 Task: Display the results of the 2022 Victory Lane Racing NASCAR Cup Series for the race "Federated Auto Parts 400" on the track "Richmond".
Action: Mouse moved to (186, 370)
Screenshot: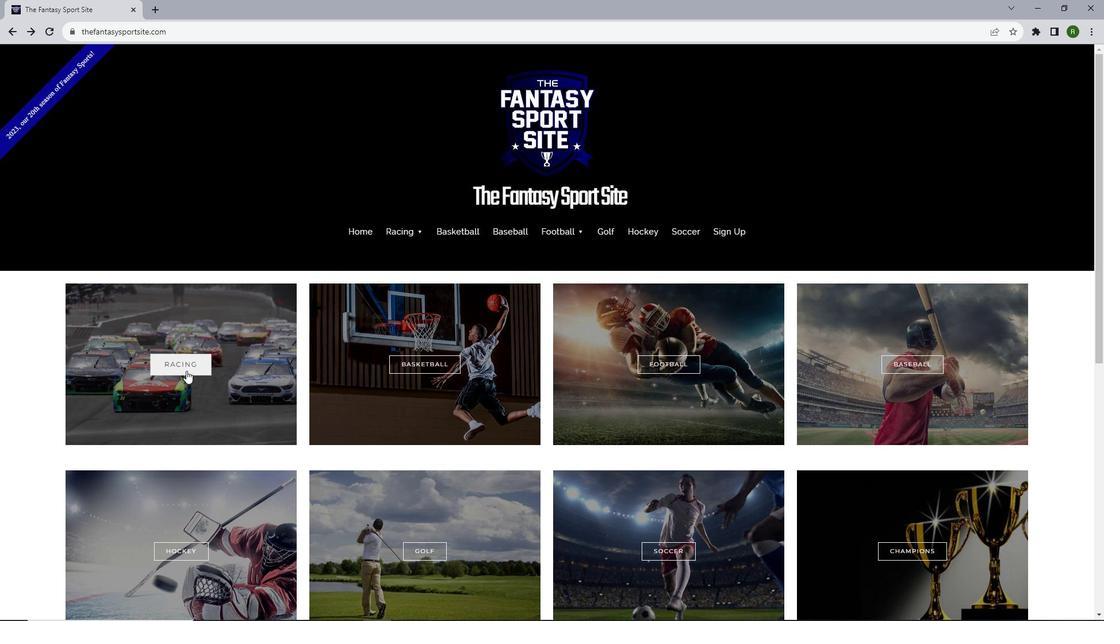 
Action: Mouse pressed left at (186, 370)
Screenshot: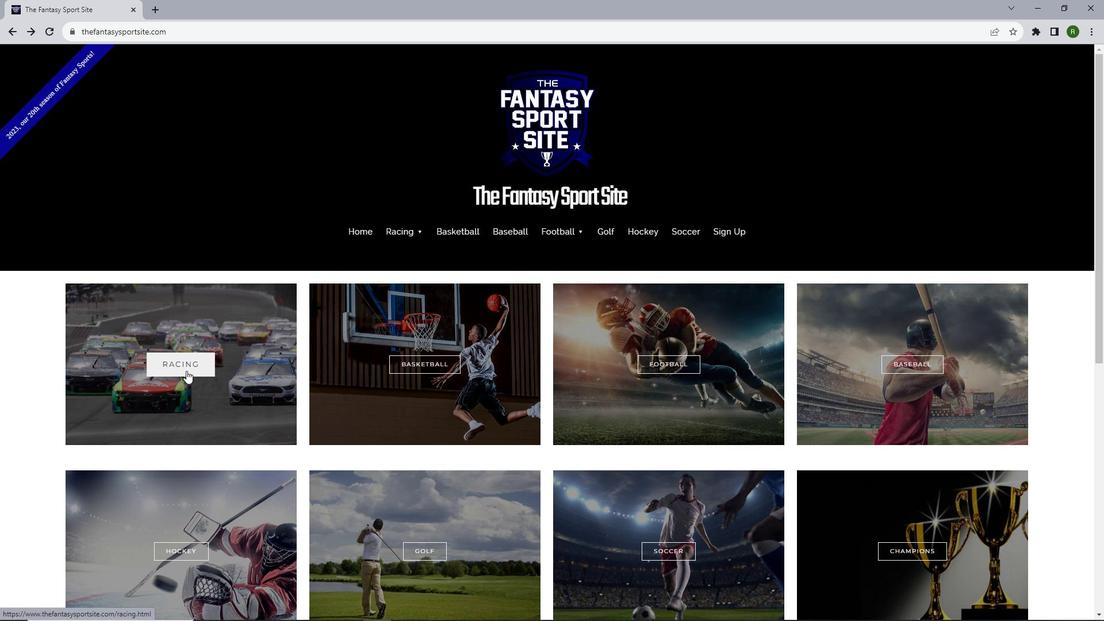 
Action: Mouse moved to (273, 345)
Screenshot: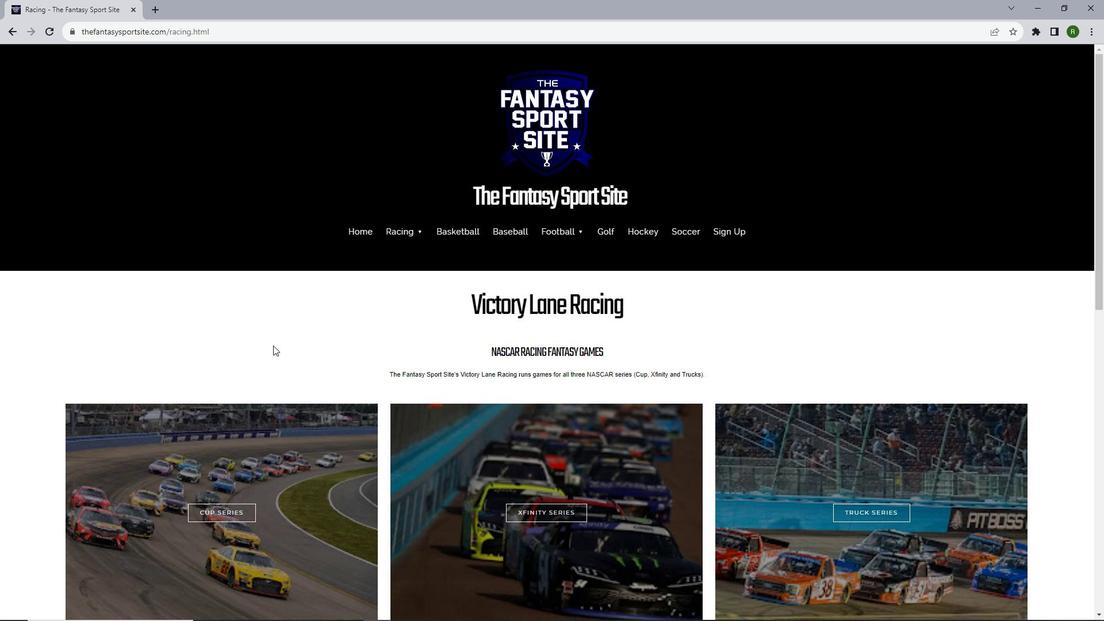 
Action: Mouse scrolled (273, 345) with delta (0, 0)
Screenshot: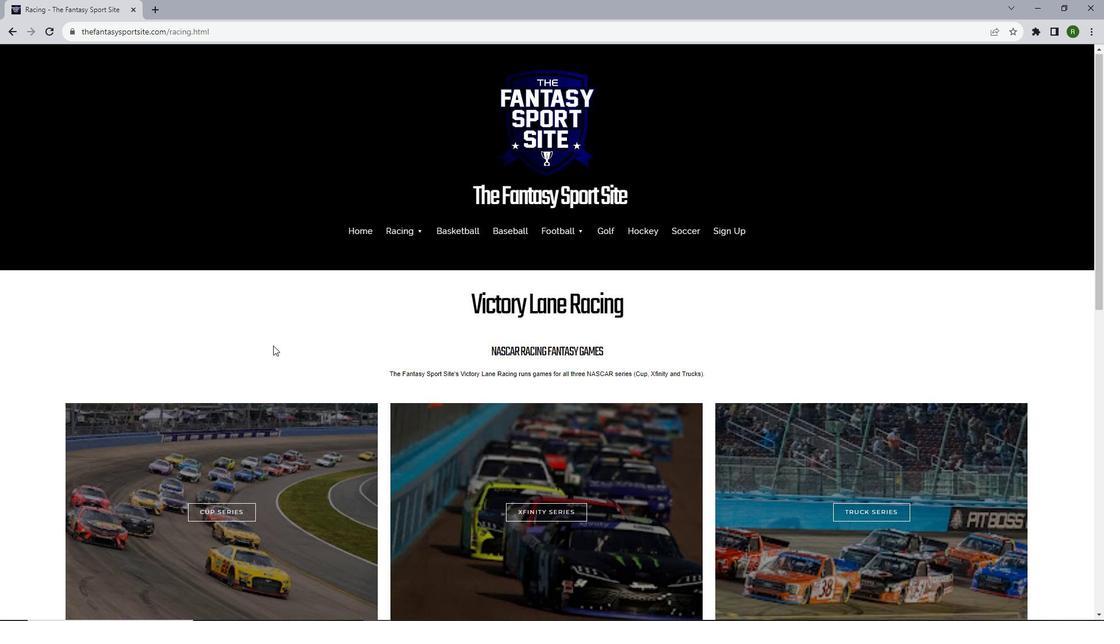 
Action: Mouse scrolled (273, 345) with delta (0, 0)
Screenshot: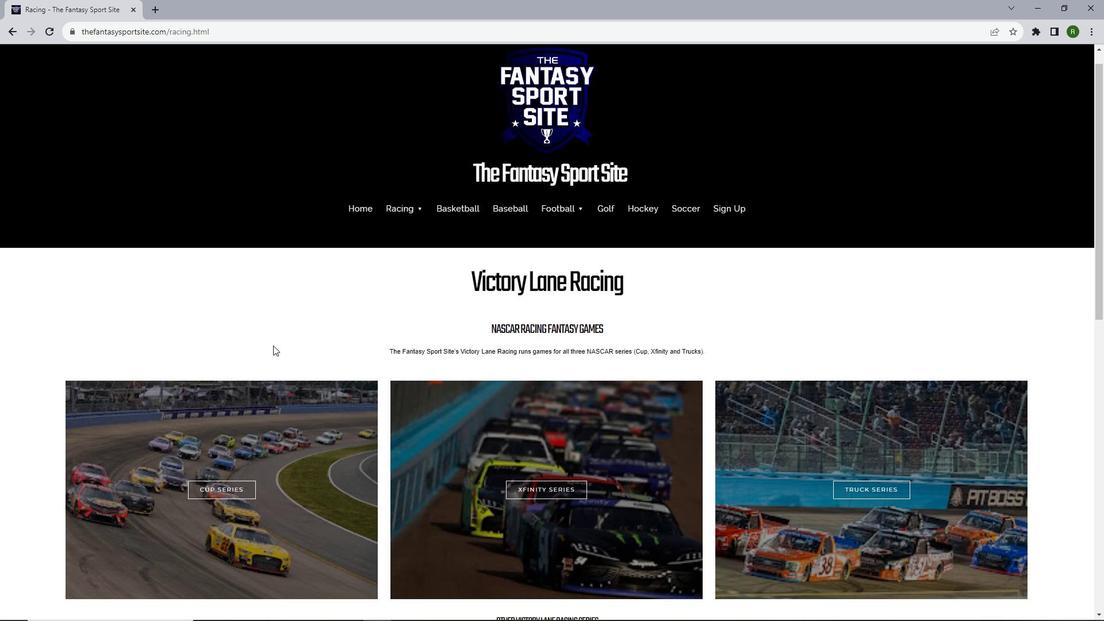 
Action: Mouse scrolled (273, 345) with delta (0, 0)
Screenshot: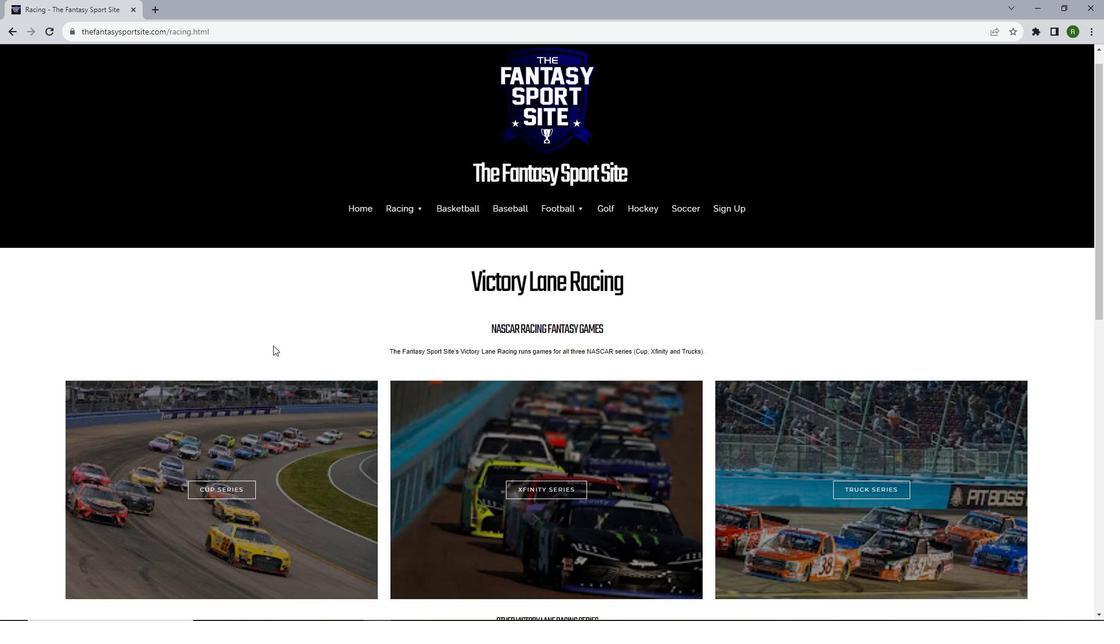
Action: Mouse moved to (240, 328)
Screenshot: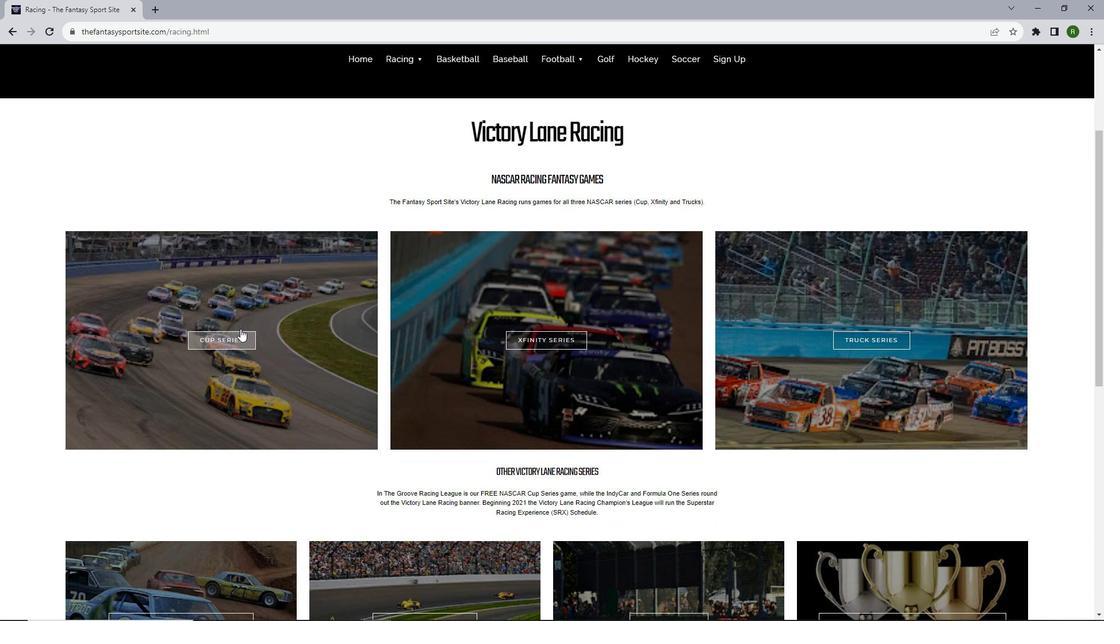 
Action: Mouse pressed left at (240, 328)
Screenshot: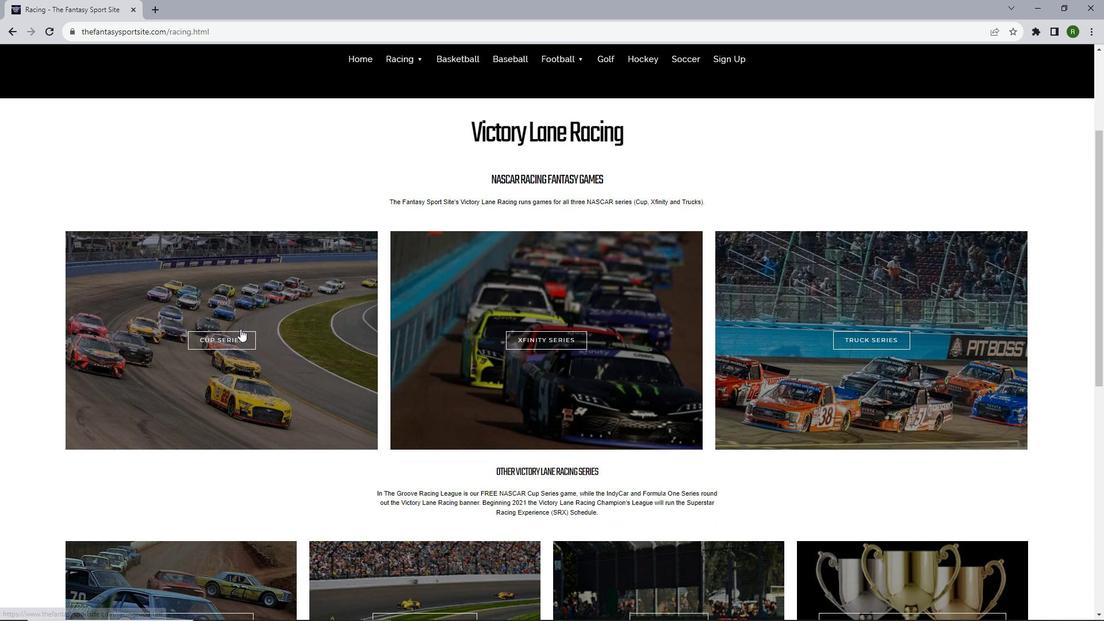 
Action: Mouse moved to (341, 310)
Screenshot: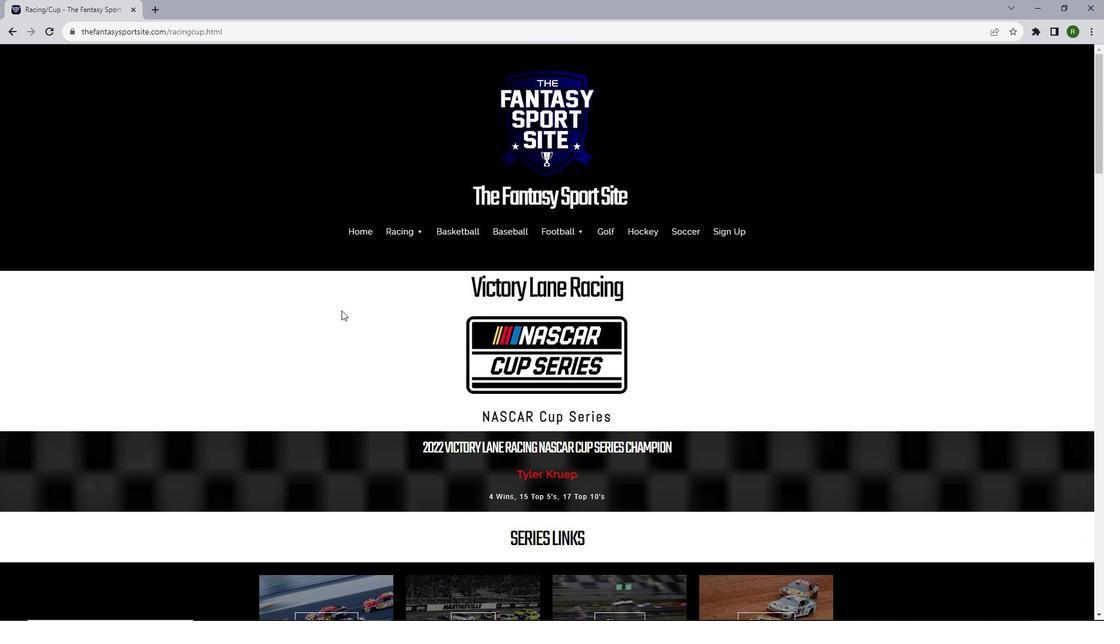 
Action: Mouse scrolled (341, 309) with delta (0, 0)
Screenshot: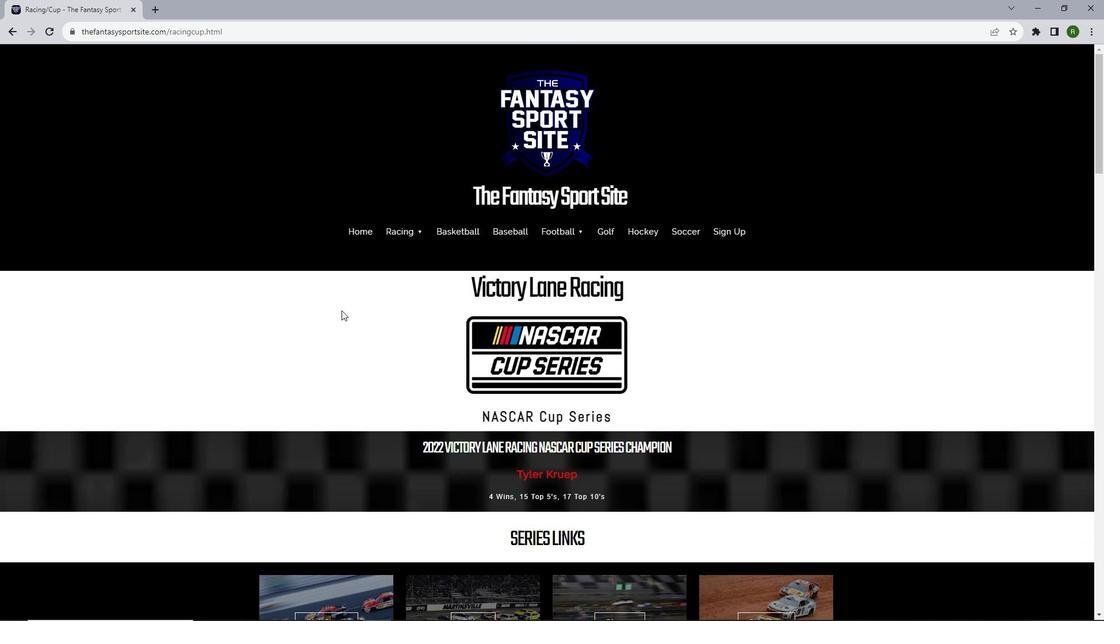 
Action: Mouse scrolled (341, 309) with delta (0, 0)
Screenshot: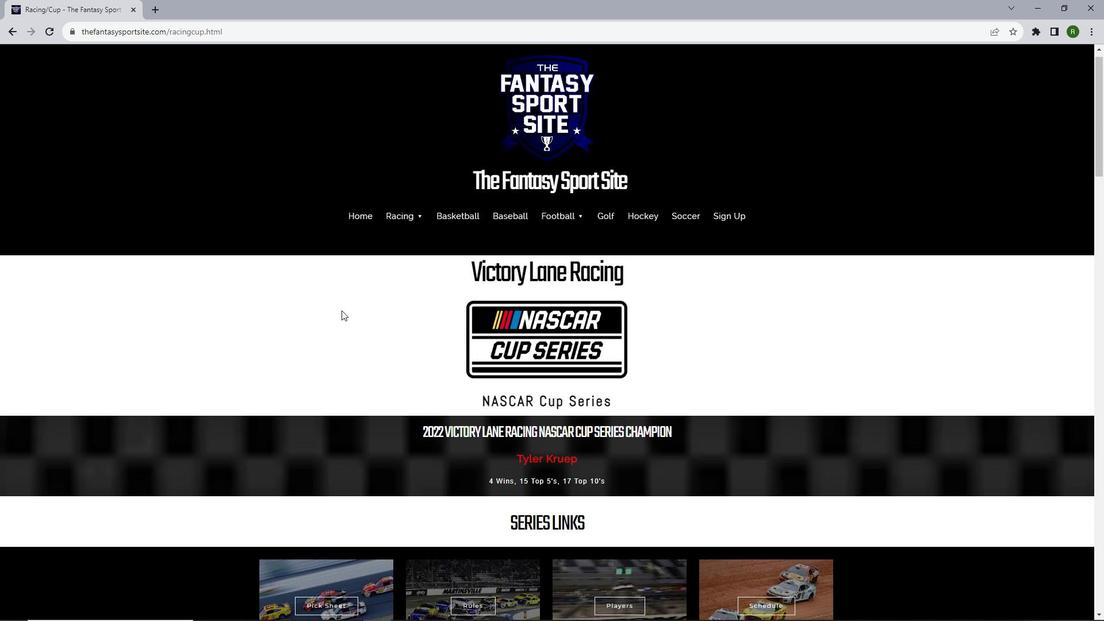 
Action: Mouse scrolled (341, 309) with delta (0, 0)
Screenshot: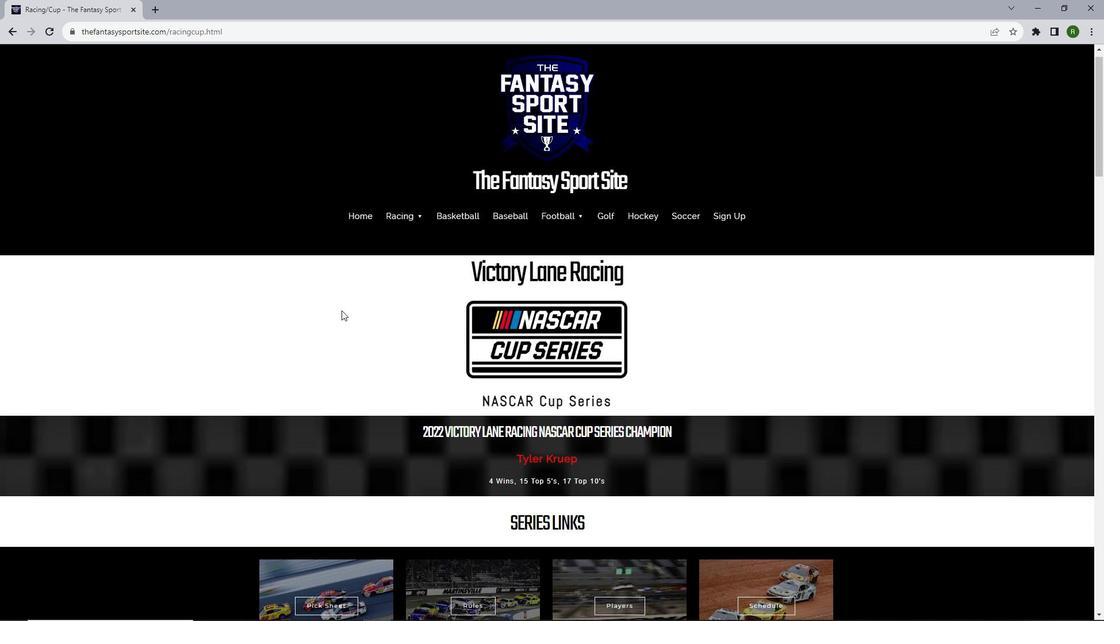 
Action: Mouse scrolled (341, 309) with delta (0, 0)
Screenshot: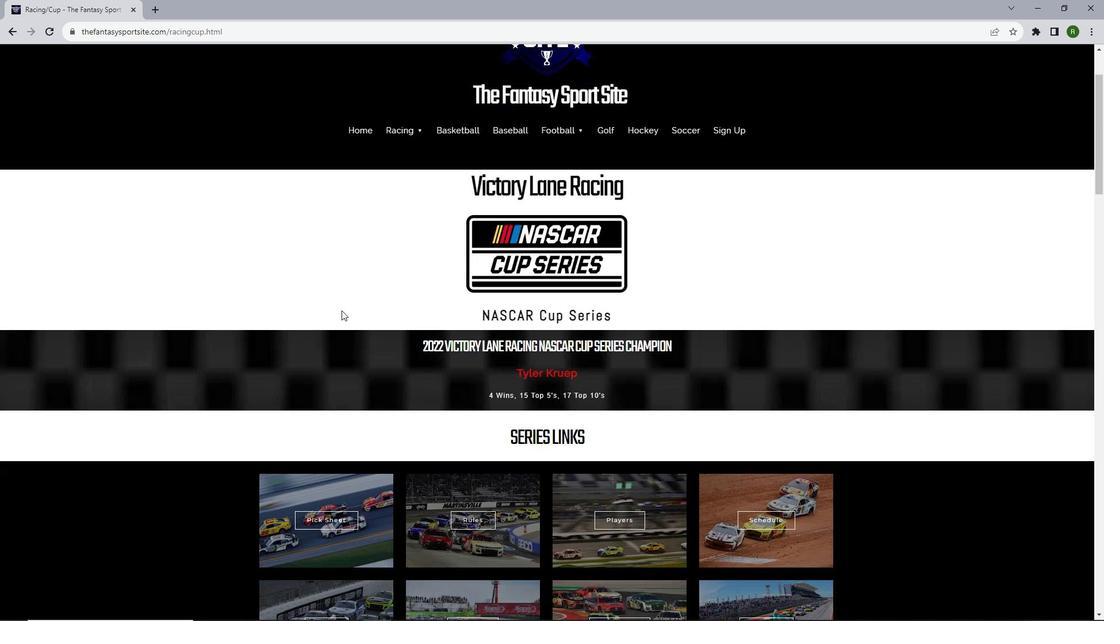 
Action: Mouse moved to (469, 503)
Screenshot: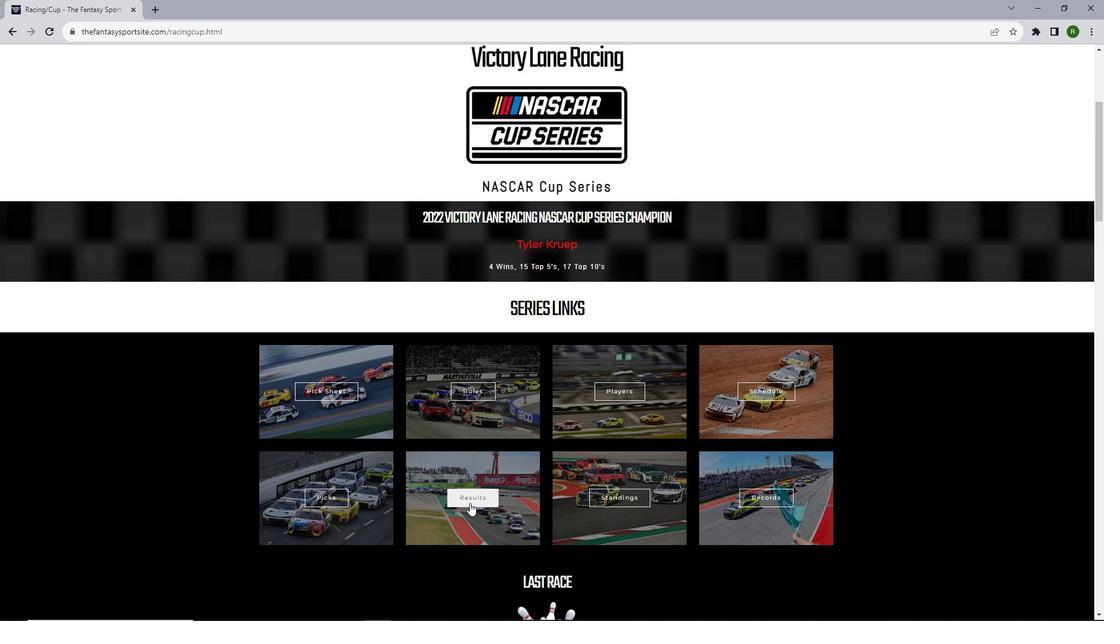 
Action: Mouse pressed left at (469, 503)
Screenshot: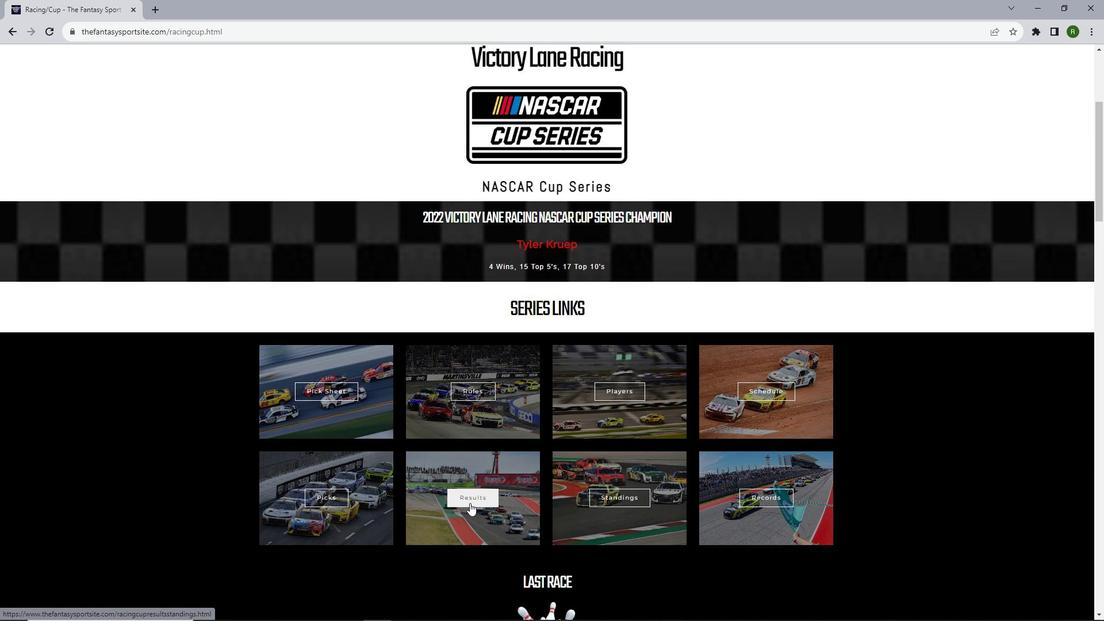 
Action: Mouse moved to (435, 265)
Screenshot: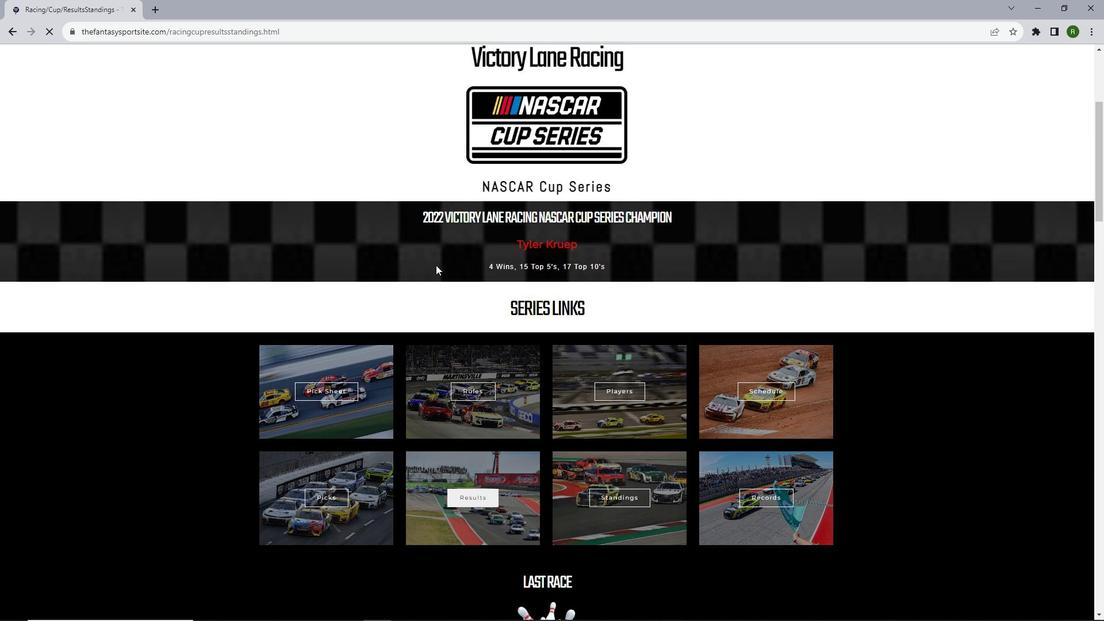 
Action: Mouse scrolled (435, 264) with delta (0, 0)
Screenshot: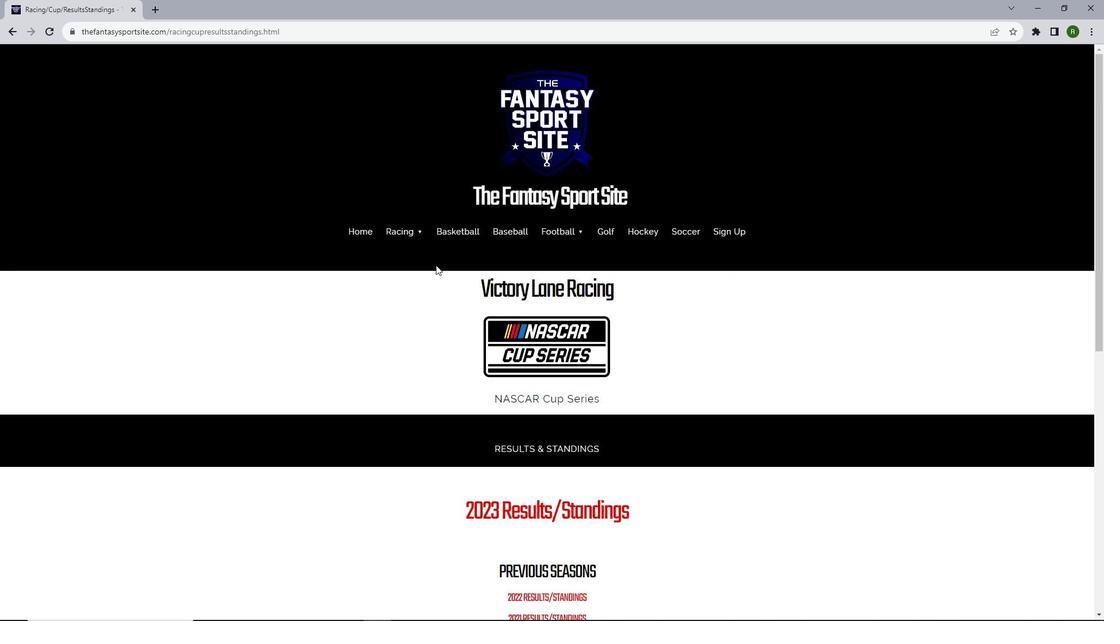 
Action: Mouse scrolled (435, 264) with delta (0, 0)
Screenshot: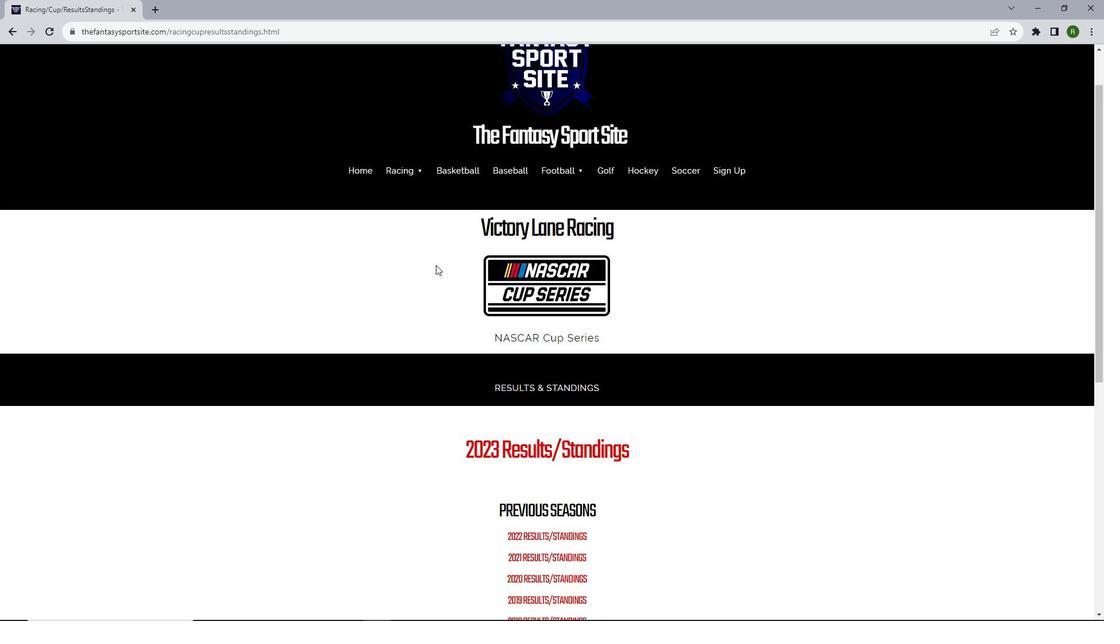 
Action: Mouse scrolled (435, 264) with delta (0, 0)
Screenshot: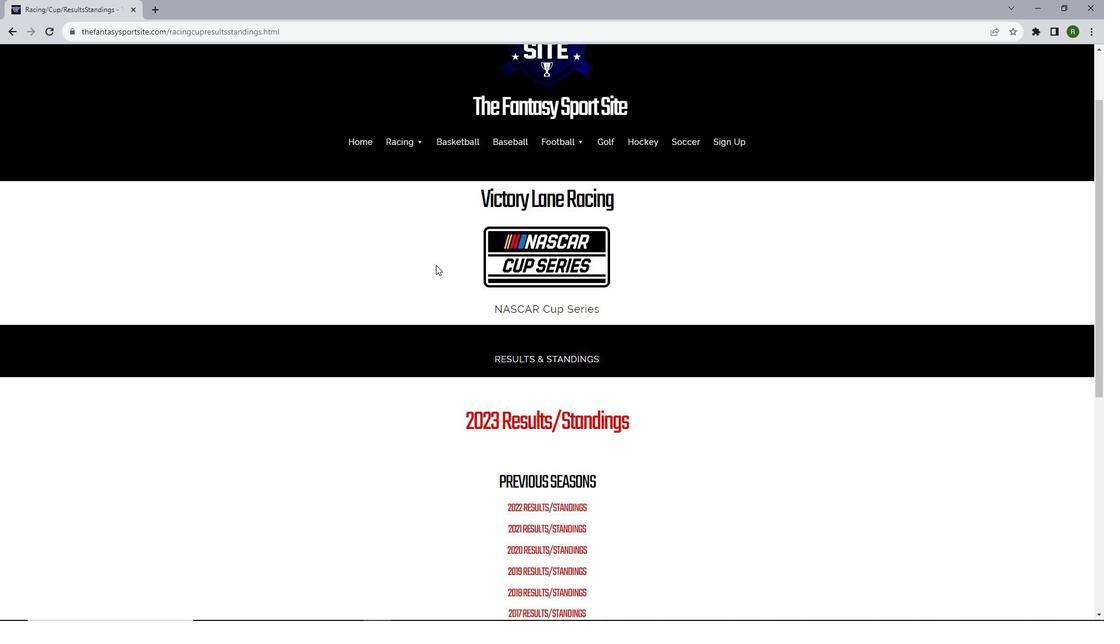 
Action: Mouse moved to (529, 419)
Screenshot: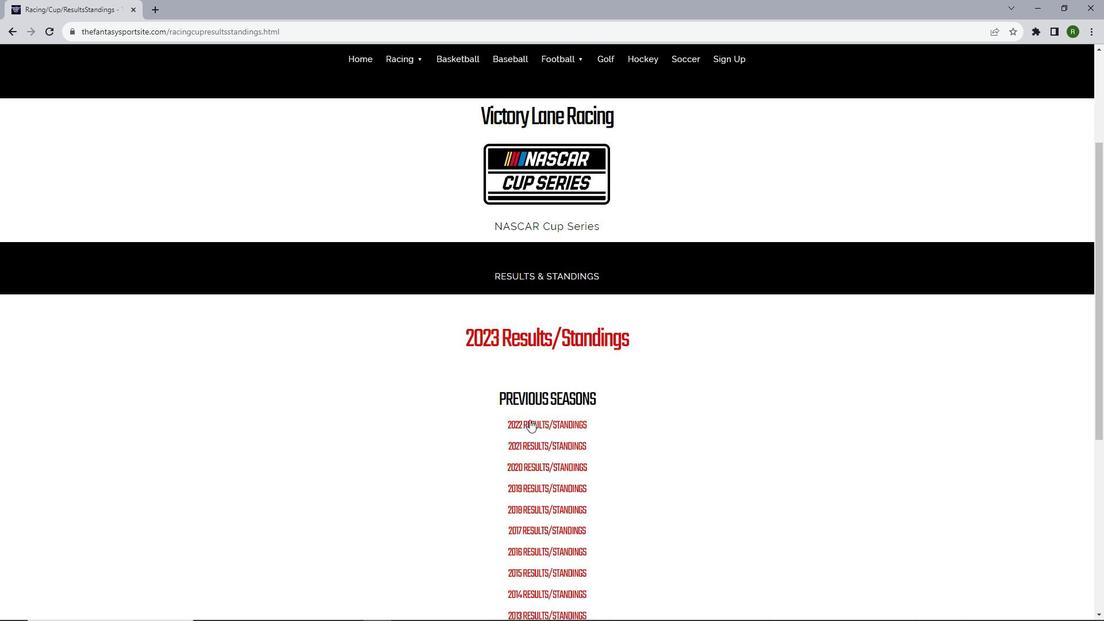 
Action: Mouse pressed left at (529, 419)
Screenshot: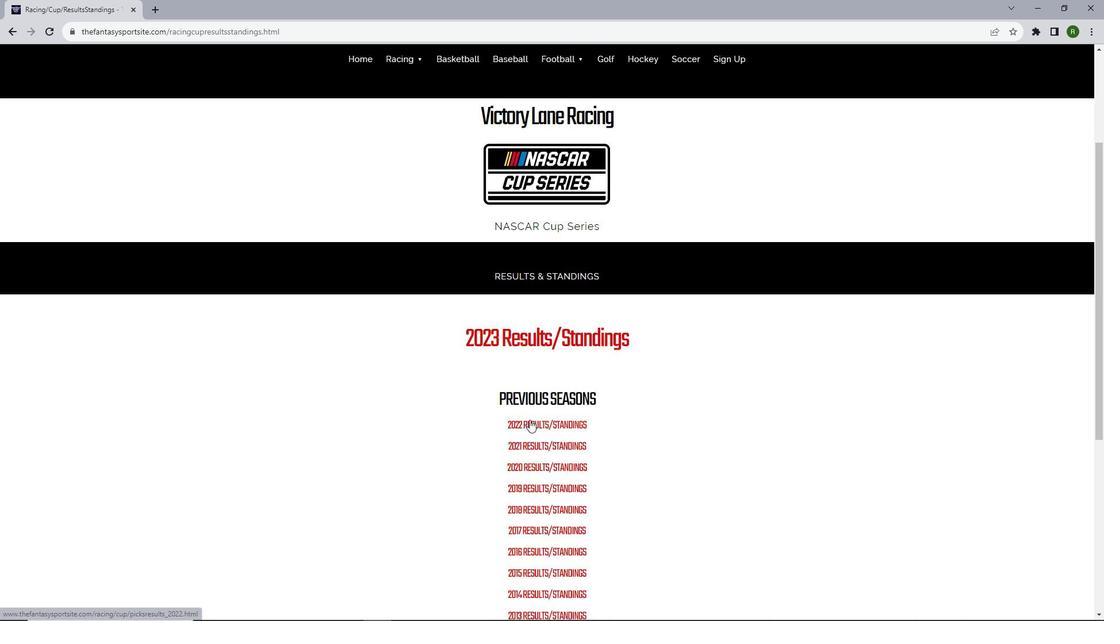 
Action: Mouse moved to (531, 242)
Screenshot: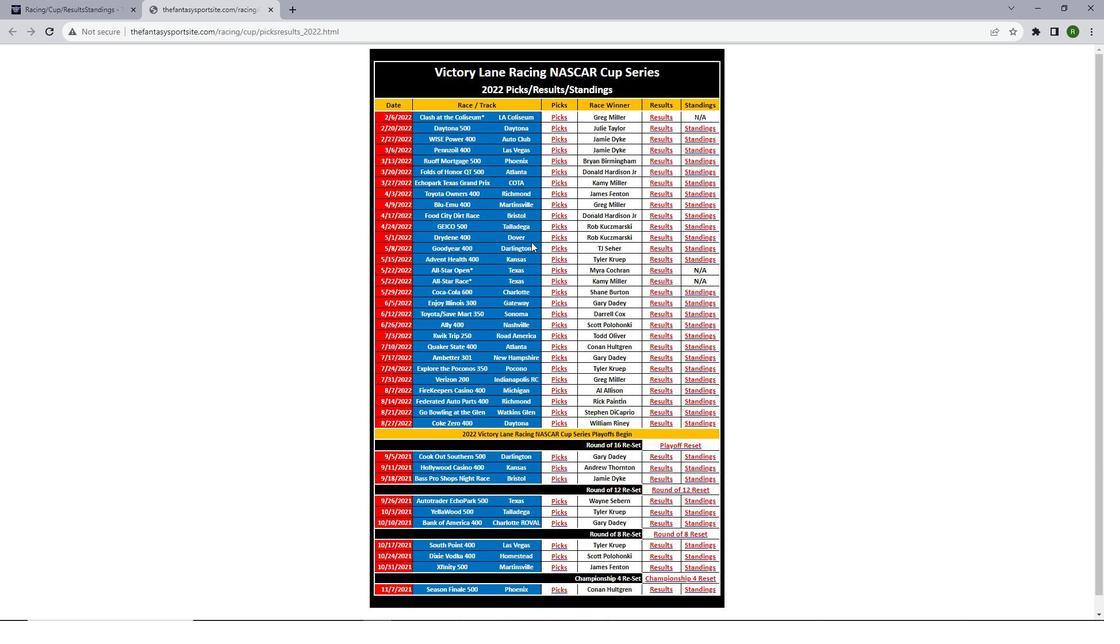 
Action: Mouse scrolled (531, 241) with delta (0, 0)
Screenshot: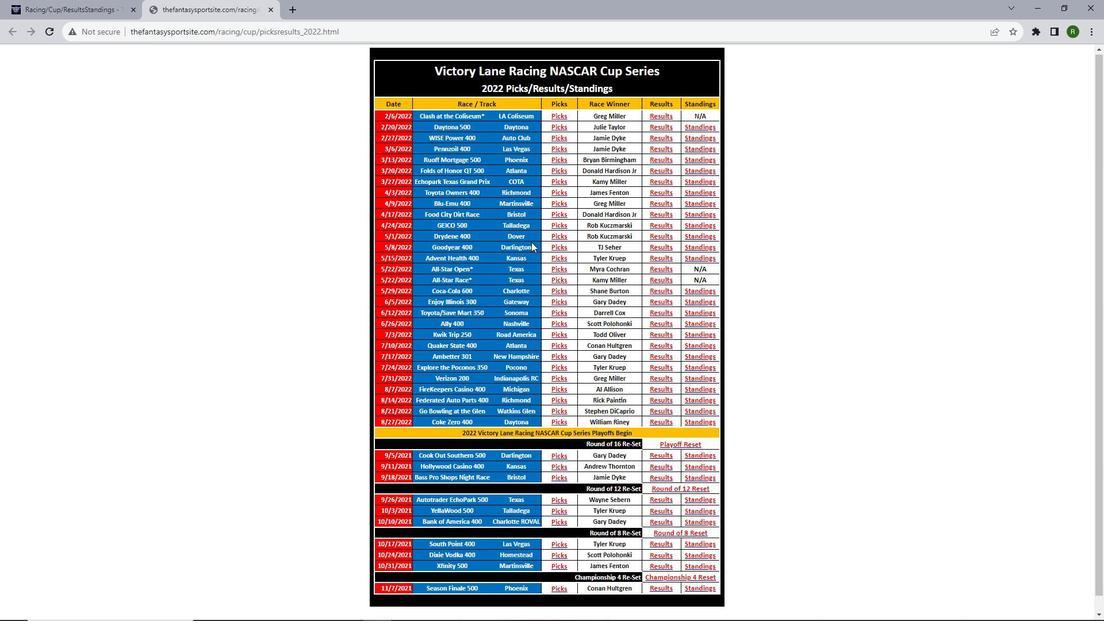 
Action: Mouse scrolled (531, 241) with delta (0, 0)
Screenshot: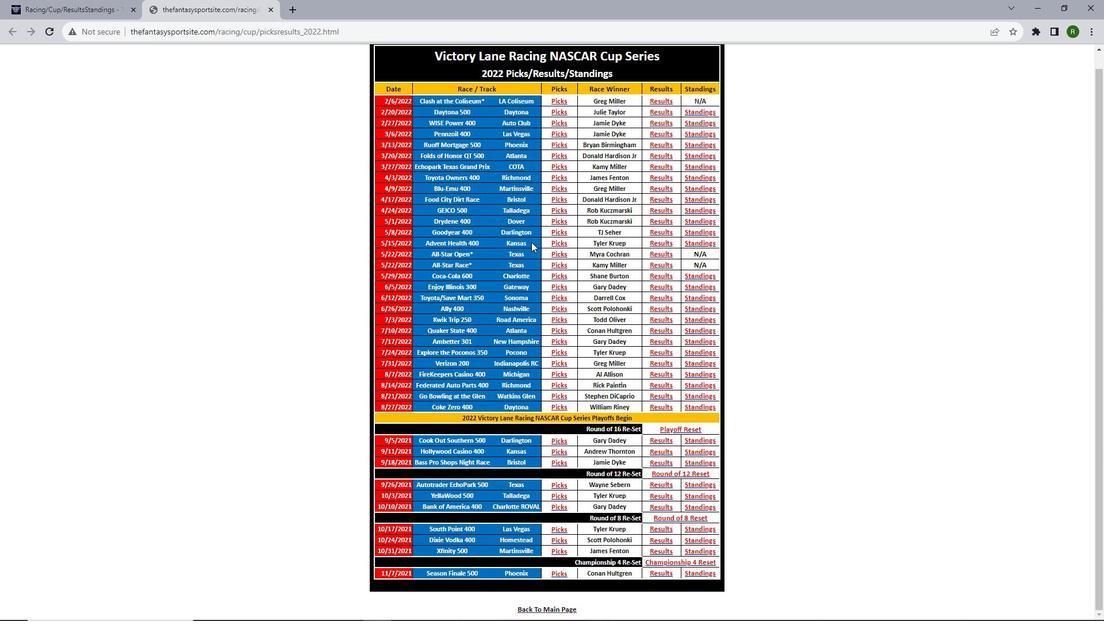 
Action: Mouse moved to (662, 381)
Screenshot: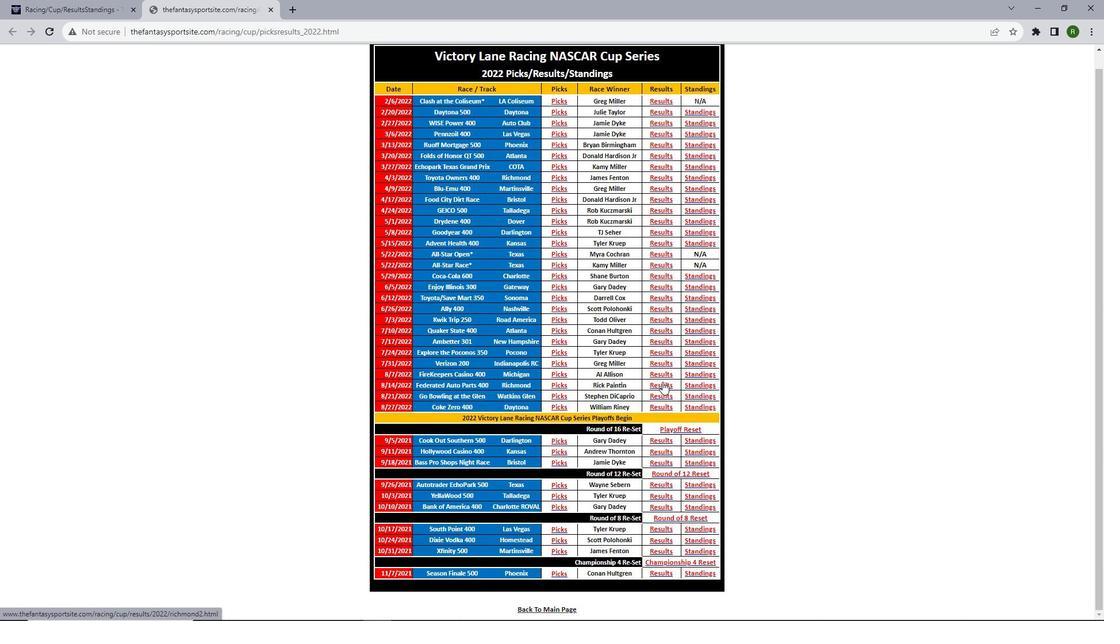 
Action: Mouse pressed left at (662, 381)
Screenshot: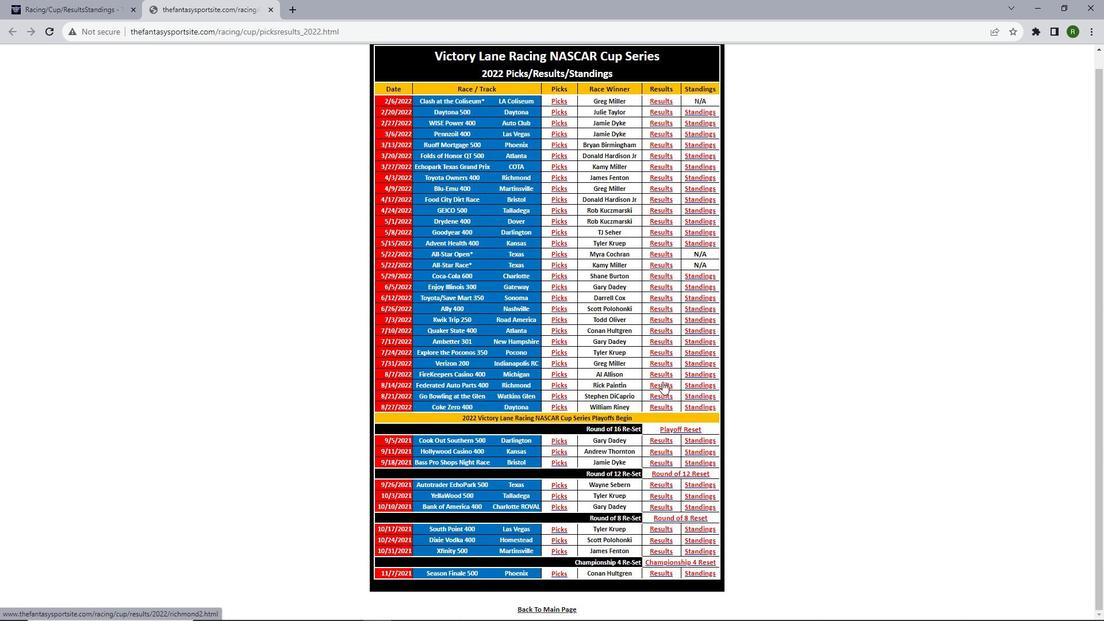 
Action: Mouse moved to (540, 254)
Screenshot: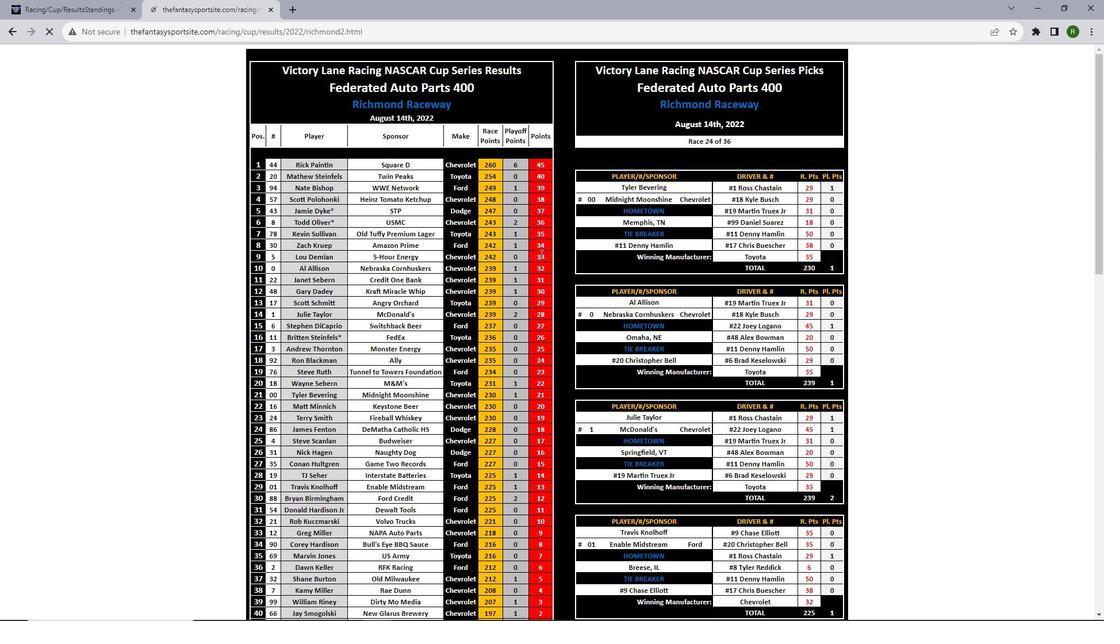 
Action: Mouse scrolled (540, 253) with delta (0, 0)
Screenshot: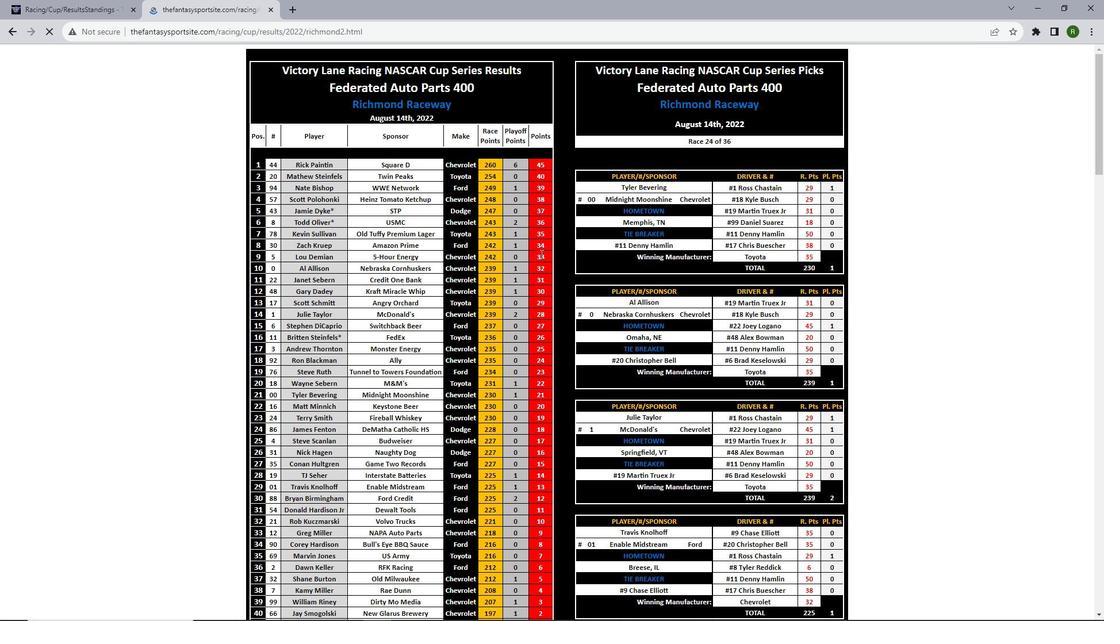 
Action: Mouse scrolled (540, 253) with delta (0, 0)
Screenshot: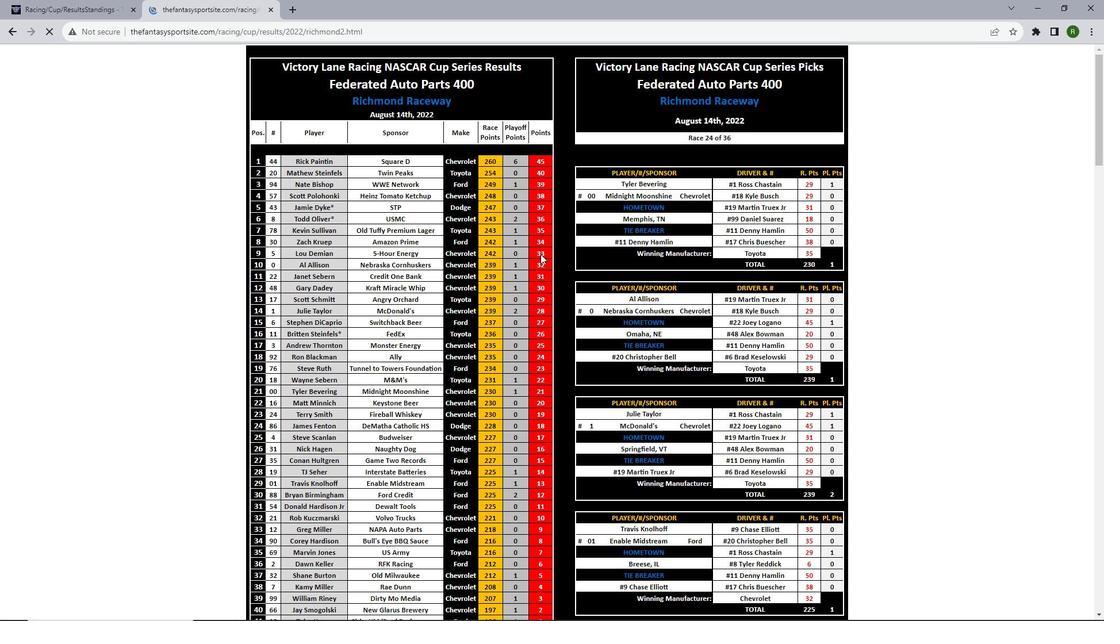 
Action: Mouse scrolled (540, 253) with delta (0, 0)
Screenshot: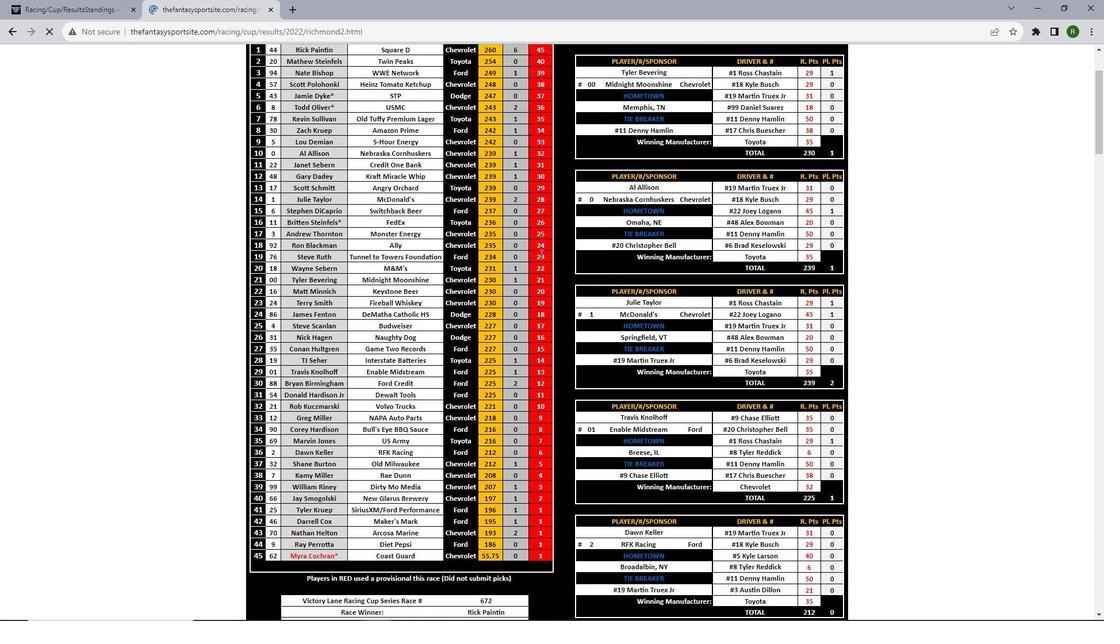 
Action: Mouse scrolled (540, 253) with delta (0, 0)
Screenshot: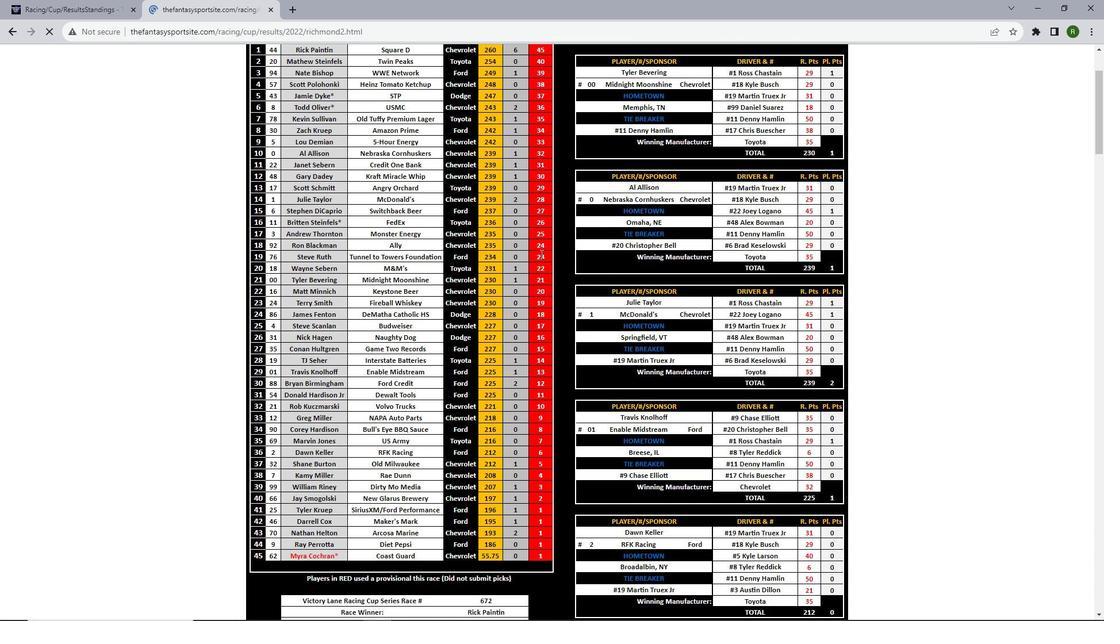 
Action: Mouse scrolled (540, 253) with delta (0, 0)
Screenshot: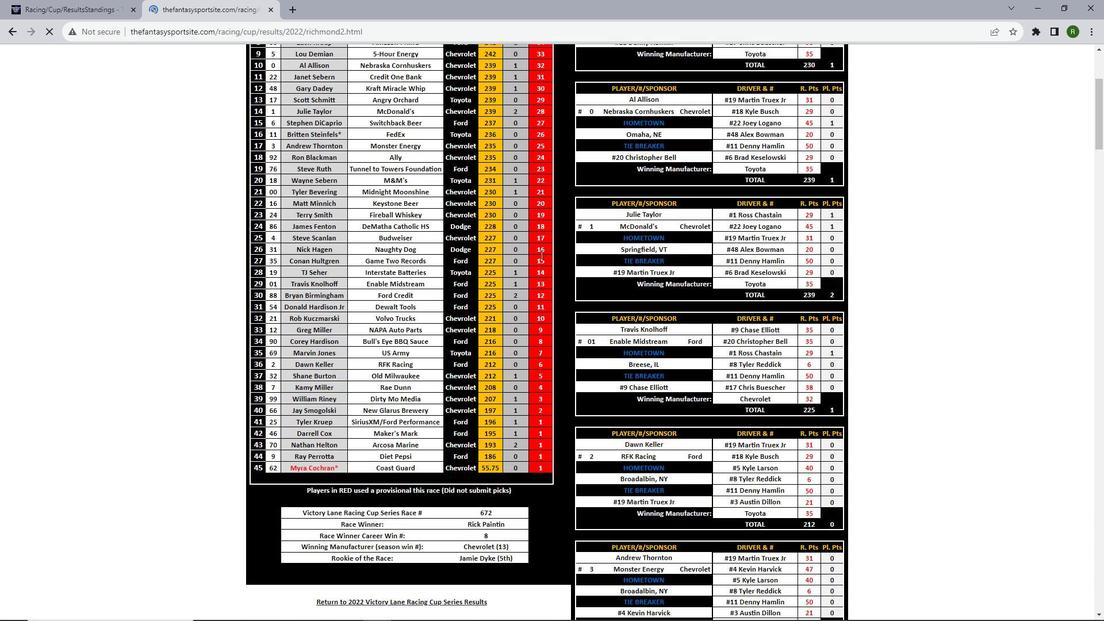 
Action: Mouse scrolled (540, 253) with delta (0, 0)
Screenshot: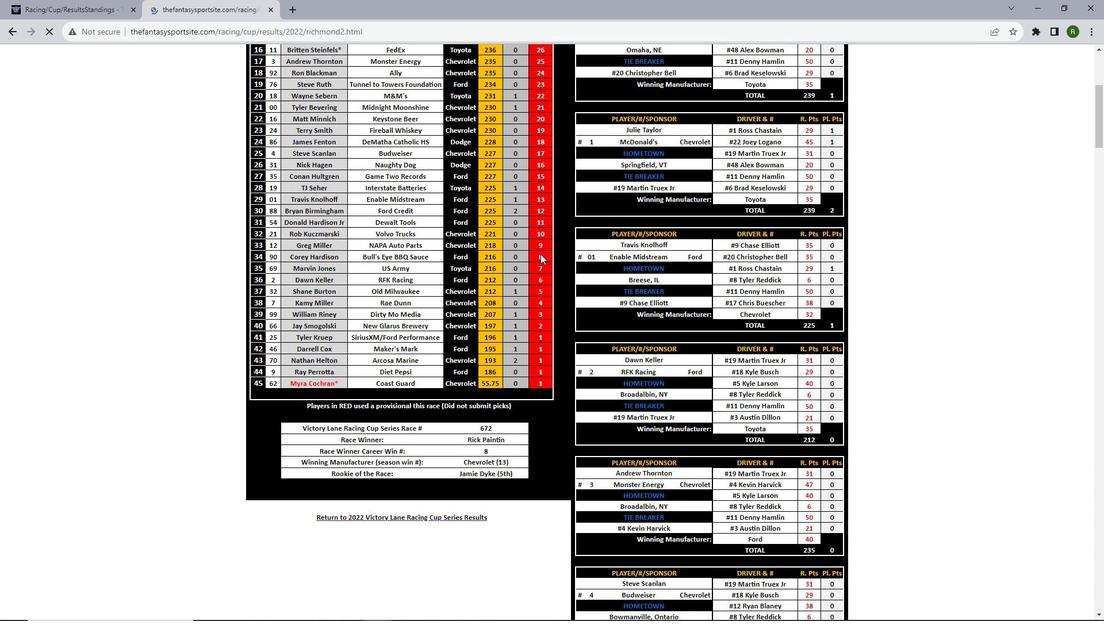 
Action: Mouse scrolled (540, 253) with delta (0, 0)
Screenshot: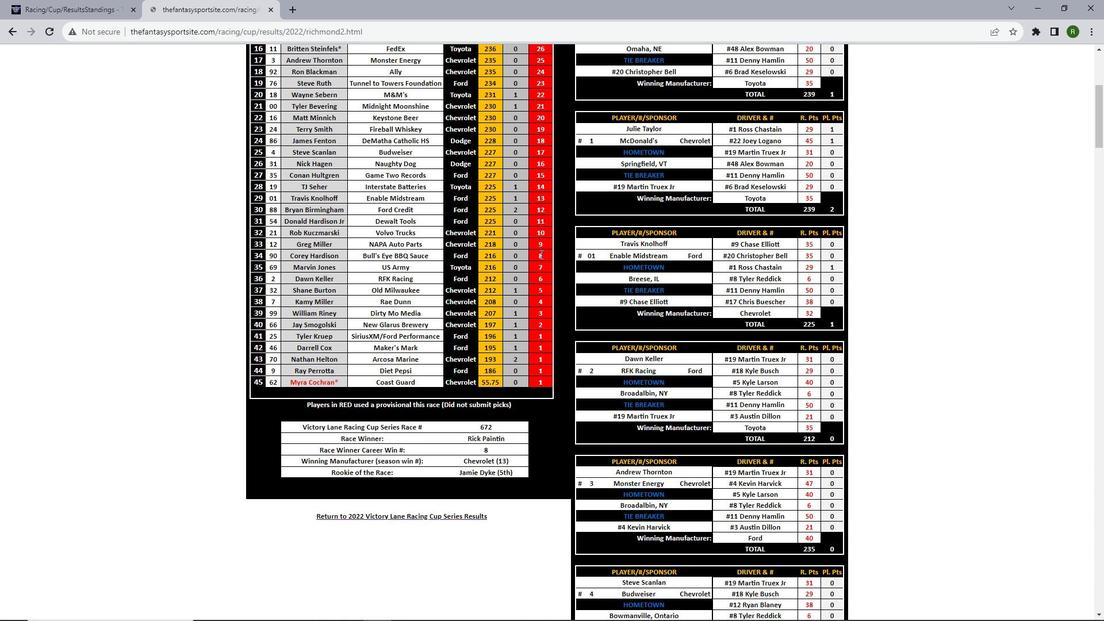 
Action: Mouse scrolled (540, 253) with delta (0, 0)
Screenshot: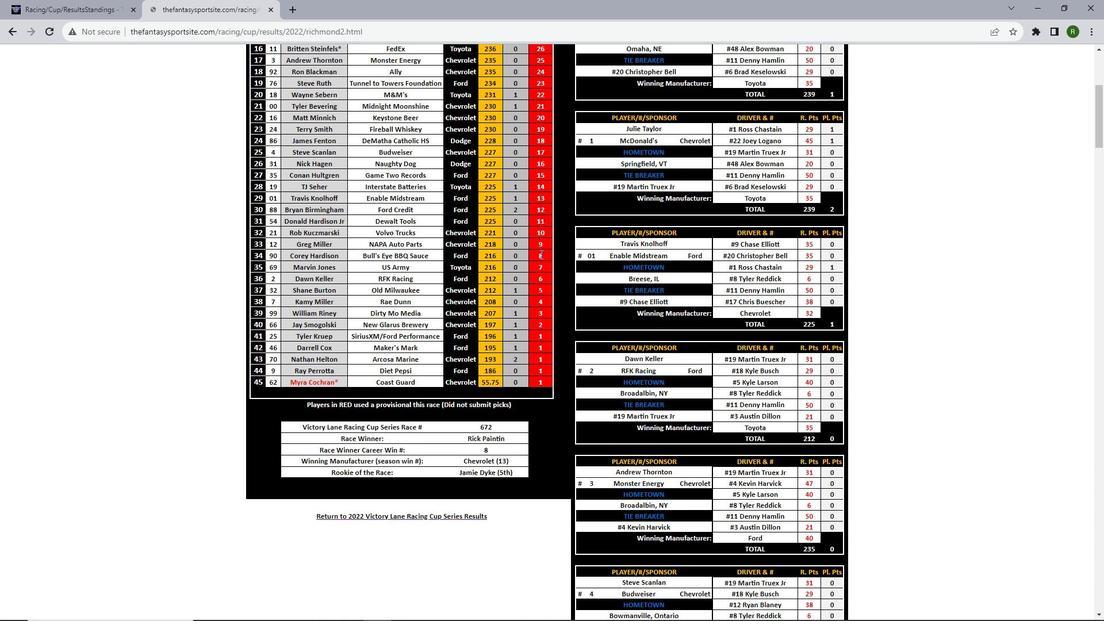 
Action: Mouse scrolled (540, 253) with delta (0, 0)
Screenshot: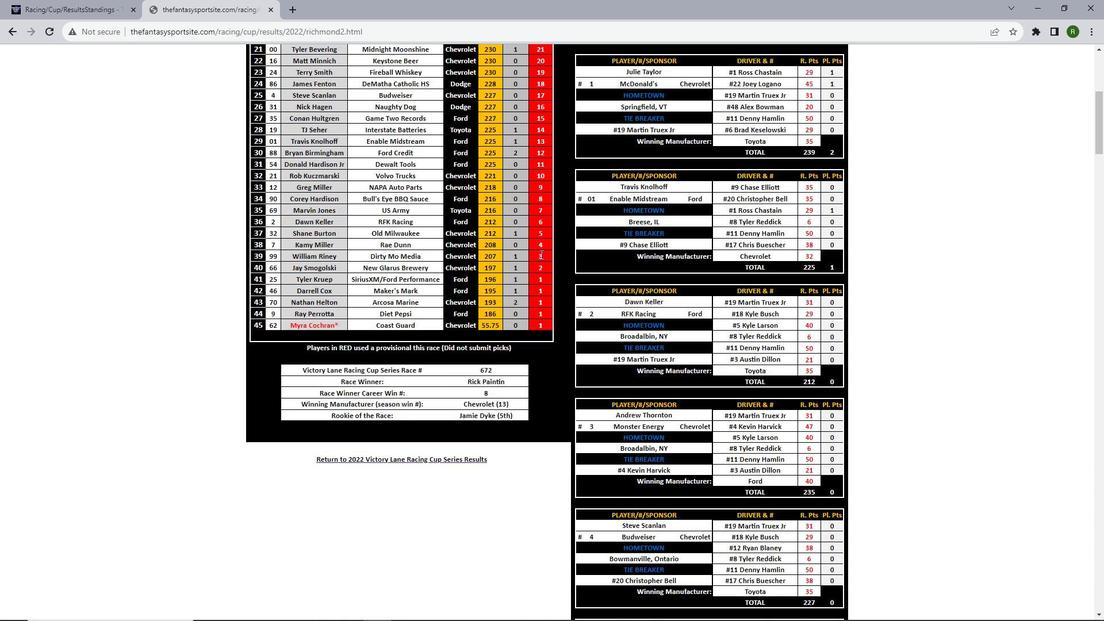 
Action: Mouse scrolled (540, 253) with delta (0, 0)
Screenshot: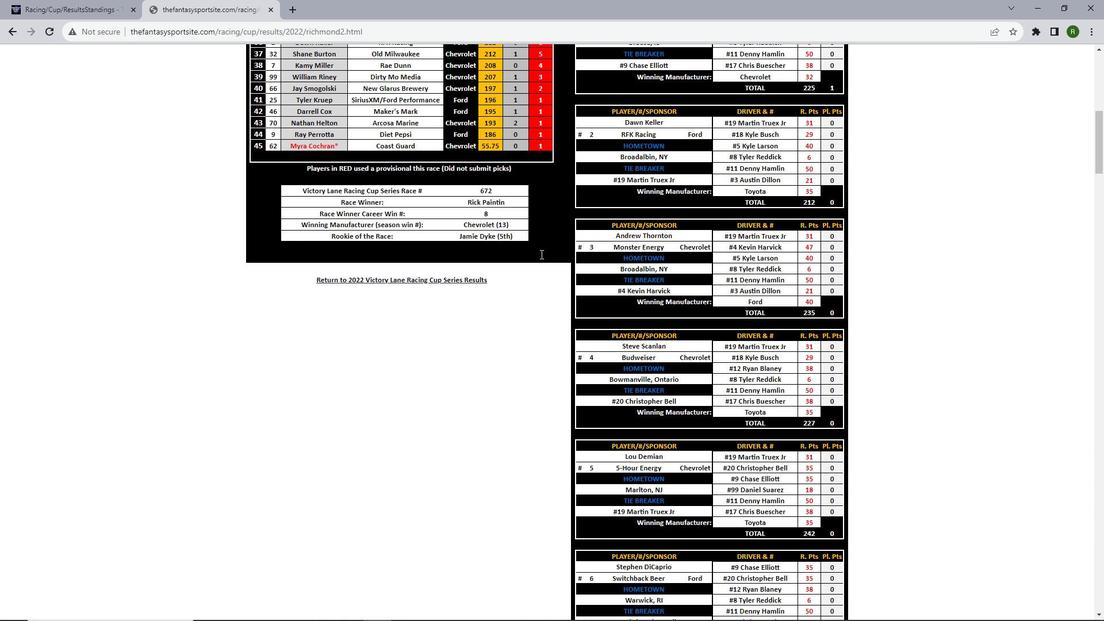 
Action: Mouse scrolled (540, 253) with delta (0, 0)
Screenshot: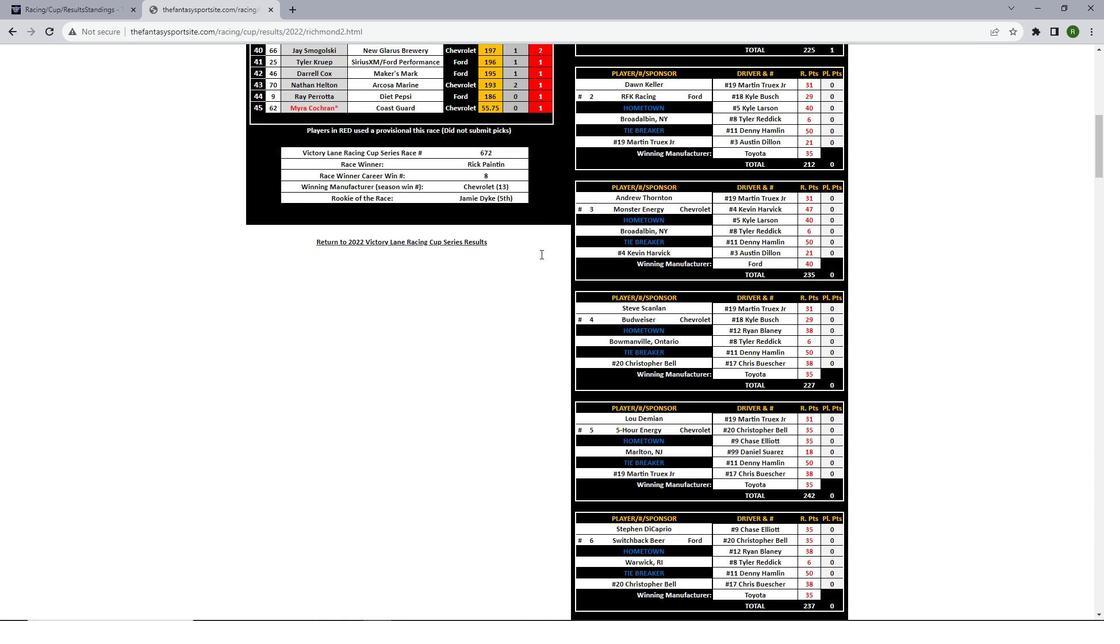 
Action: Mouse scrolled (540, 253) with delta (0, 0)
Screenshot: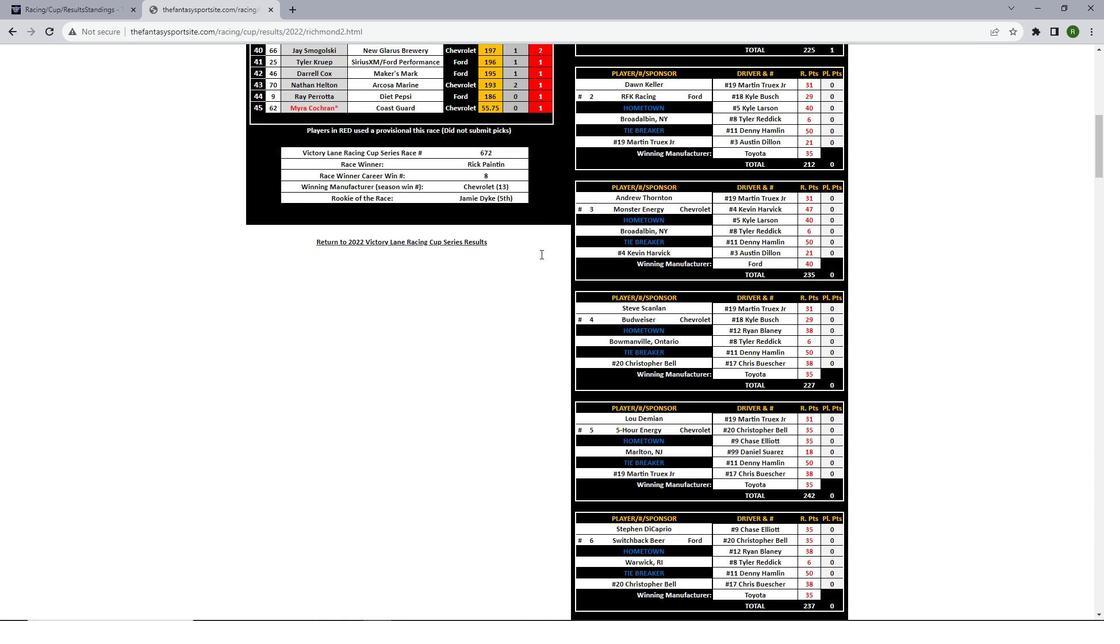 
Action: Mouse scrolled (540, 253) with delta (0, 0)
Screenshot: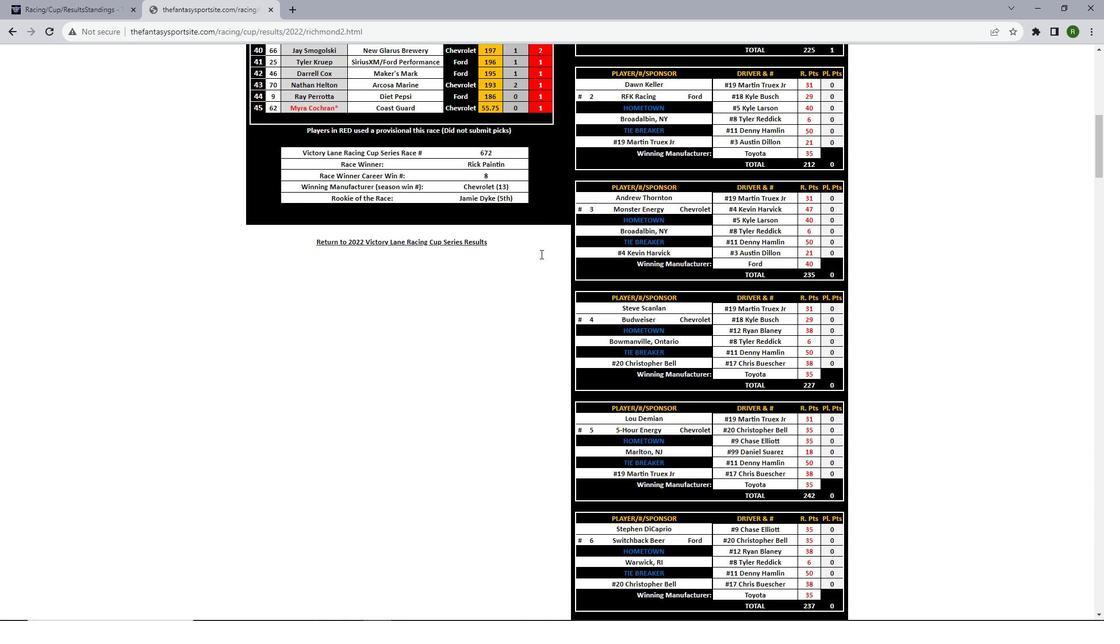 
Action: Mouse scrolled (540, 253) with delta (0, 0)
Screenshot: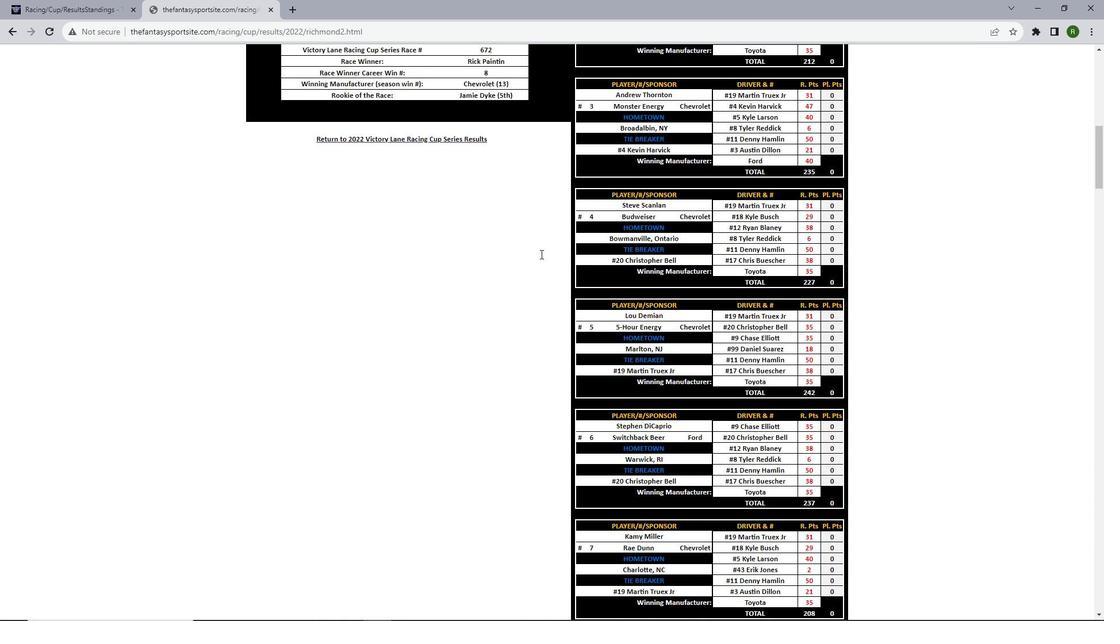 
Action: Mouse moved to (545, 254)
Screenshot: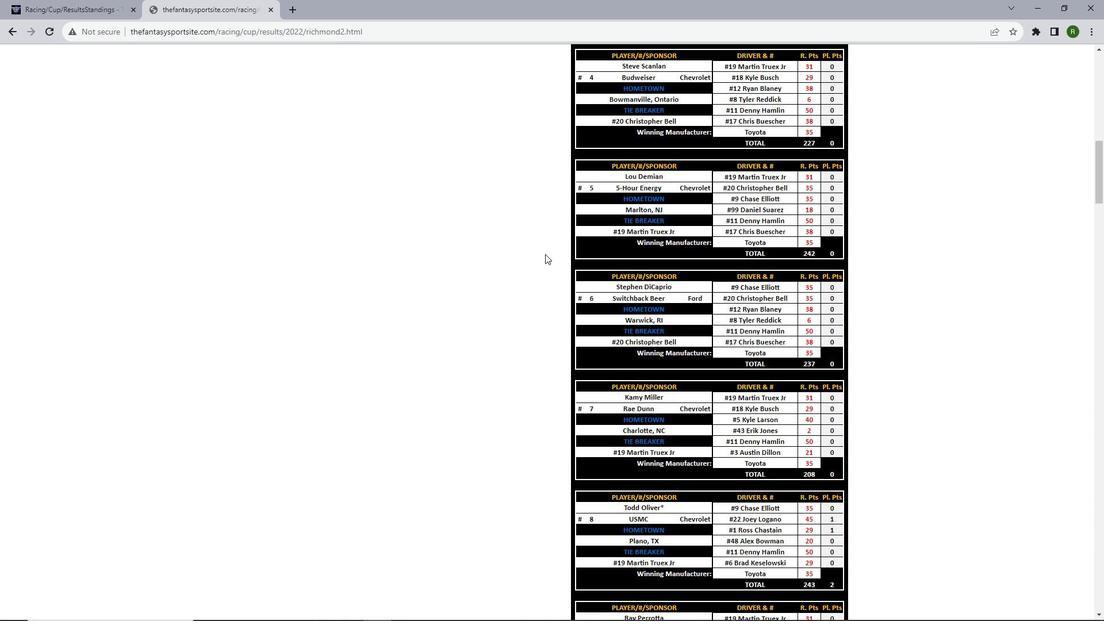 
Action: Mouse scrolled (545, 253) with delta (0, 0)
Screenshot: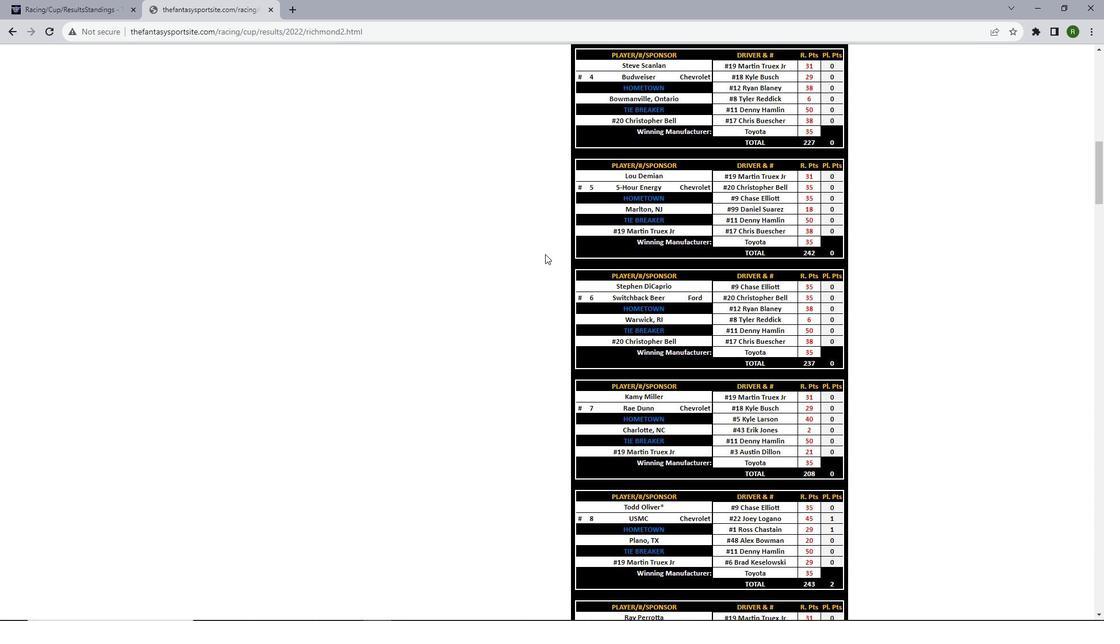 
Action: Mouse scrolled (545, 253) with delta (0, 0)
Screenshot: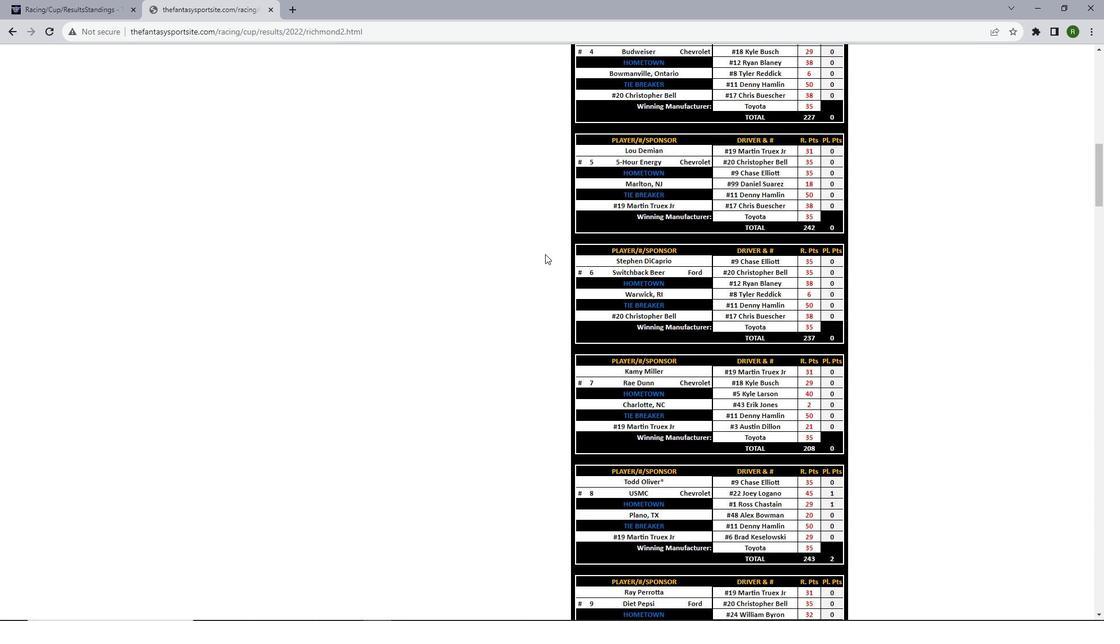 
Action: Mouse scrolled (545, 253) with delta (0, 0)
Screenshot: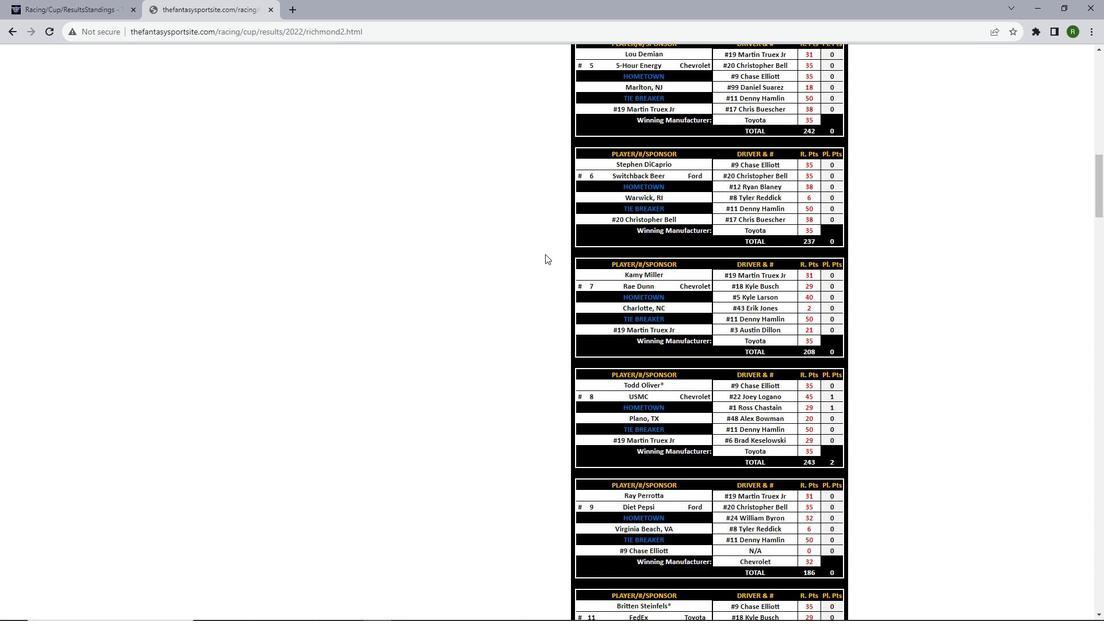 
Action: Mouse scrolled (545, 253) with delta (0, 0)
Screenshot: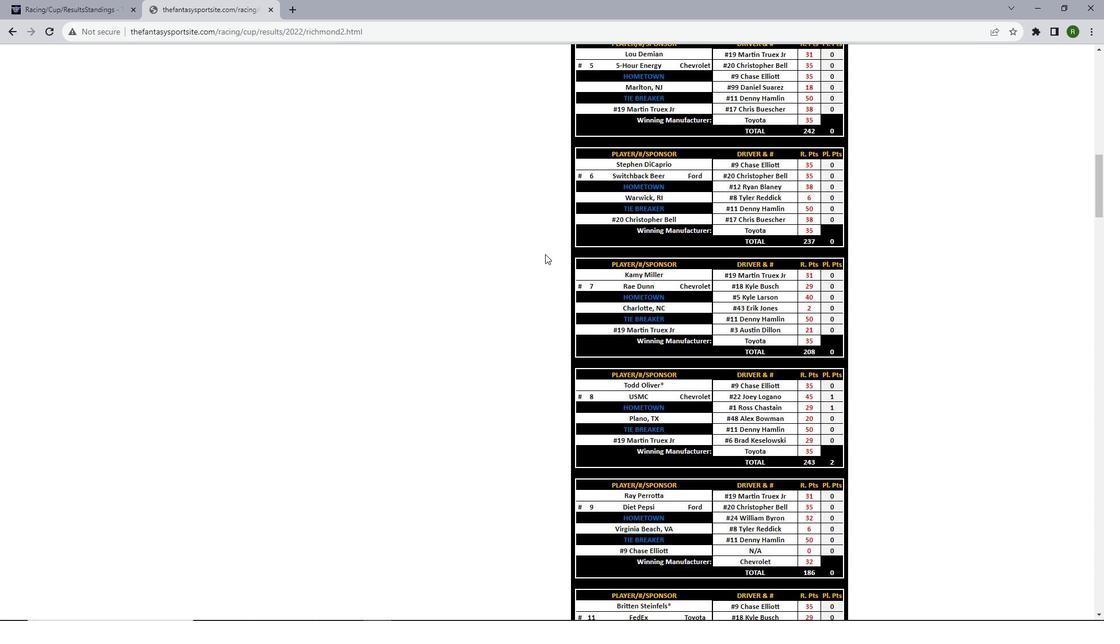 
Action: Mouse scrolled (545, 253) with delta (0, 0)
Screenshot: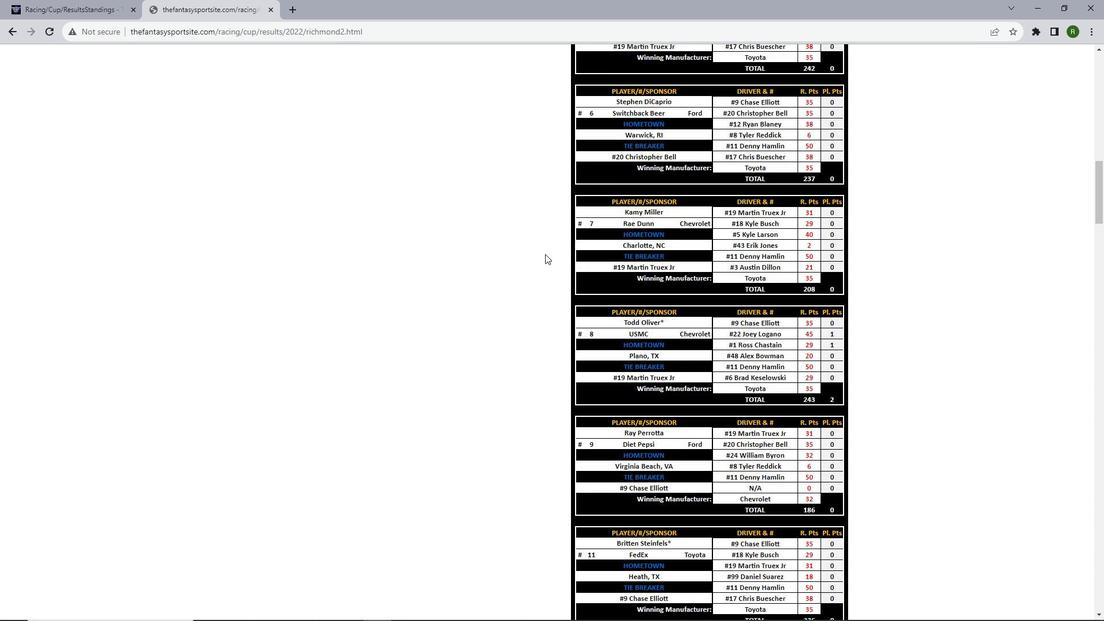 
Action: Mouse scrolled (545, 253) with delta (0, 0)
Screenshot: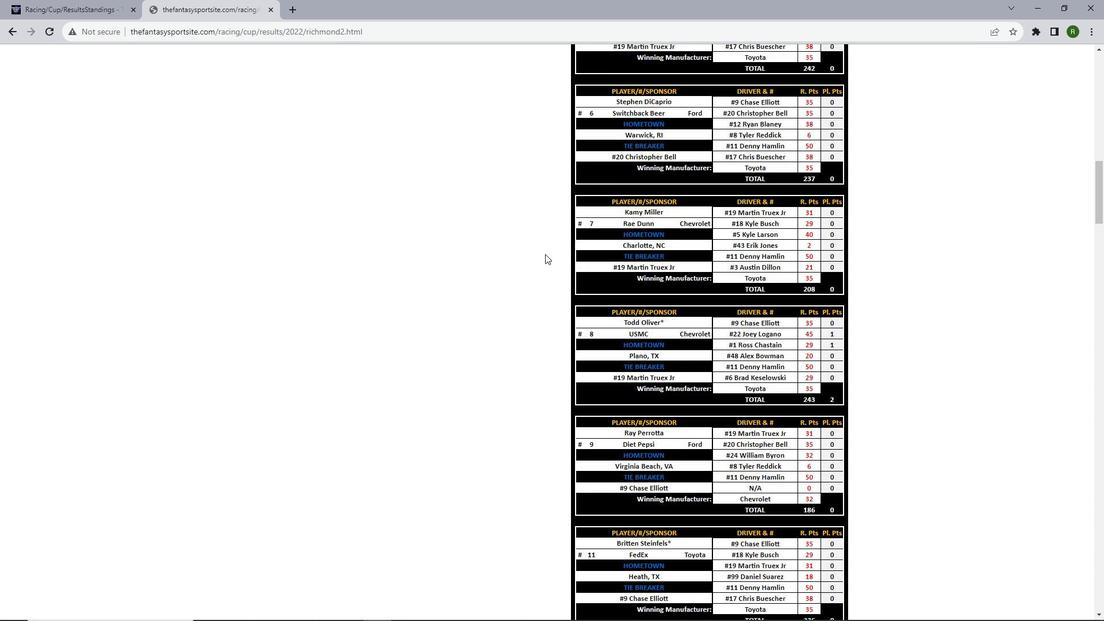 
Action: Mouse scrolled (545, 253) with delta (0, 0)
Screenshot: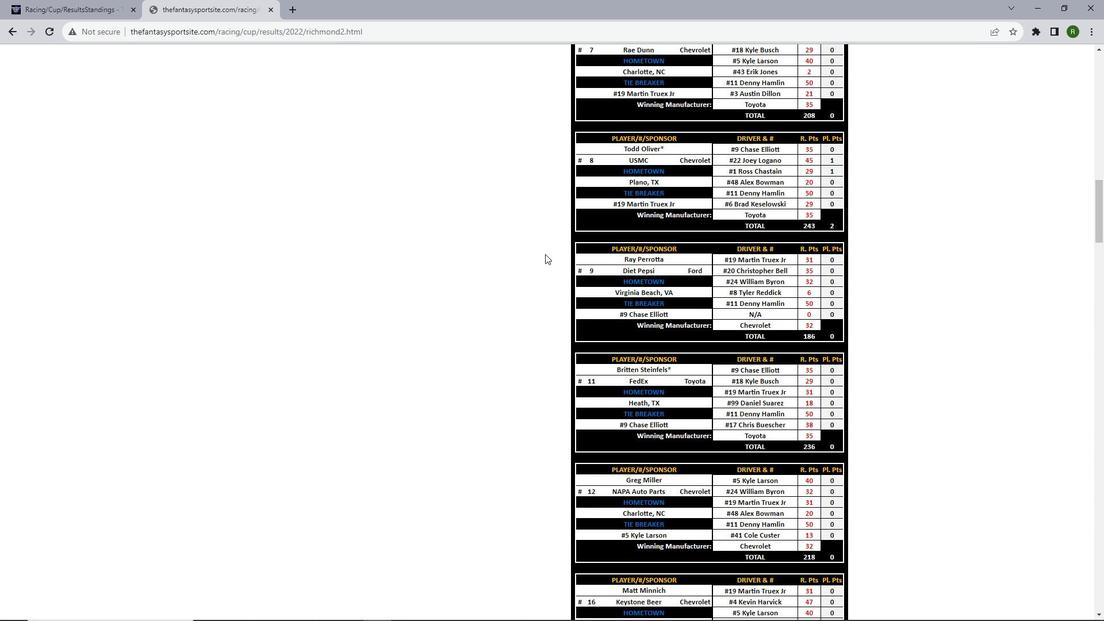 
Action: Mouse scrolled (545, 253) with delta (0, 0)
Screenshot: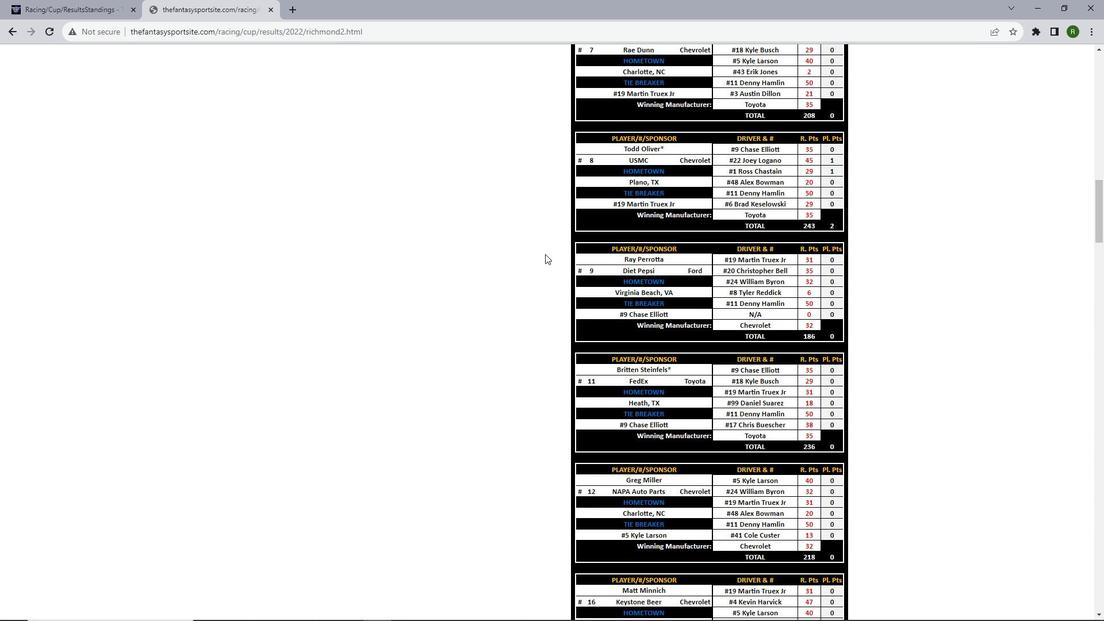 
Action: Mouse scrolled (545, 253) with delta (0, 0)
Screenshot: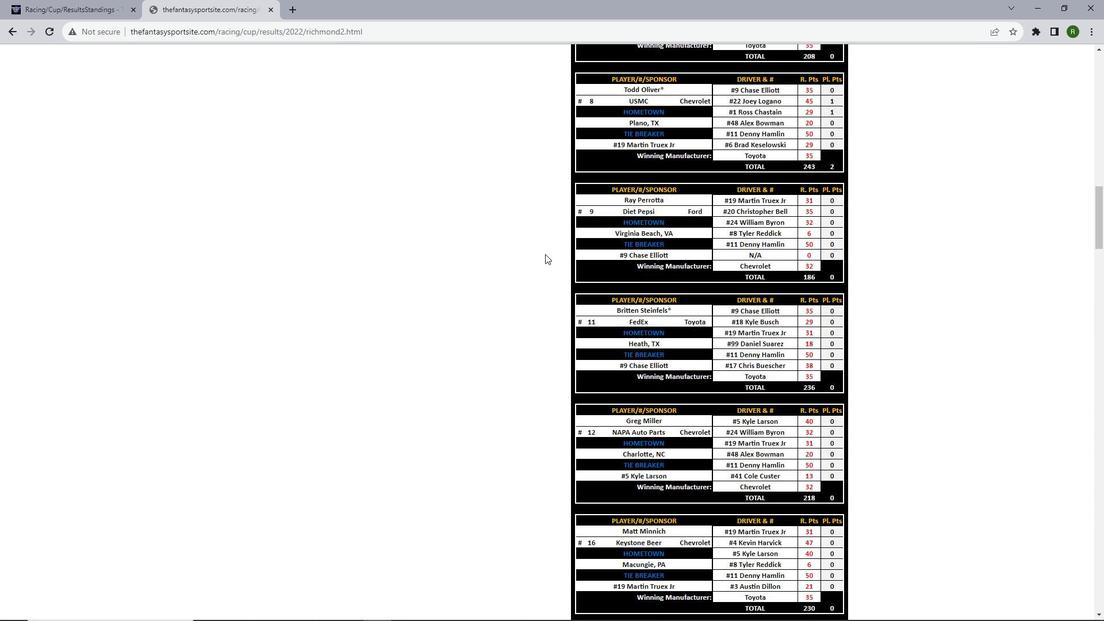 
Action: Mouse scrolled (545, 253) with delta (0, 0)
Screenshot: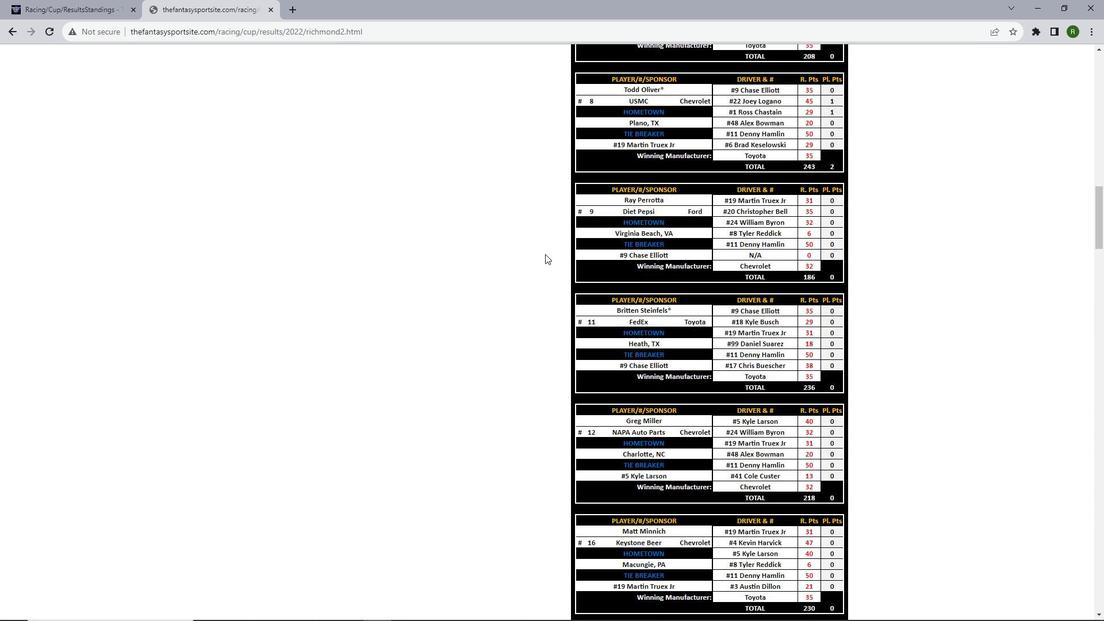
Action: Mouse scrolled (545, 253) with delta (0, 0)
Screenshot: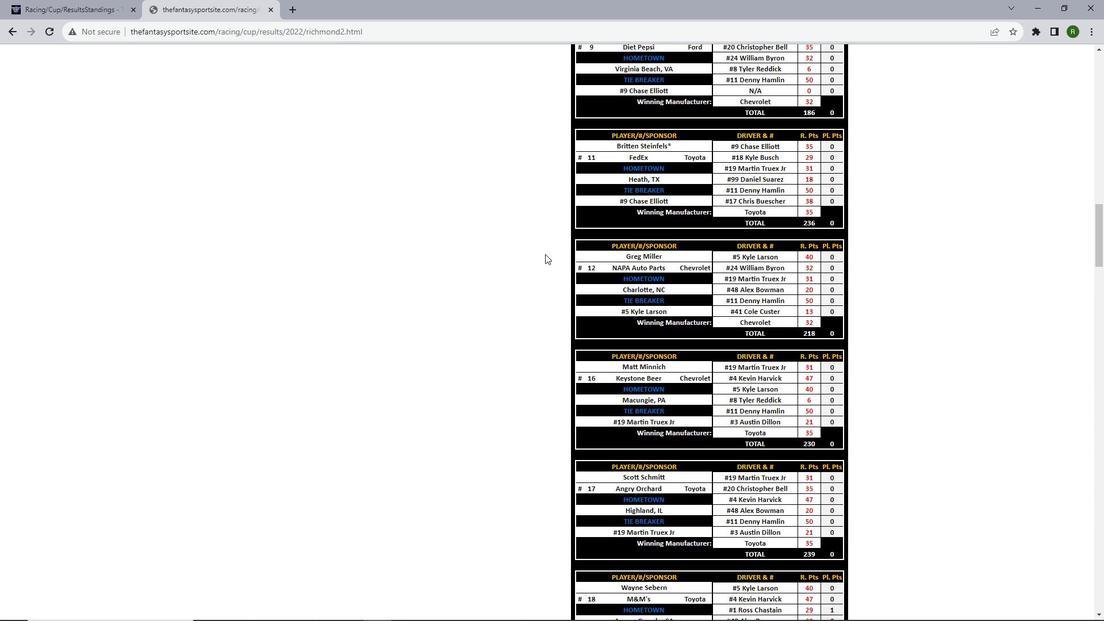 
Action: Mouse scrolled (545, 253) with delta (0, 0)
Screenshot: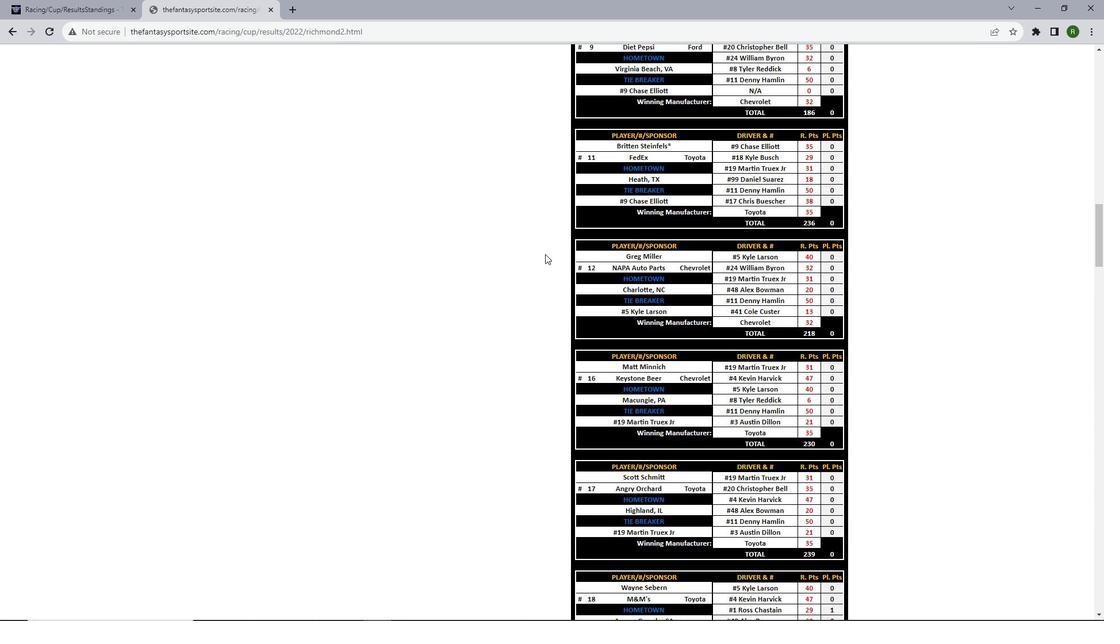 
Action: Mouse scrolled (545, 253) with delta (0, 0)
Screenshot: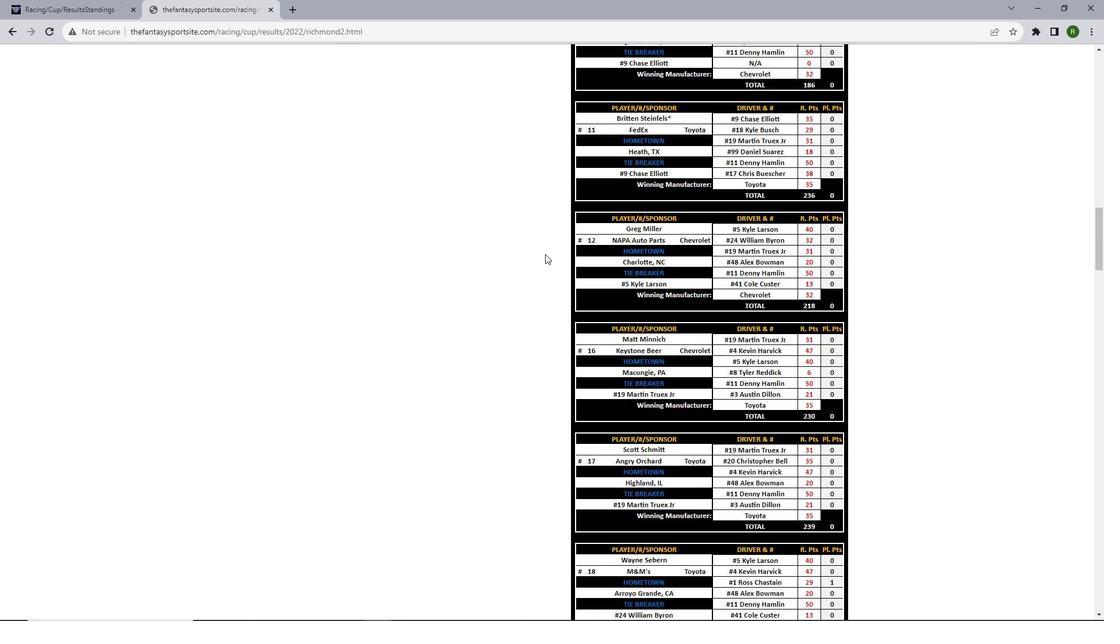
Action: Mouse scrolled (545, 253) with delta (0, 0)
Screenshot: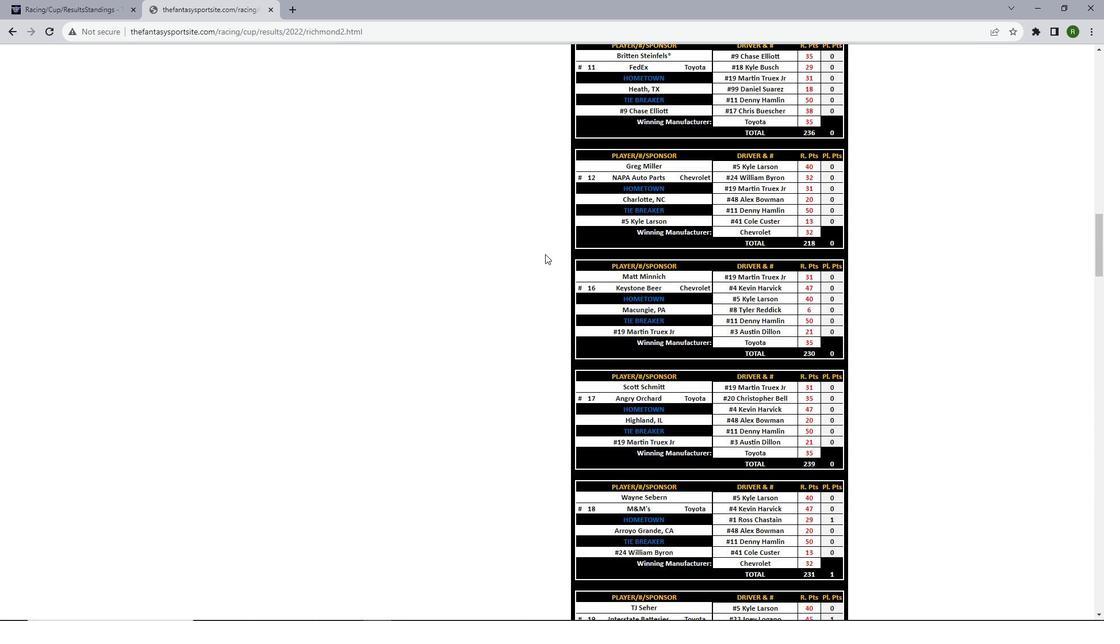 
Action: Mouse scrolled (545, 253) with delta (0, 0)
Screenshot: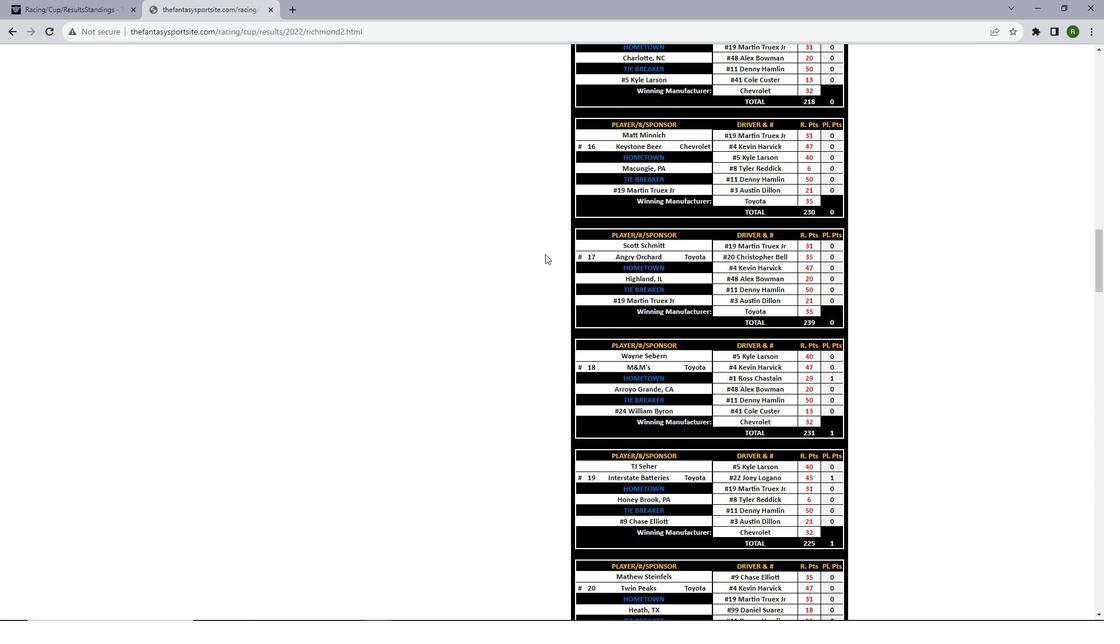 
Action: Mouse scrolled (545, 253) with delta (0, 0)
Screenshot: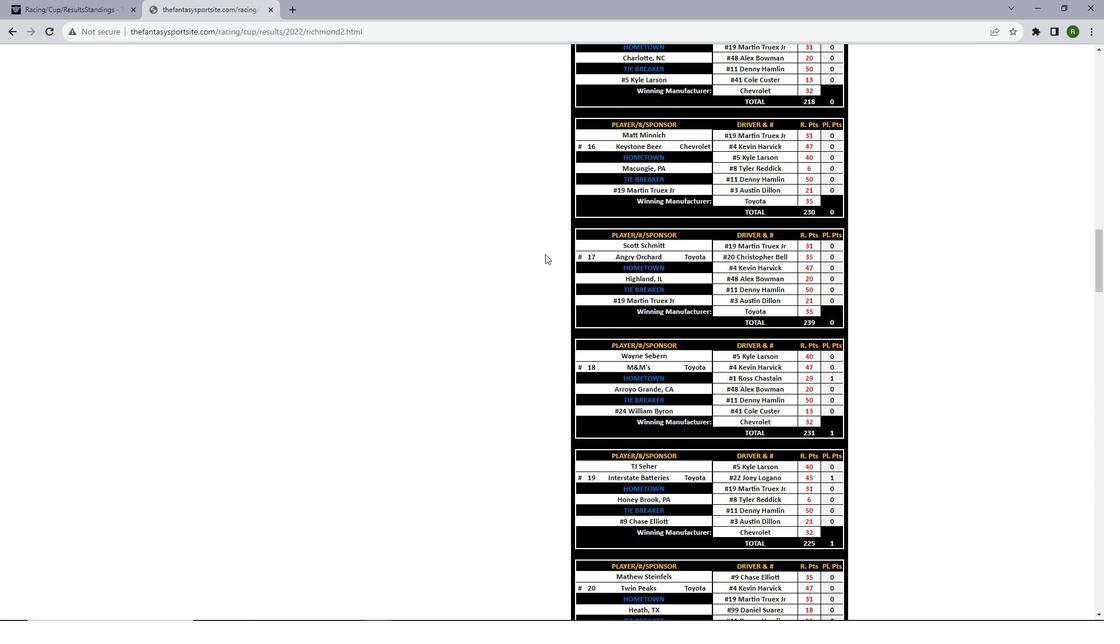 
Action: Mouse scrolled (545, 253) with delta (0, 0)
Screenshot: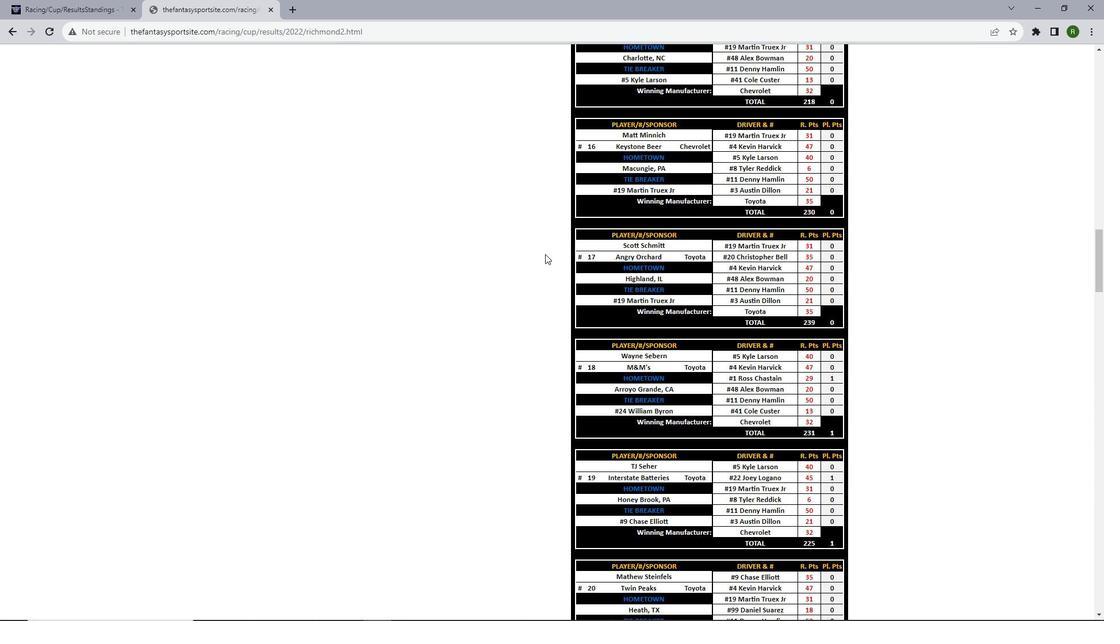 
Action: Mouse scrolled (545, 253) with delta (0, 0)
Screenshot: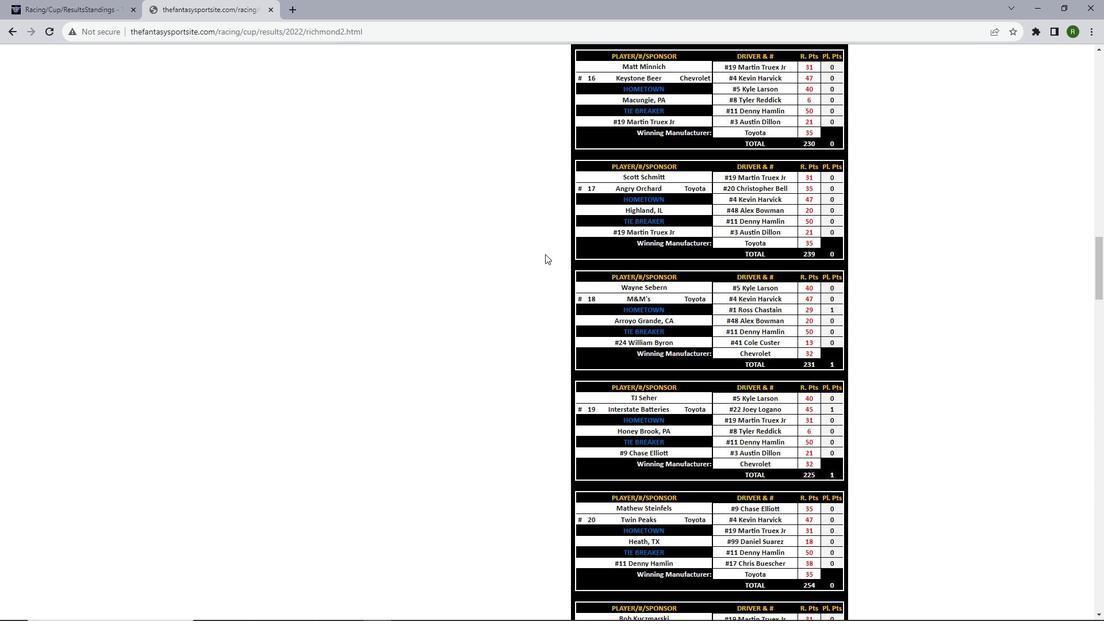 
Action: Mouse scrolled (545, 253) with delta (0, 0)
Screenshot: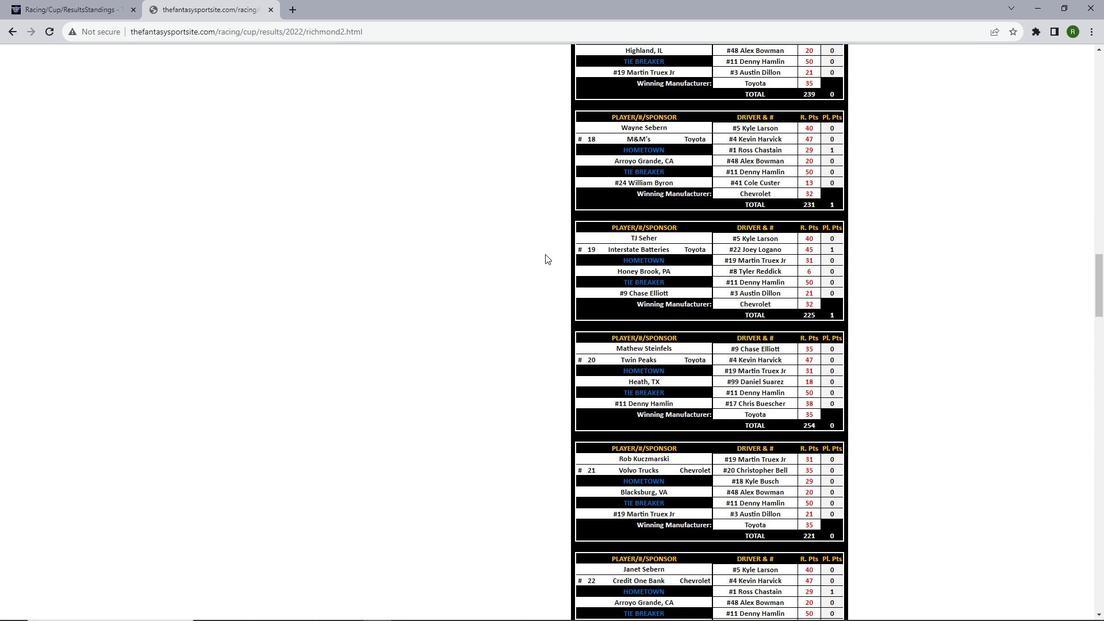 
Action: Mouse scrolled (545, 253) with delta (0, 0)
Screenshot: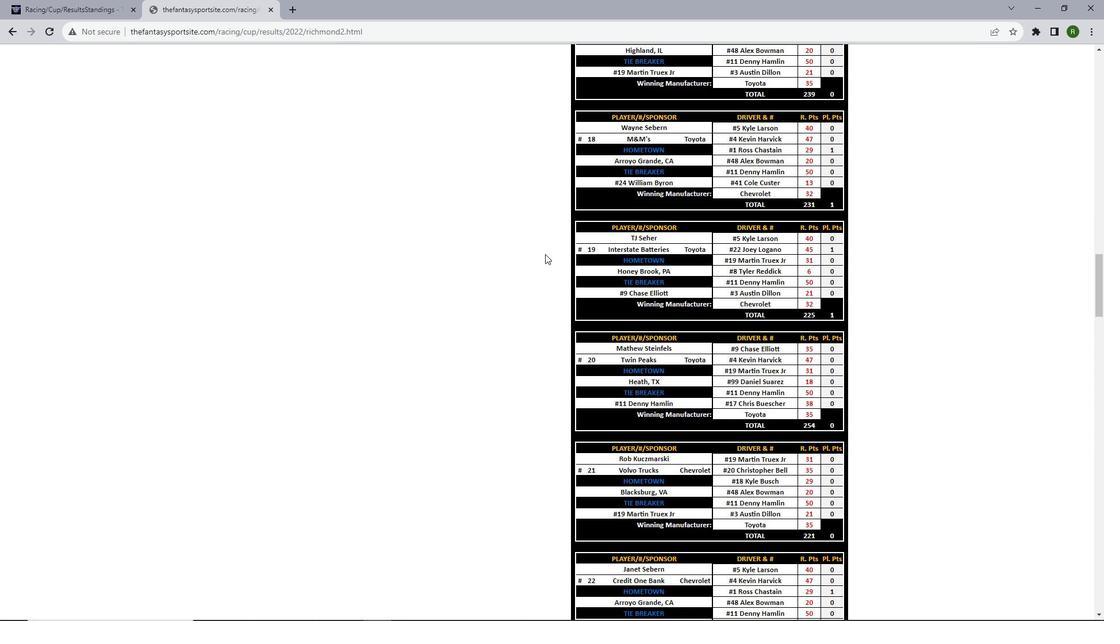 
Action: Mouse scrolled (545, 253) with delta (0, 0)
Screenshot: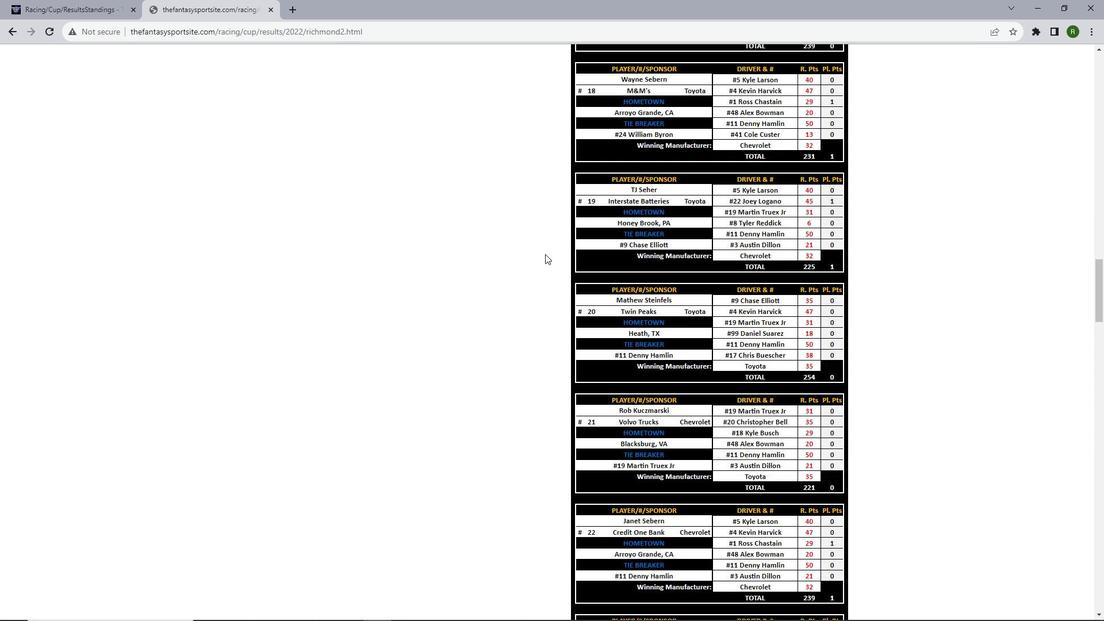 
Action: Mouse scrolled (545, 253) with delta (0, 0)
Screenshot: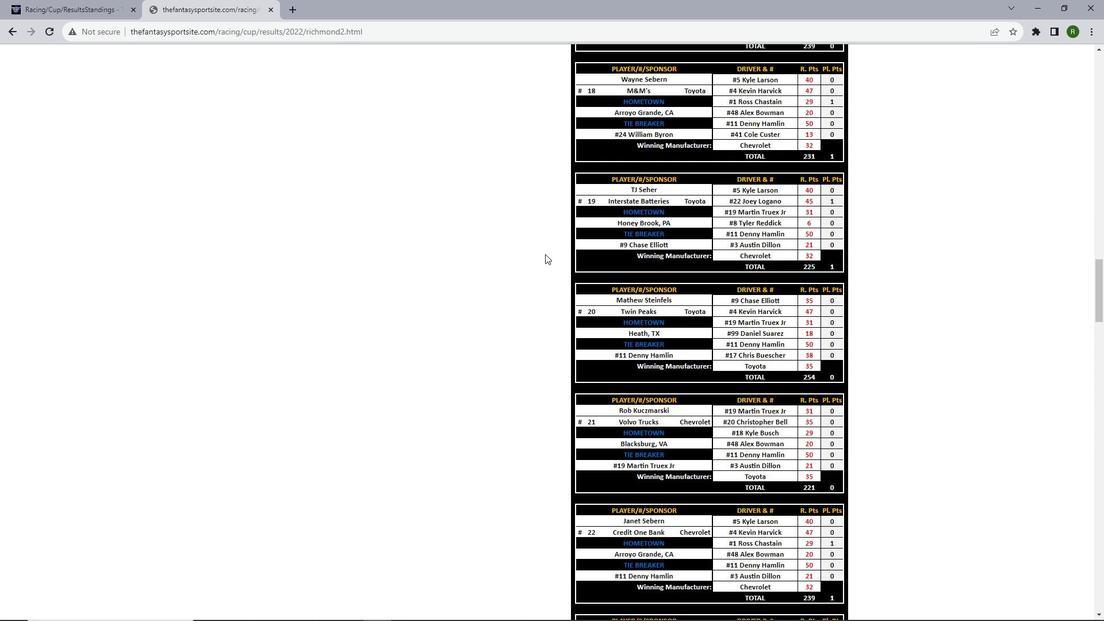 
Action: Mouse scrolled (545, 253) with delta (0, 0)
Screenshot: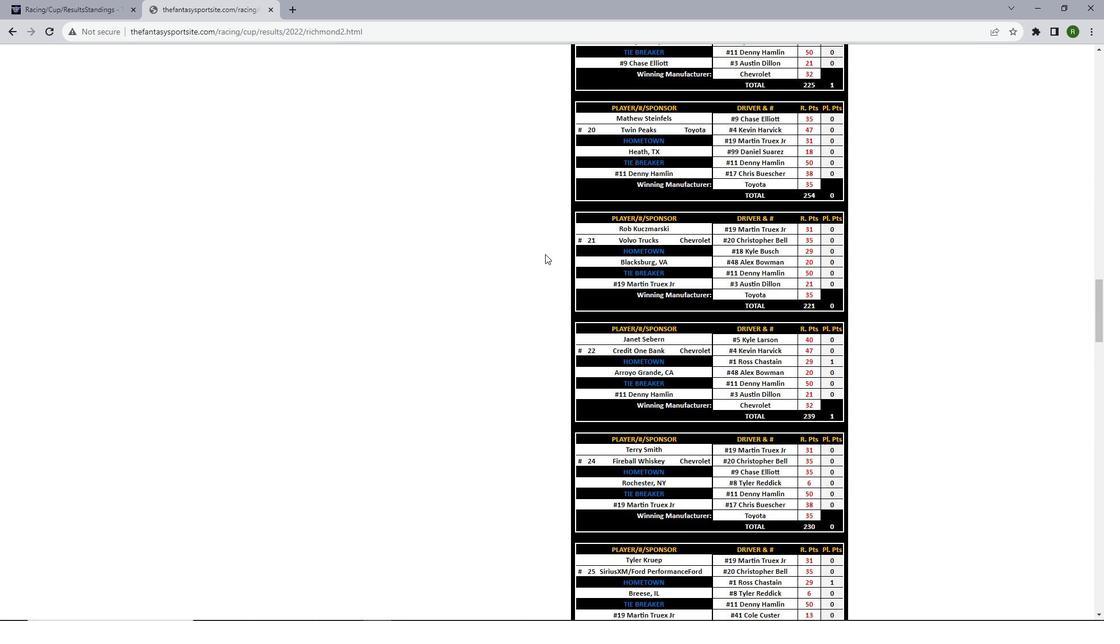 
Action: Mouse scrolled (545, 253) with delta (0, 0)
Screenshot: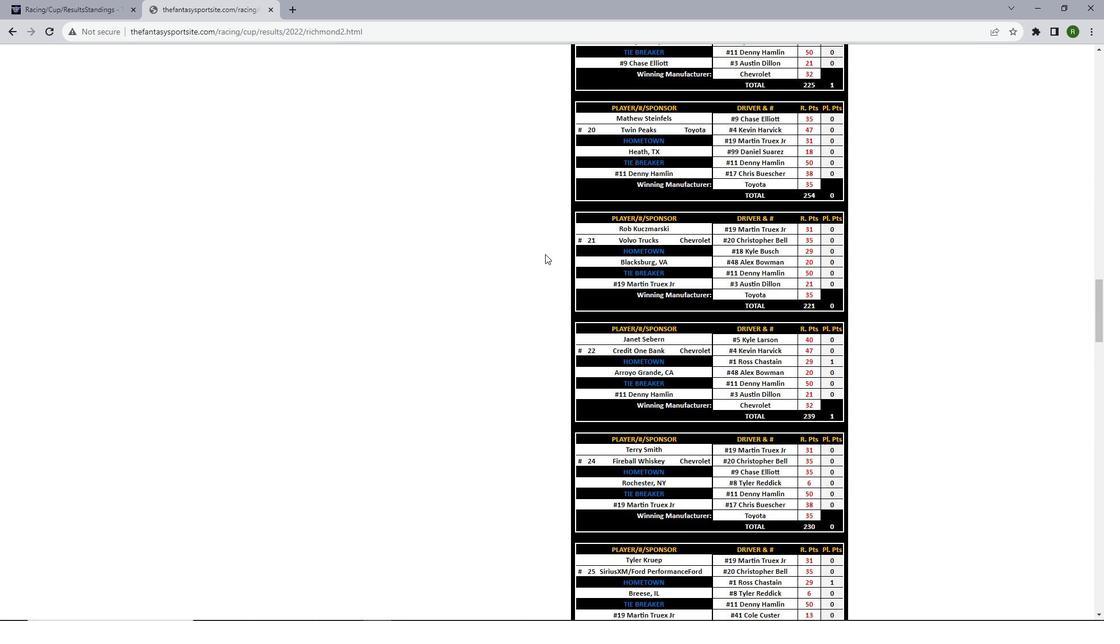 
Action: Mouse scrolled (545, 253) with delta (0, 0)
Screenshot: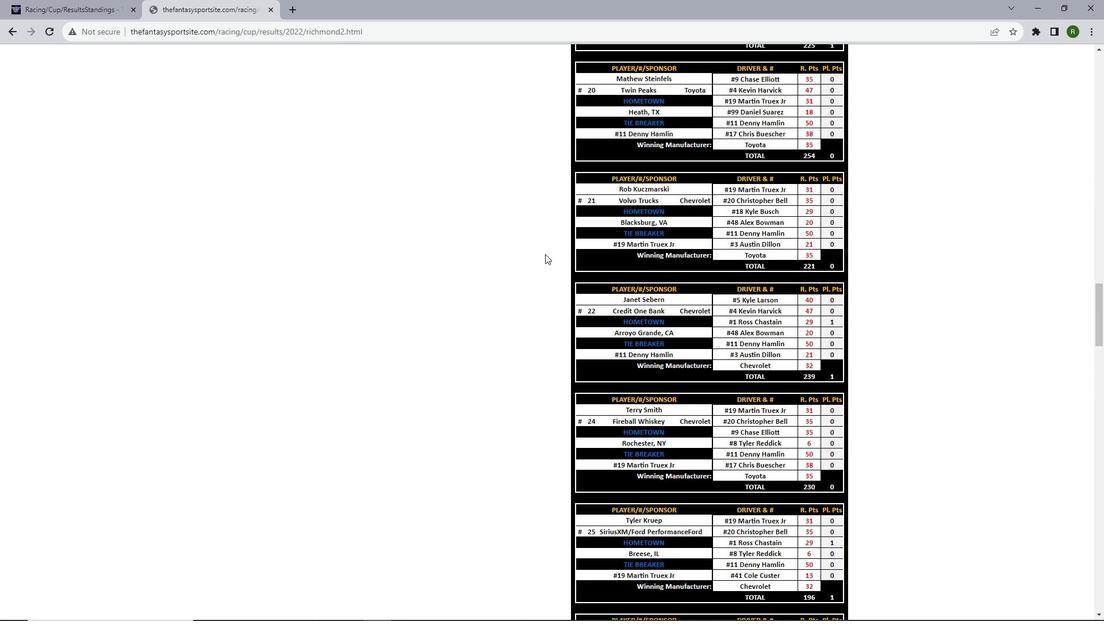 
Action: Mouse scrolled (545, 253) with delta (0, 0)
Screenshot: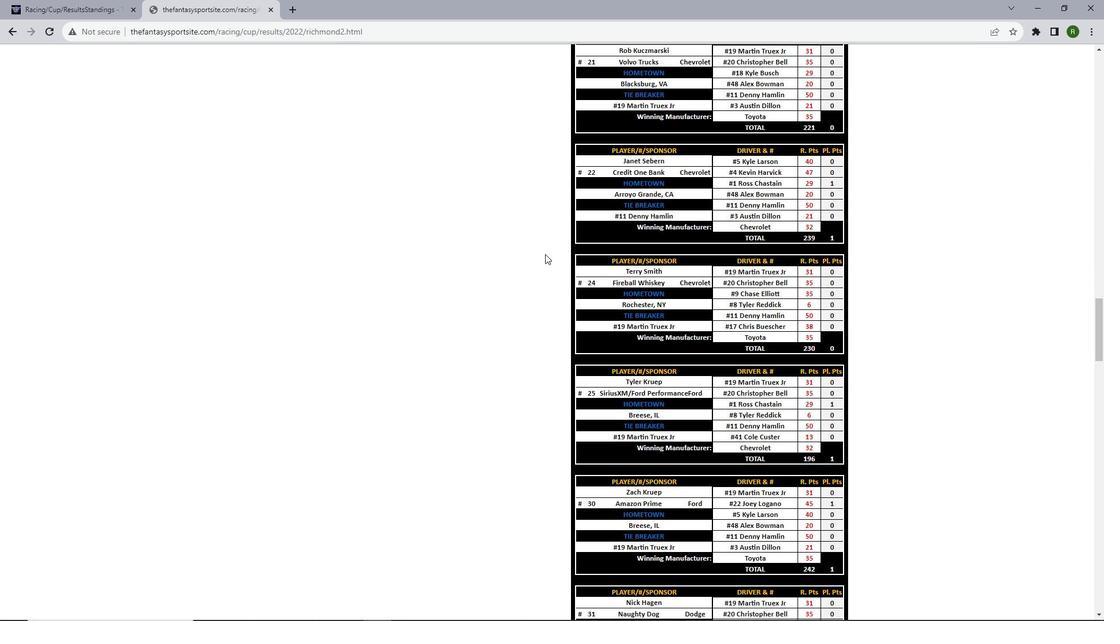 
Action: Mouse scrolled (545, 253) with delta (0, 0)
Screenshot: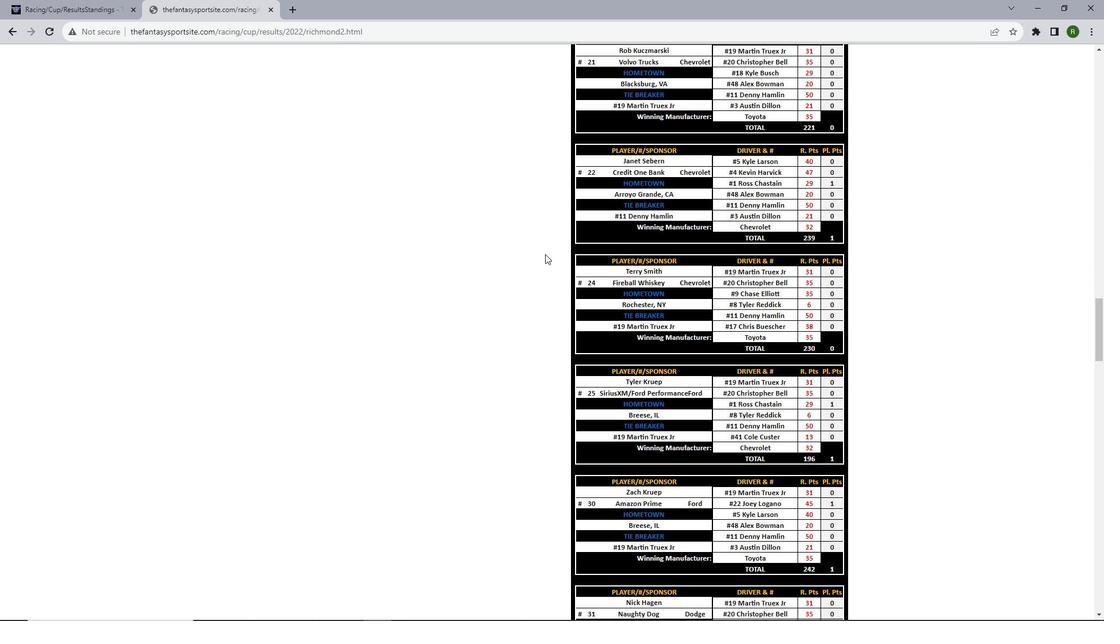 
Action: Mouse scrolled (545, 253) with delta (0, 0)
Screenshot: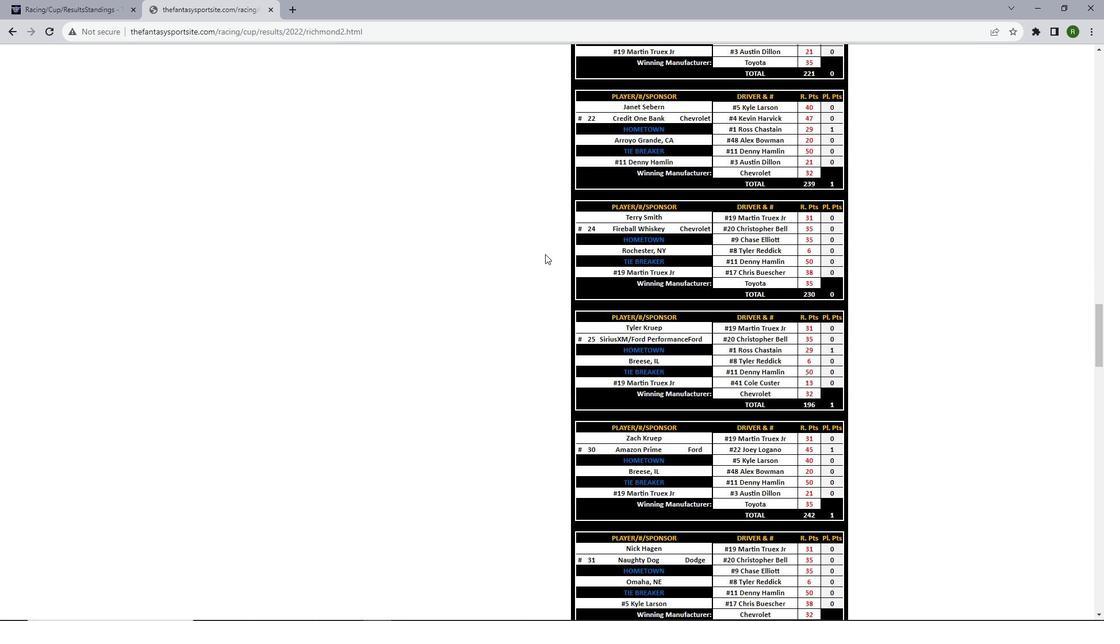 
Action: Mouse scrolled (545, 253) with delta (0, 0)
Screenshot: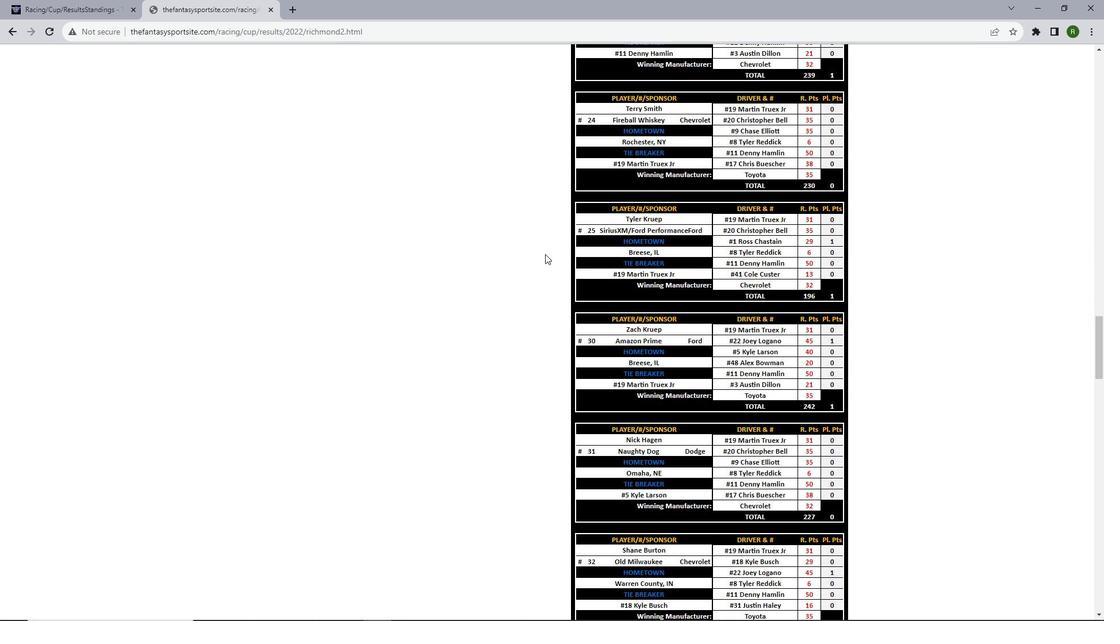 
Action: Mouse scrolled (545, 253) with delta (0, 0)
Screenshot: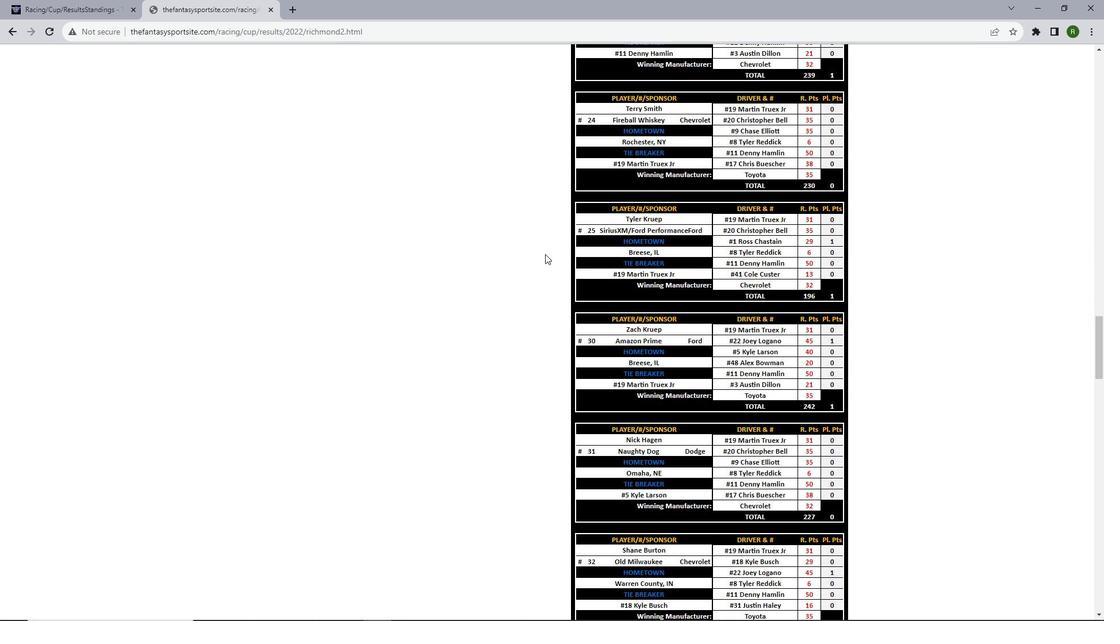 
Action: Mouse scrolled (545, 253) with delta (0, 0)
Screenshot: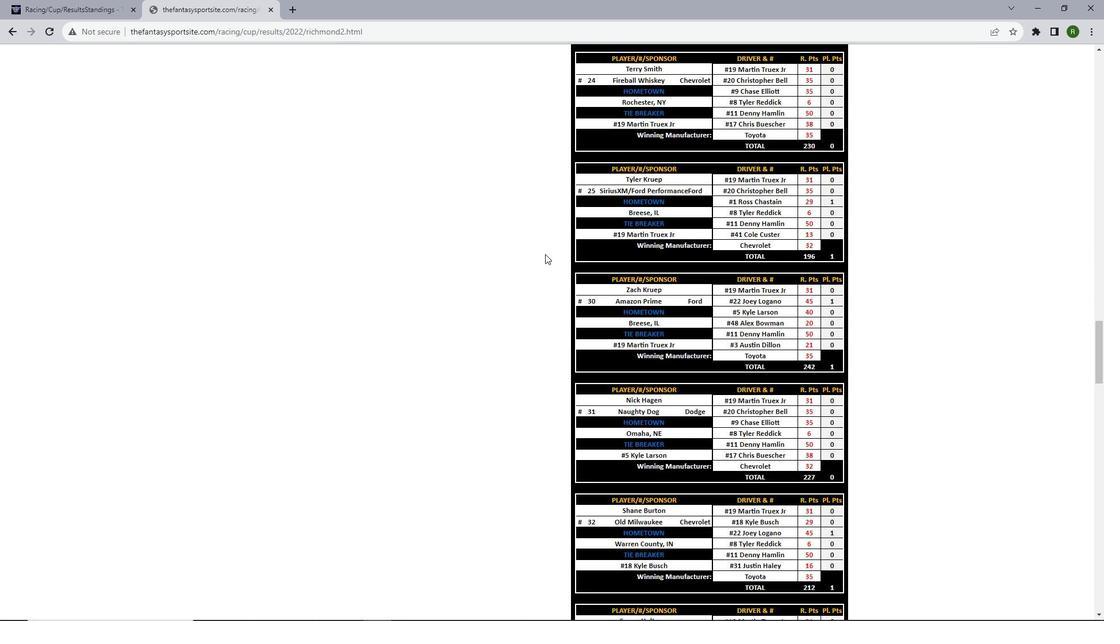 
Action: Mouse scrolled (545, 253) with delta (0, 0)
Screenshot: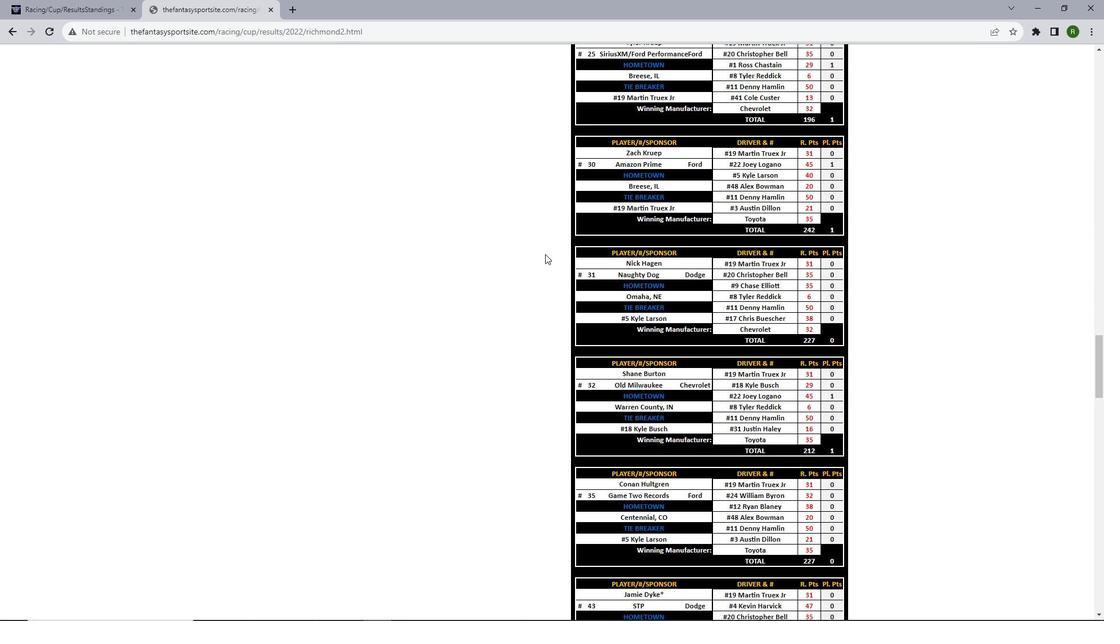 
Action: Mouse scrolled (545, 253) with delta (0, 0)
Screenshot: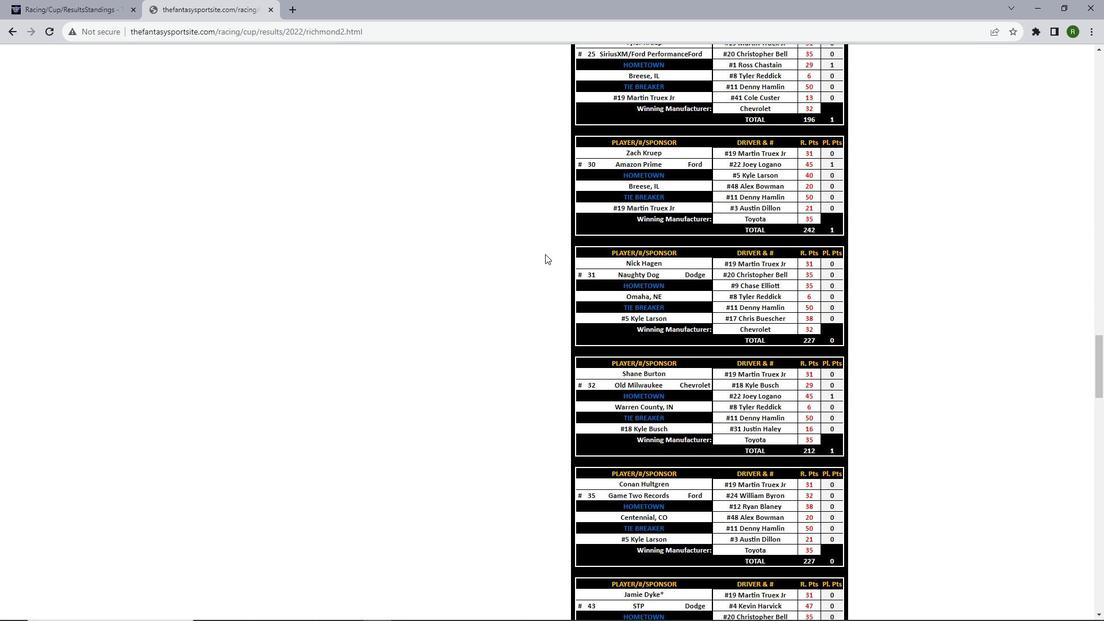 
Action: Mouse scrolled (545, 253) with delta (0, 0)
Screenshot: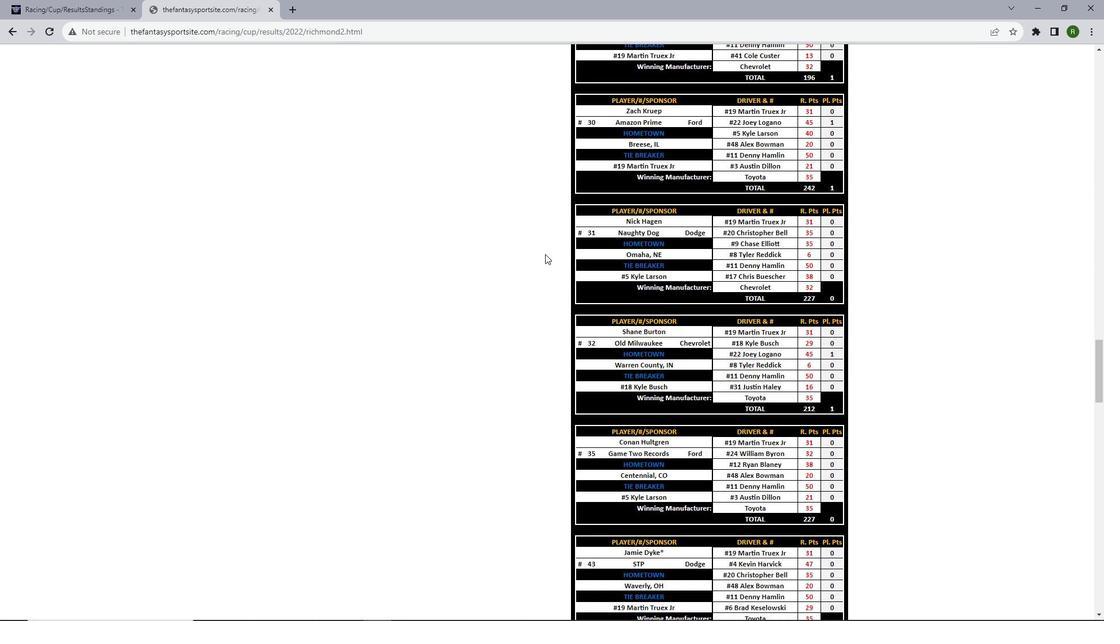 
Action: Mouse scrolled (545, 253) with delta (0, 0)
Screenshot: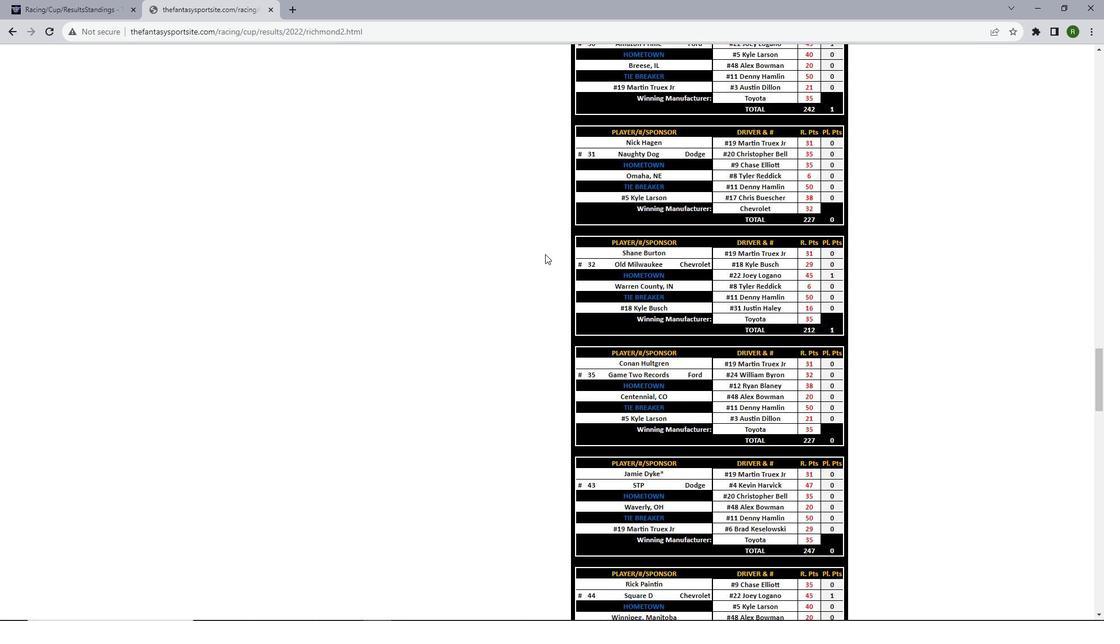 
Action: Mouse scrolled (545, 253) with delta (0, 0)
Screenshot: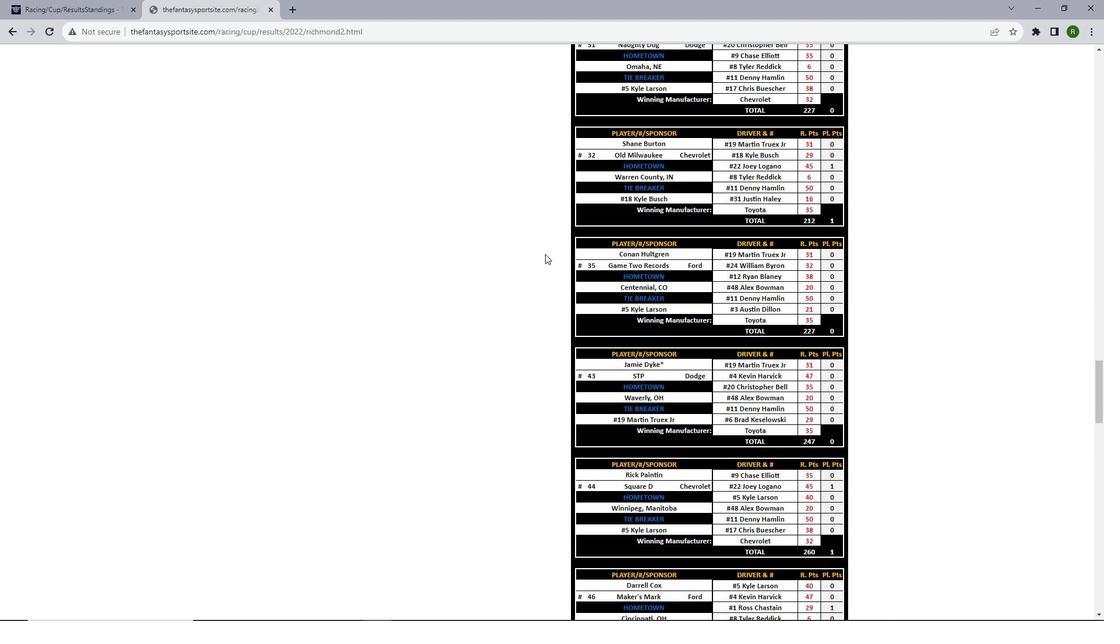 
Action: Mouse scrolled (545, 253) with delta (0, 0)
Screenshot: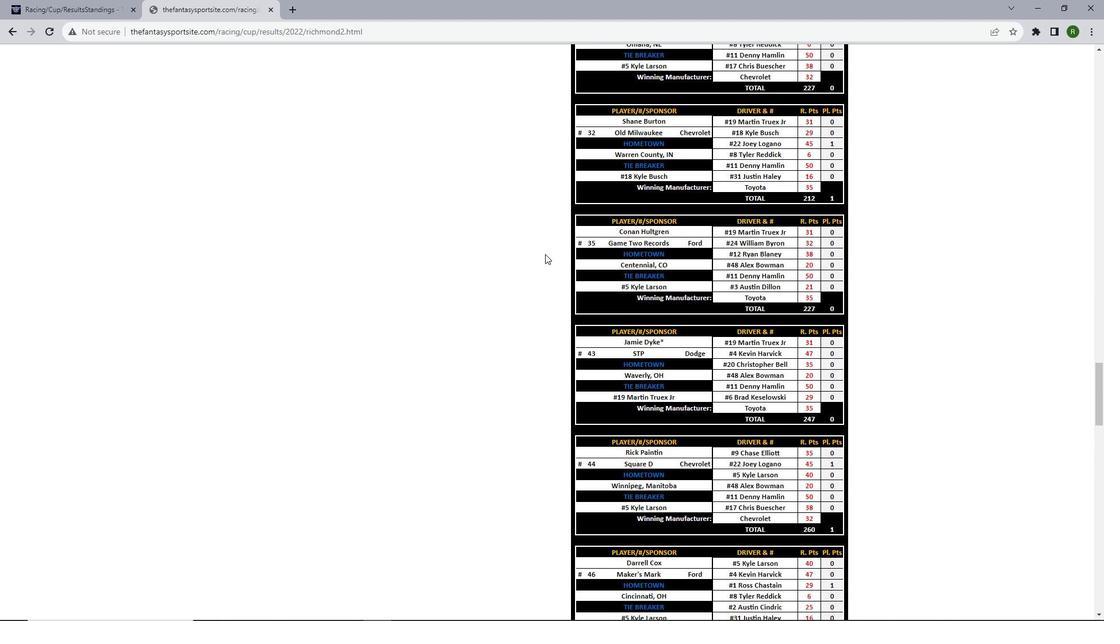 
Action: Mouse scrolled (545, 253) with delta (0, 0)
Screenshot: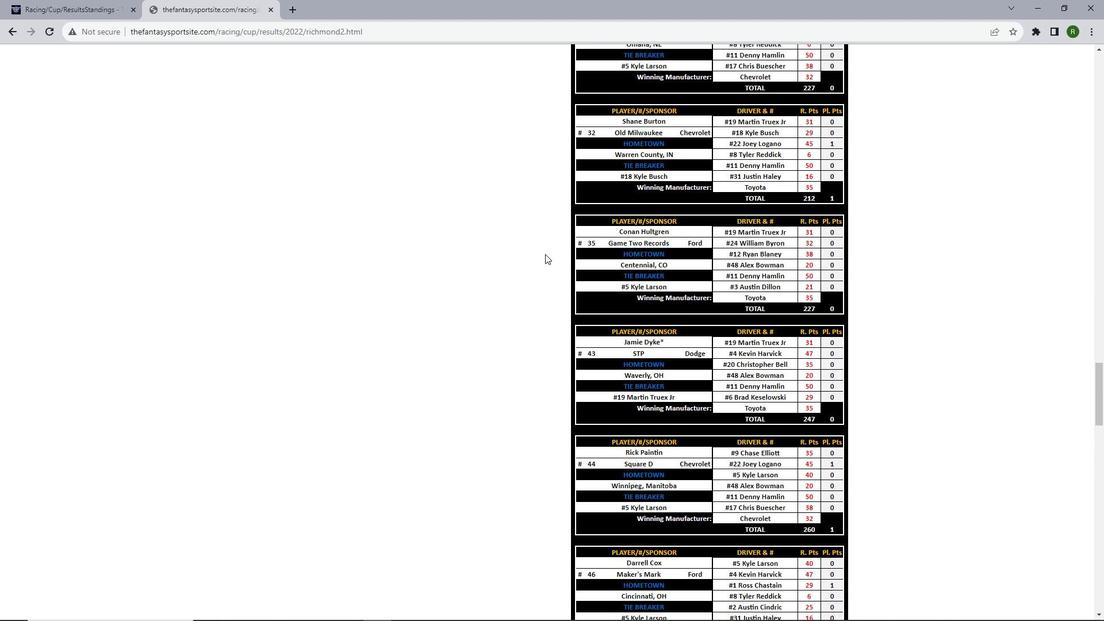 
Action: Mouse scrolled (545, 253) with delta (0, 0)
Screenshot: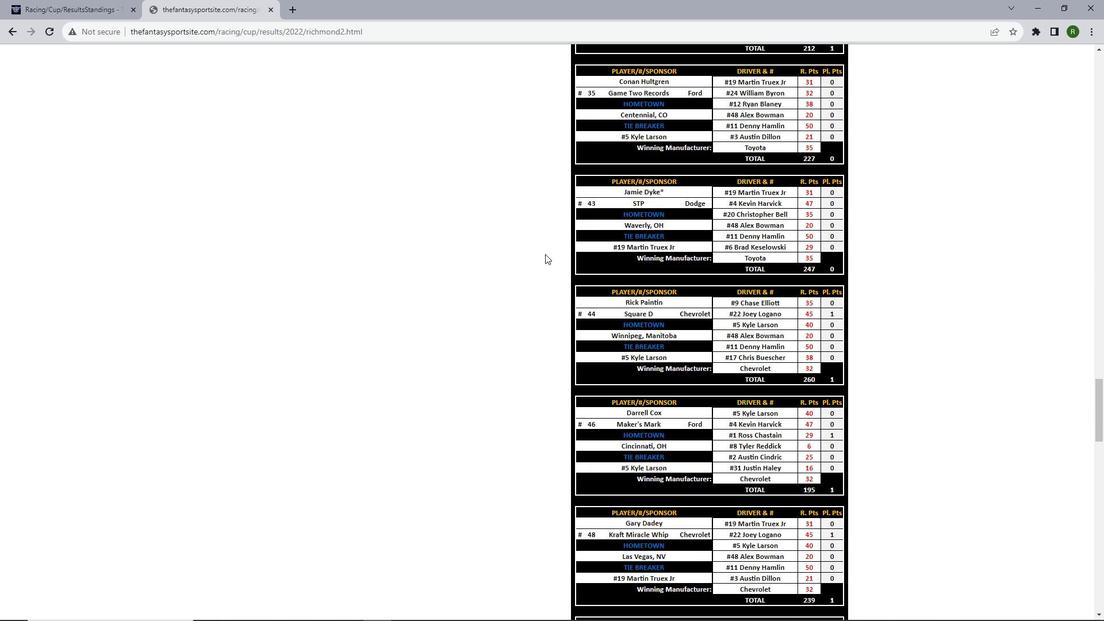
Action: Mouse scrolled (545, 253) with delta (0, 0)
Screenshot: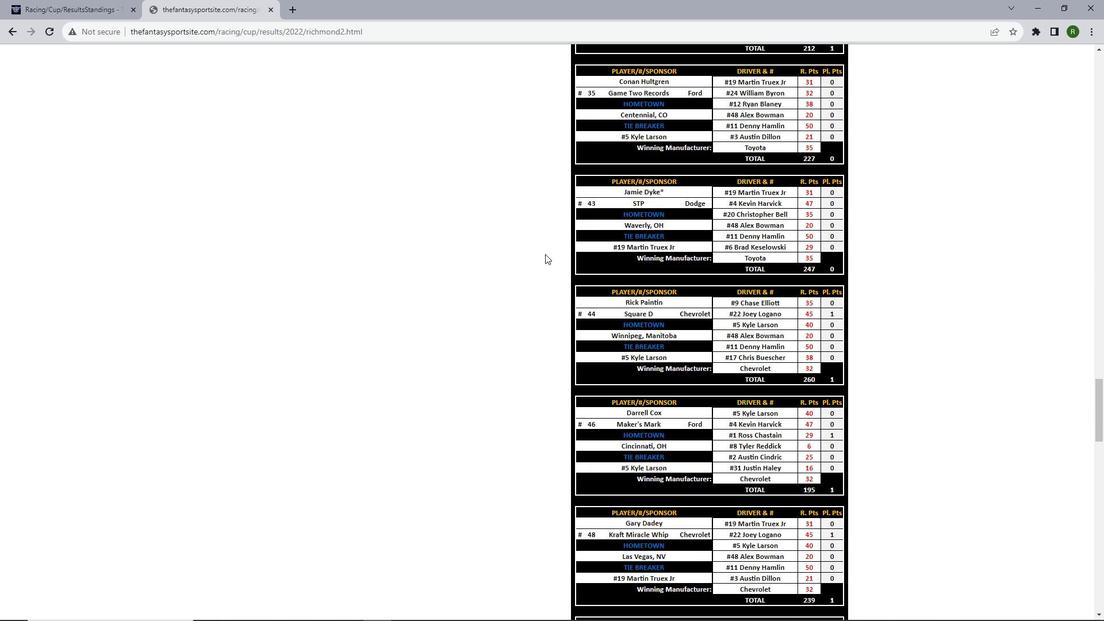 
Action: Mouse scrolled (545, 253) with delta (0, 0)
Screenshot: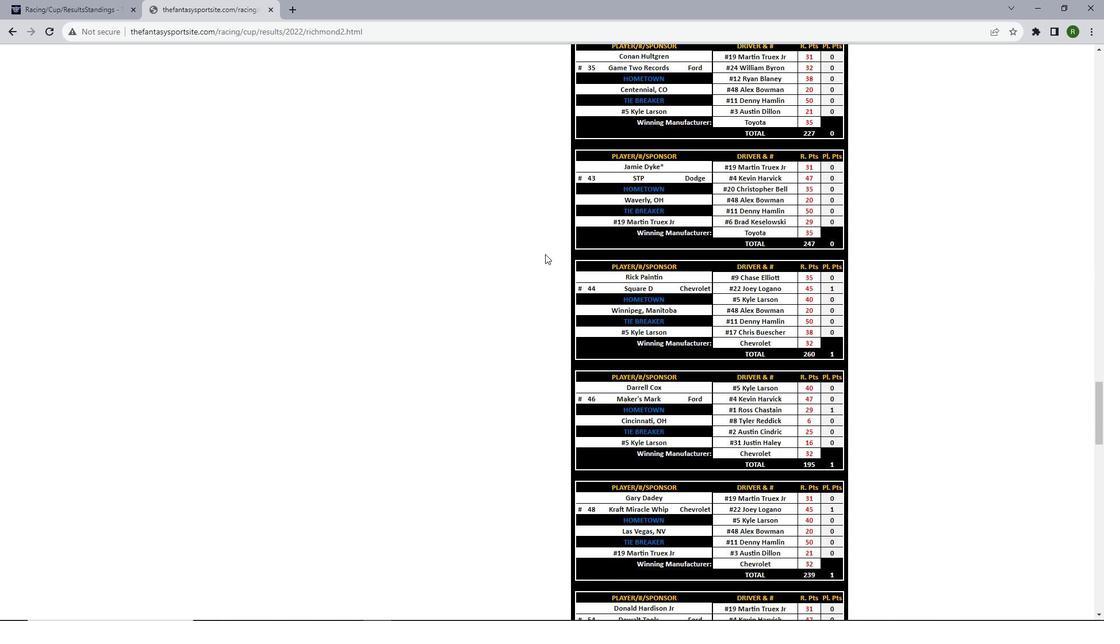 
Action: Mouse scrolled (545, 253) with delta (0, 0)
Screenshot: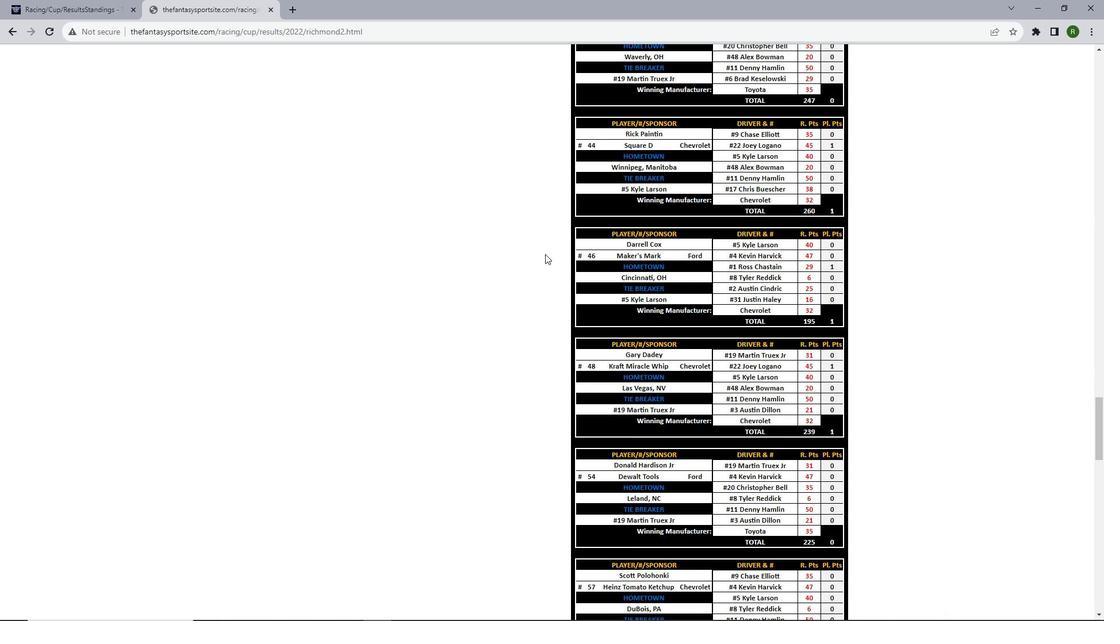 
Action: Mouse scrolled (545, 253) with delta (0, 0)
Screenshot: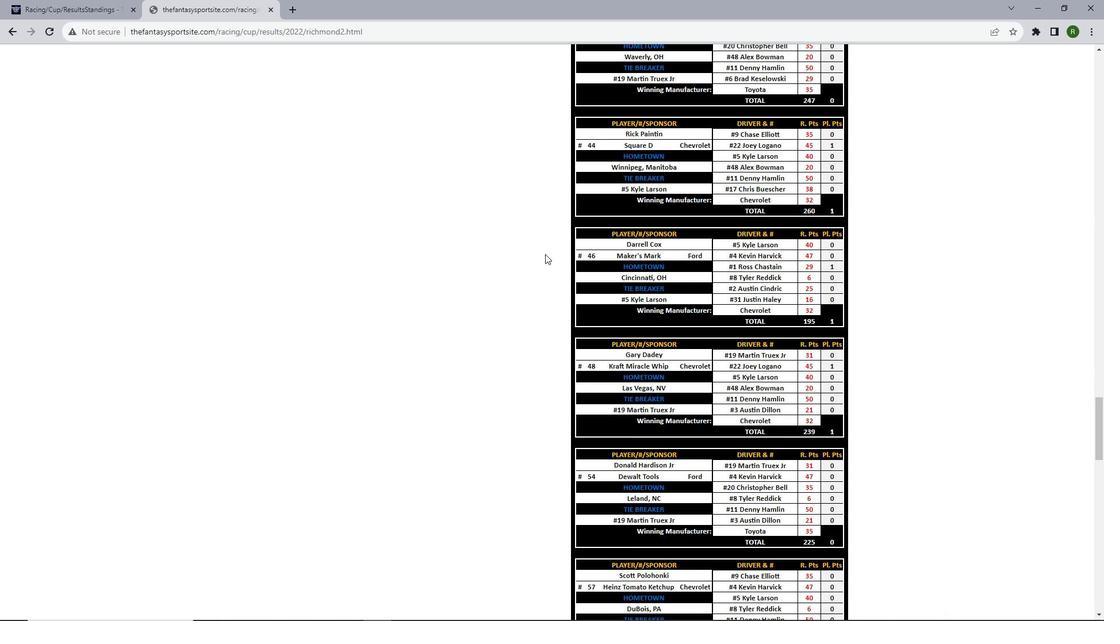 
Action: Mouse scrolled (545, 253) with delta (0, 0)
Screenshot: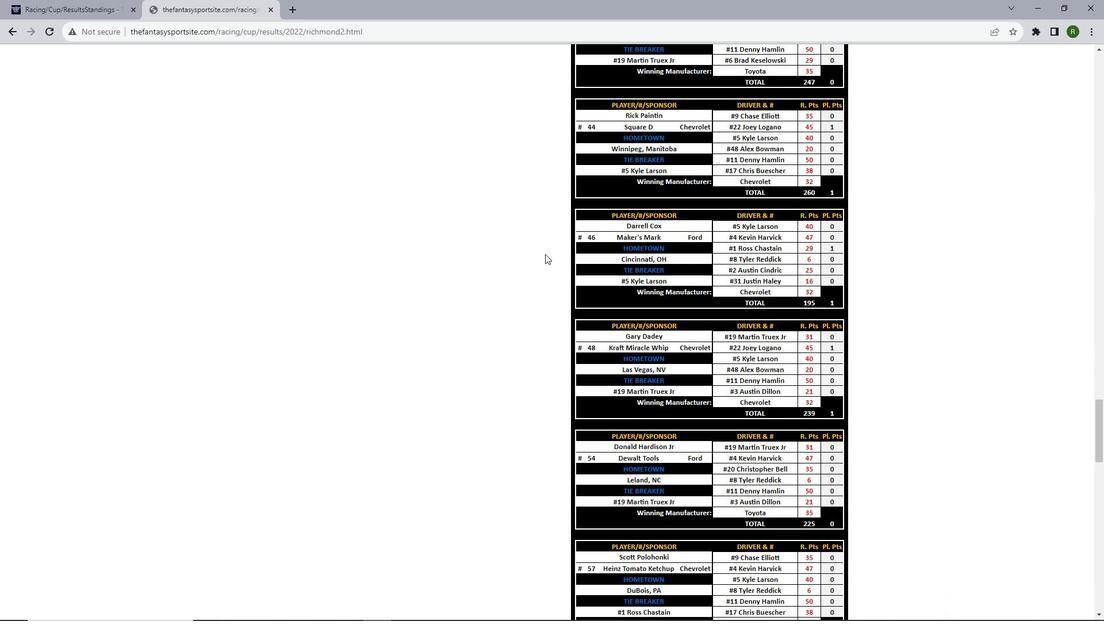 
Action: Mouse scrolled (545, 253) with delta (0, 0)
Screenshot: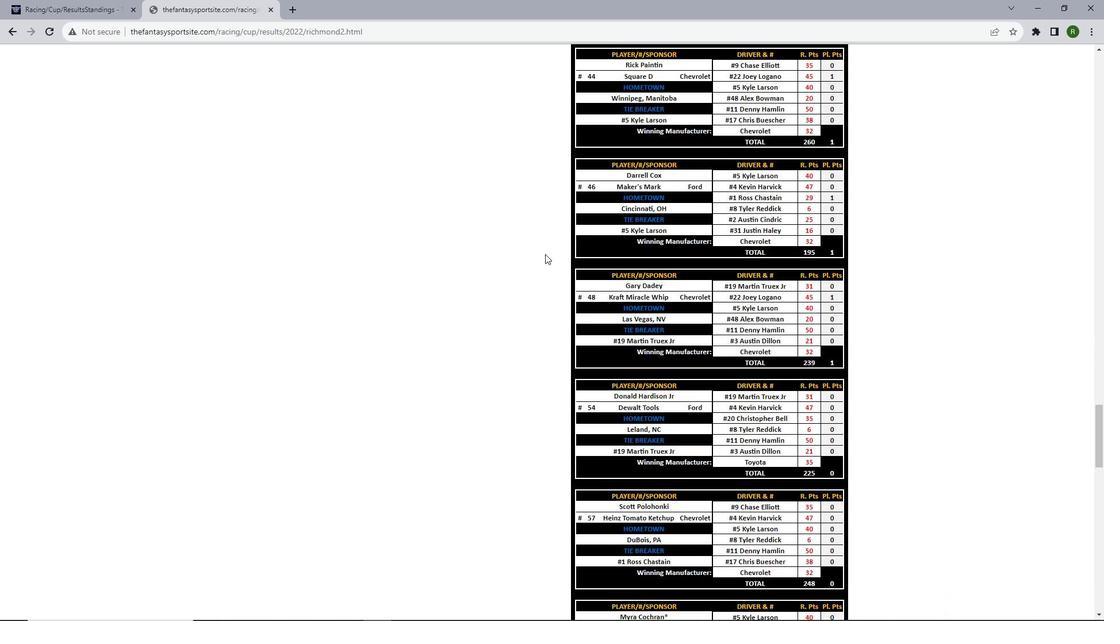 
Action: Mouse scrolled (545, 253) with delta (0, 0)
Screenshot: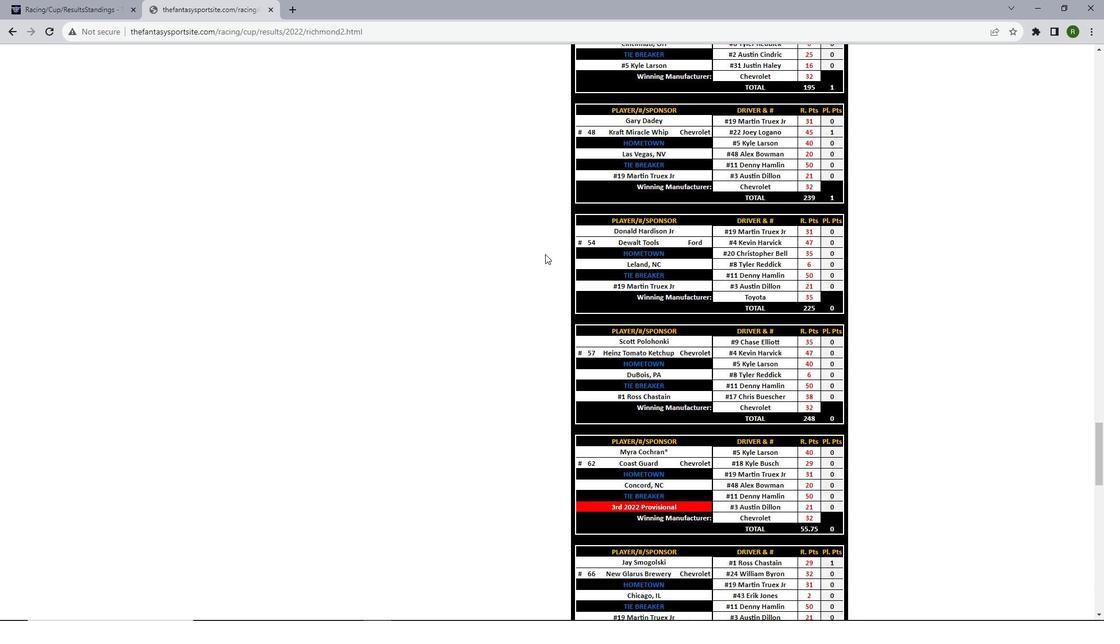 
Action: Mouse scrolled (545, 253) with delta (0, 0)
Screenshot: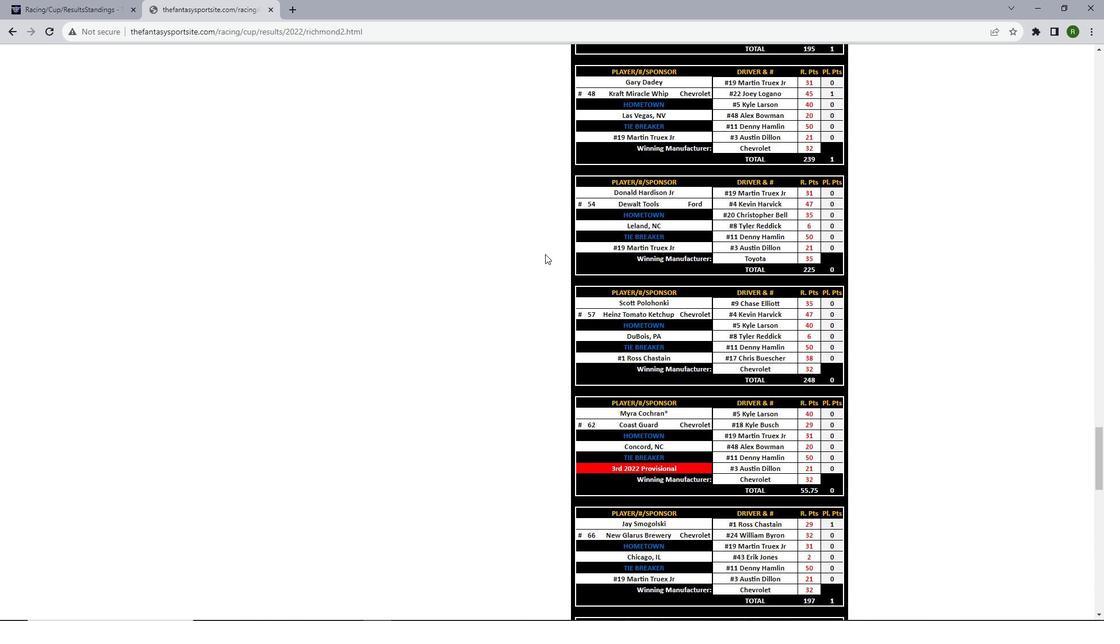 
Action: Mouse scrolled (545, 253) with delta (0, 0)
Screenshot: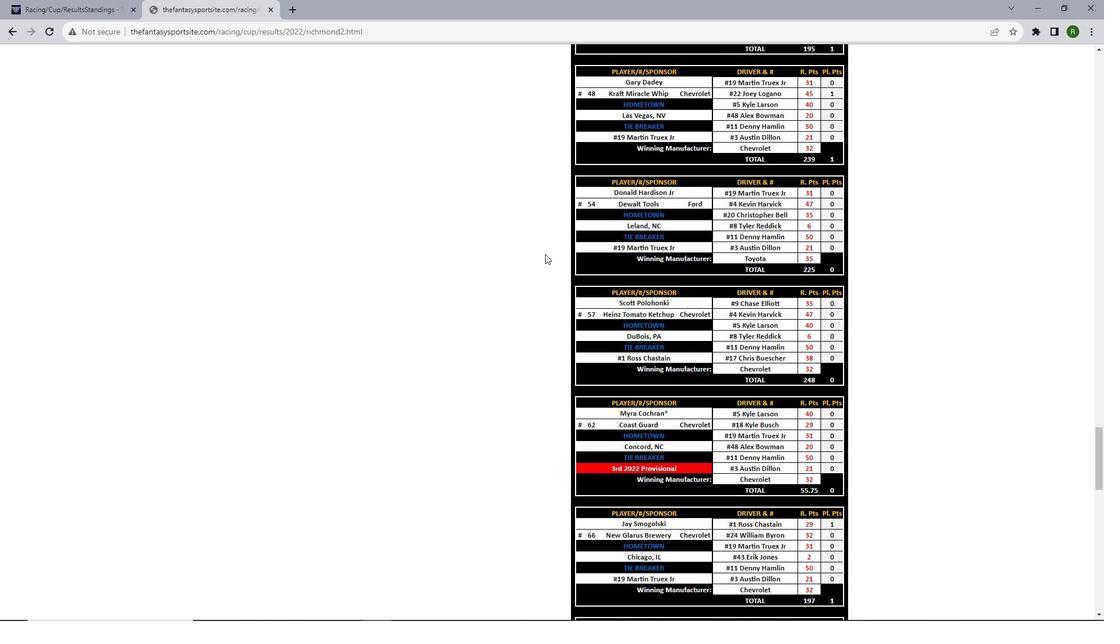 
Action: Mouse scrolled (545, 253) with delta (0, 0)
Screenshot: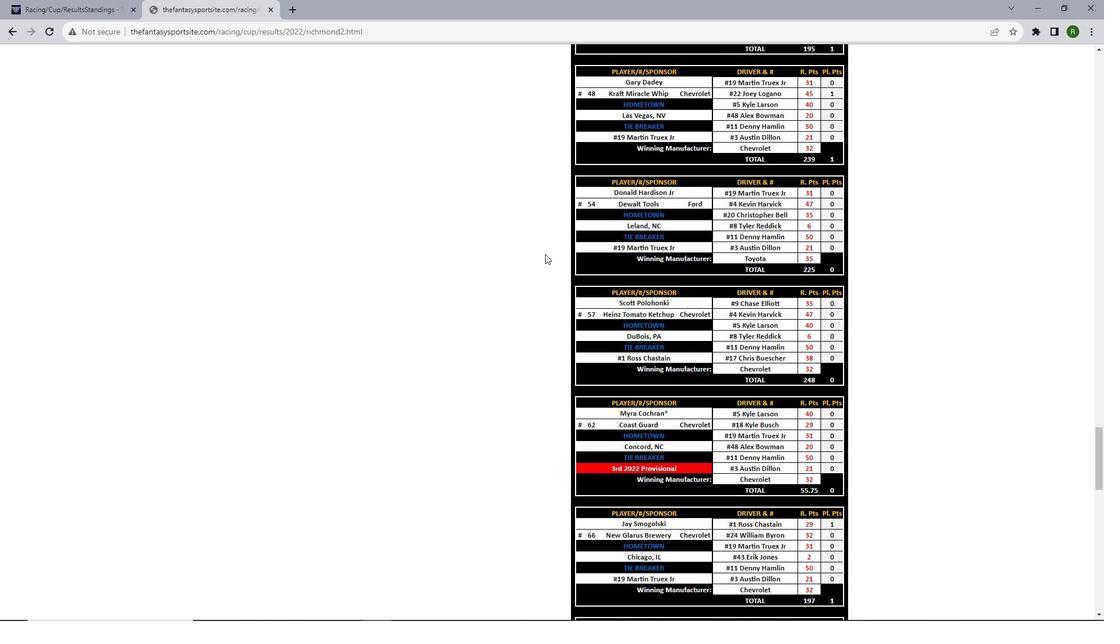 
Action: Mouse scrolled (545, 253) with delta (0, 0)
Screenshot: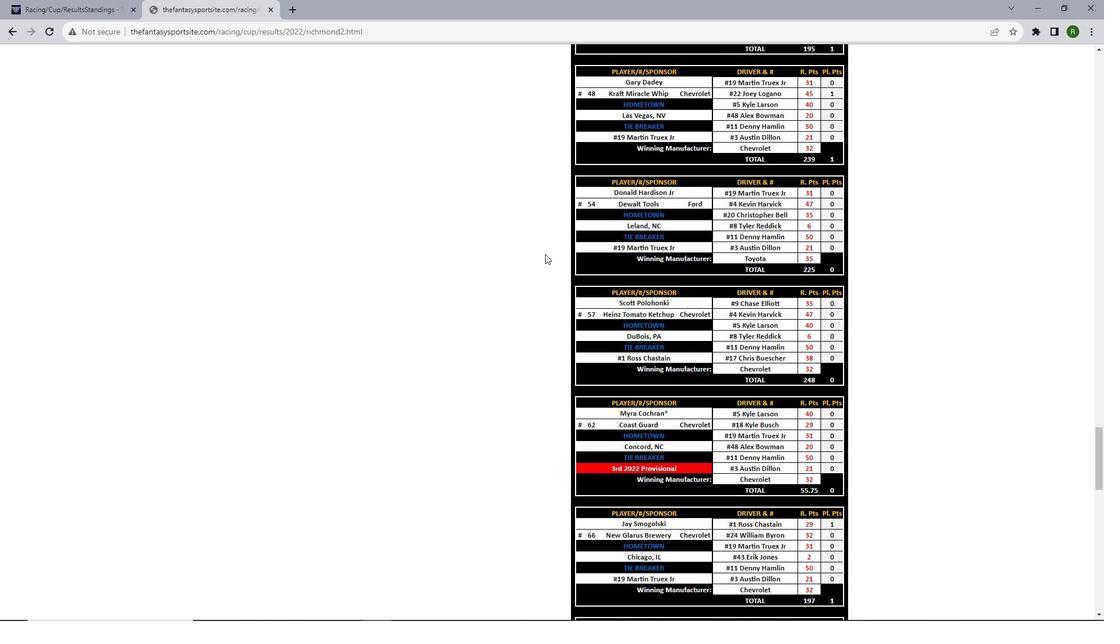 
Action: Mouse scrolled (545, 253) with delta (0, 0)
Screenshot: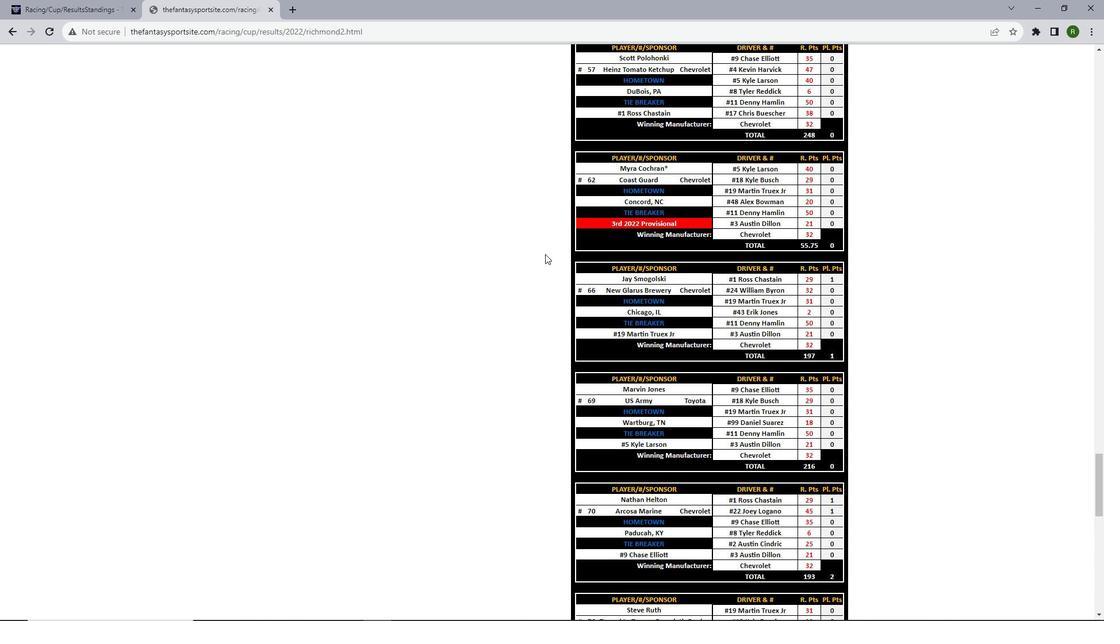 
Action: Mouse scrolled (545, 253) with delta (0, 0)
Screenshot: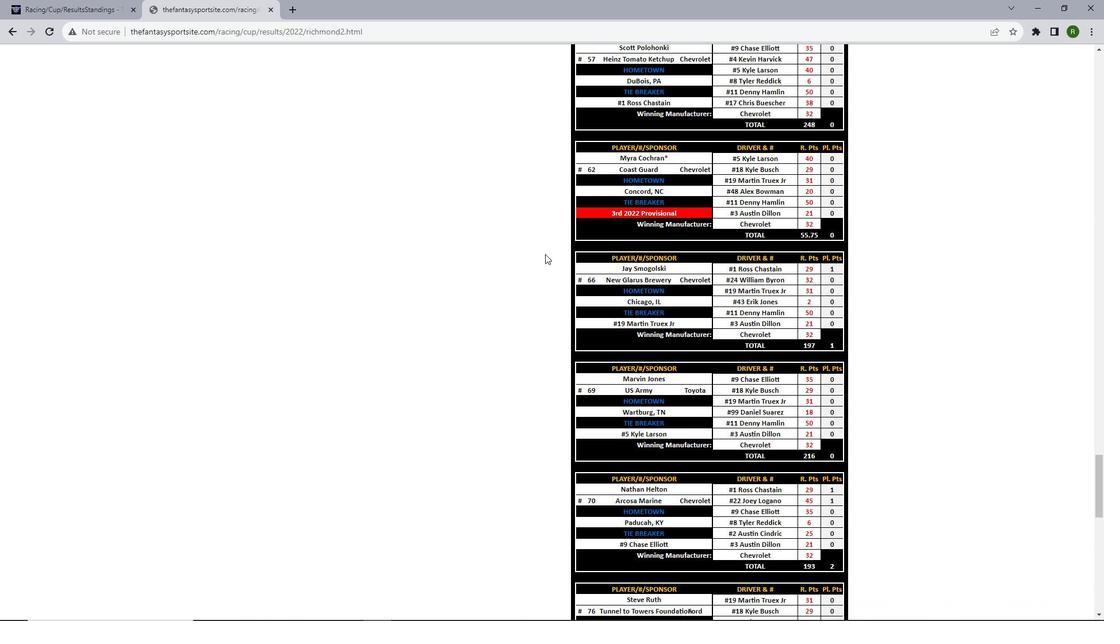 
Action: Mouse scrolled (545, 253) with delta (0, 0)
Screenshot: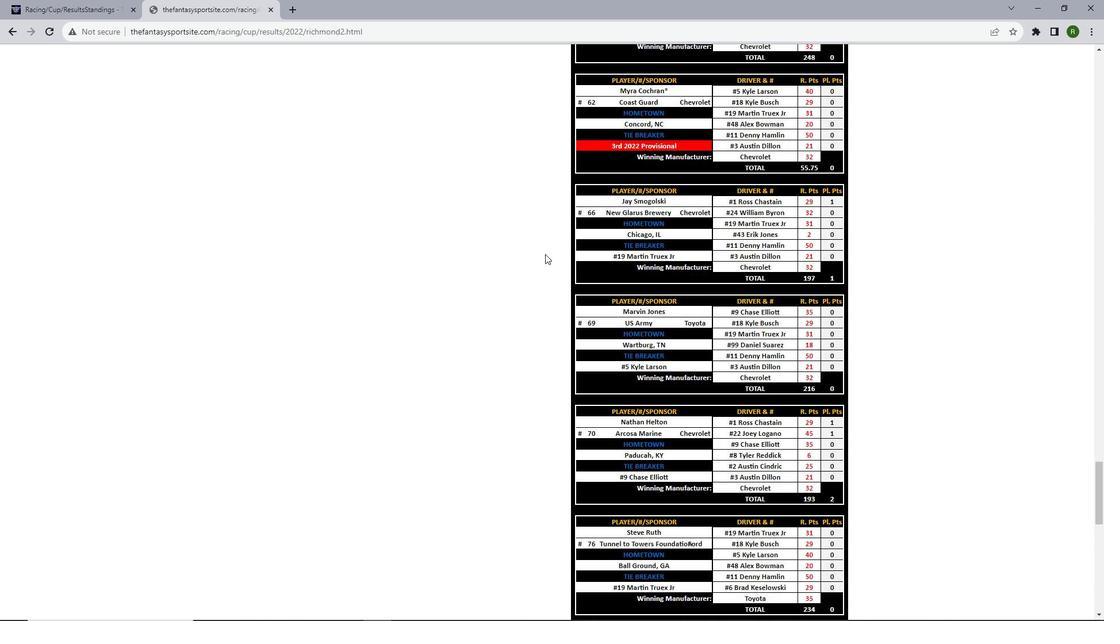 
Action: Mouse scrolled (545, 253) with delta (0, 0)
Screenshot: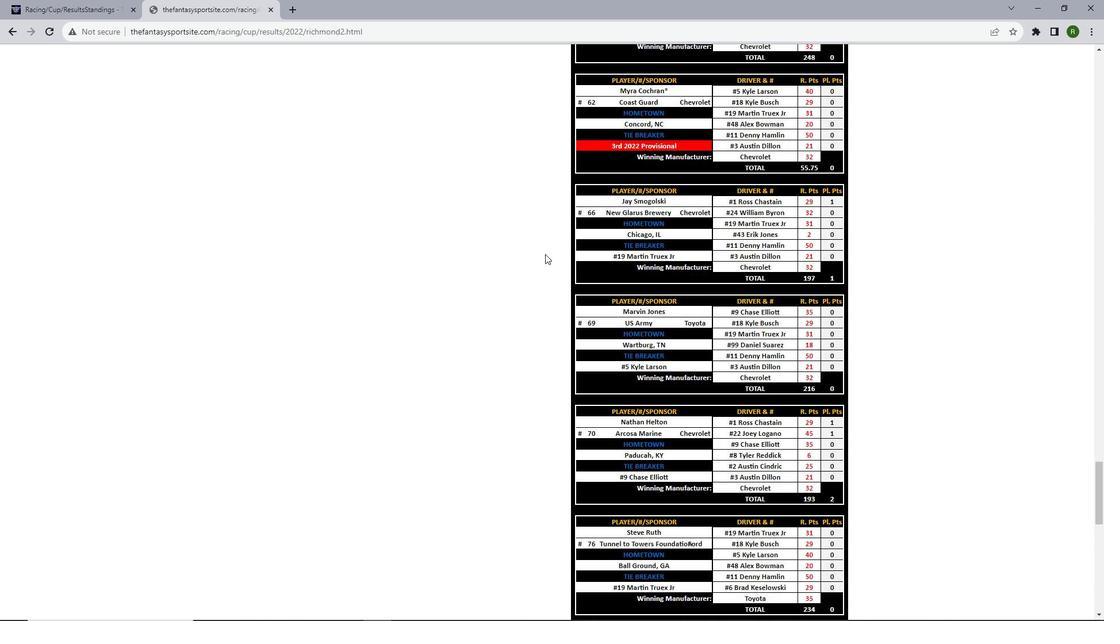 
Action: Mouse scrolled (545, 253) with delta (0, 0)
Screenshot: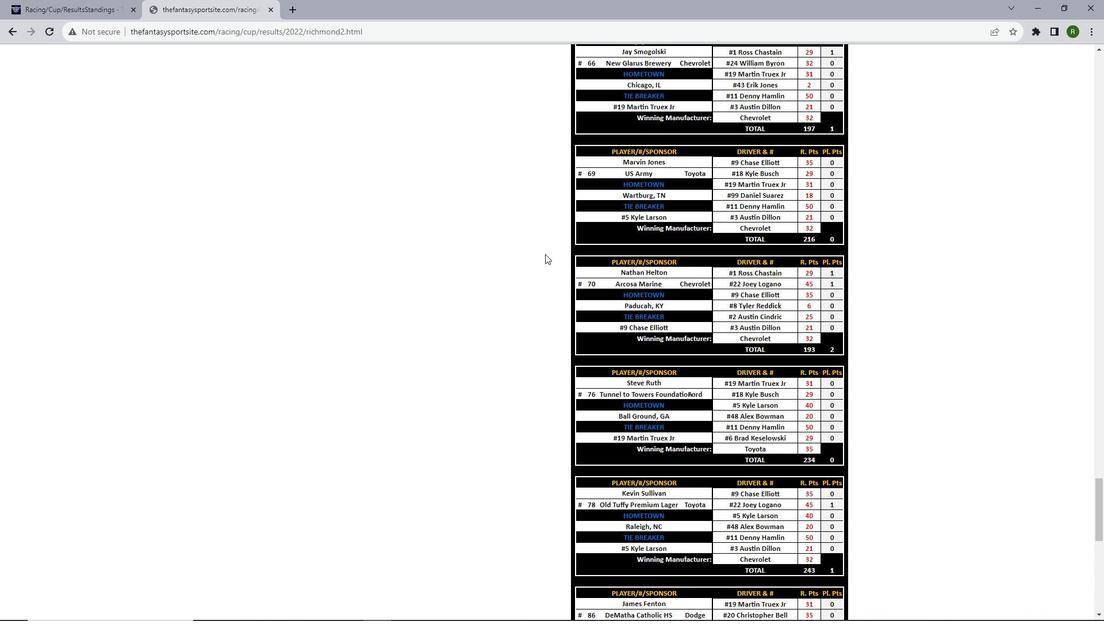 
Action: Mouse scrolled (545, 253) with delta (0, 0)
Screenshot: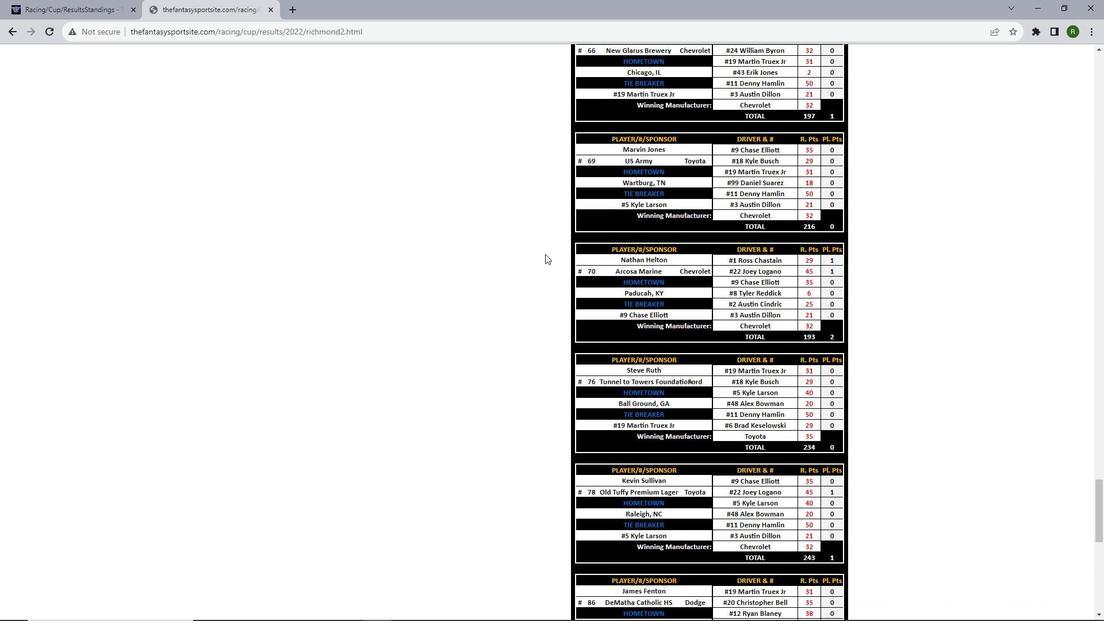 
Action: Mouse scrolled (545, 253) with delta (0, 0)
Screenshot: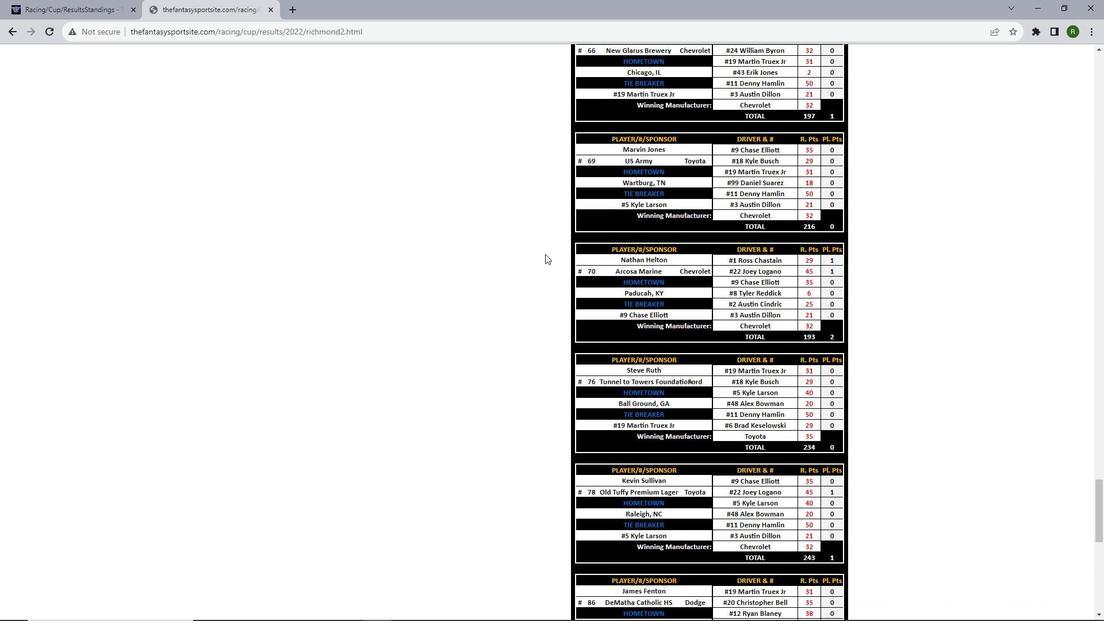 
Action: Mouse scrolled (545, 253) with delta (0, 0)
Screenshot: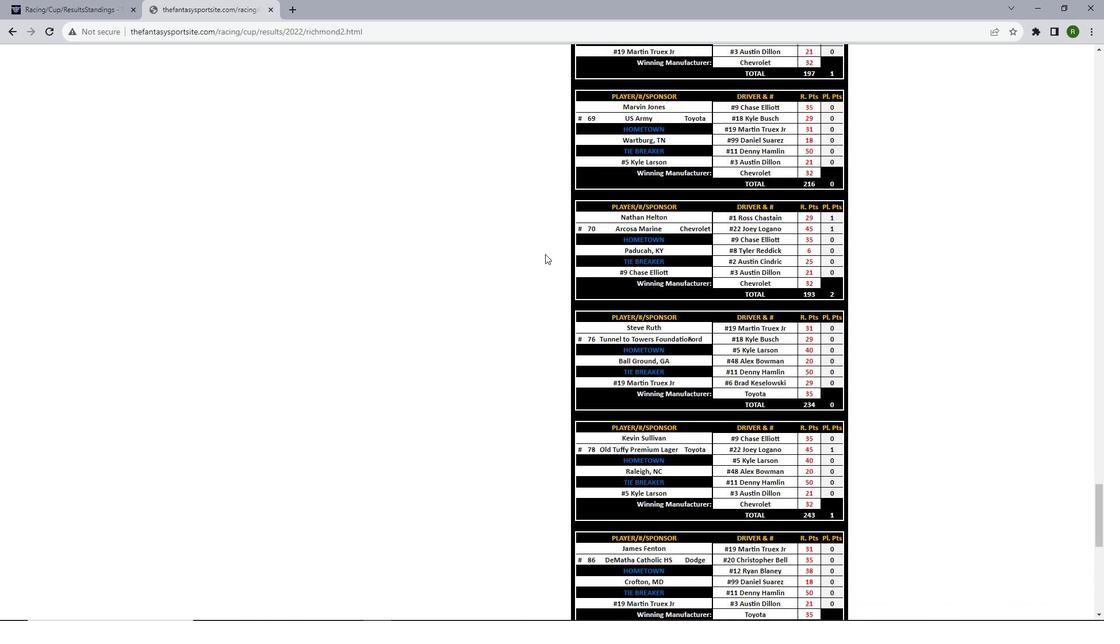 
Action: Mouse scrolled (545, 253) with delta (0, 0)
Screenshot: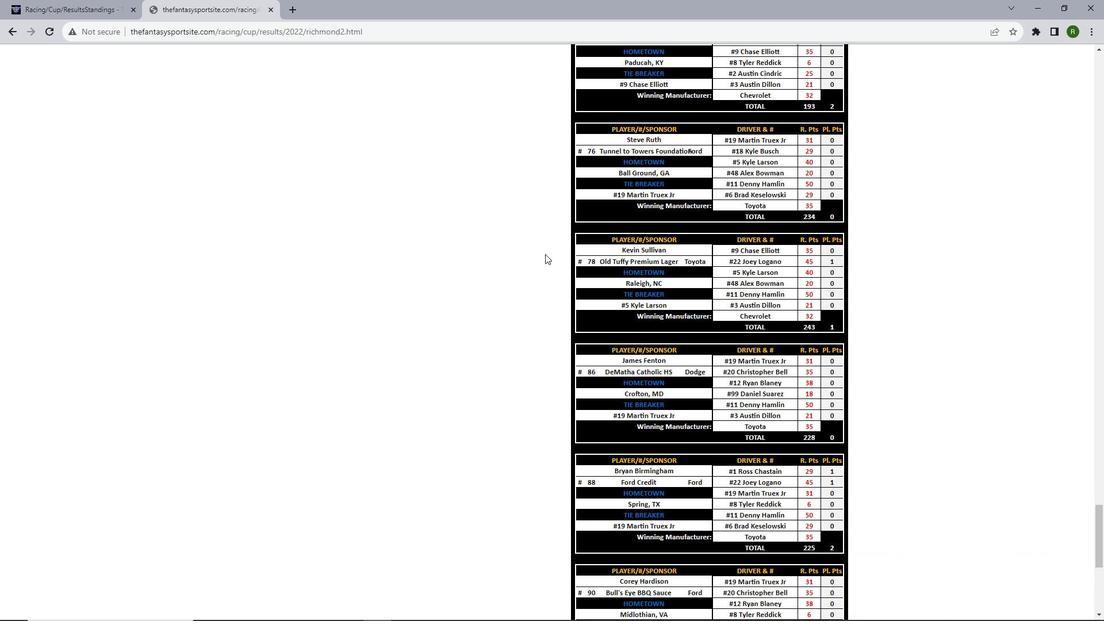 
Action: Mouse scrolled (545, 253) with delta (0, 0)
Screenshot: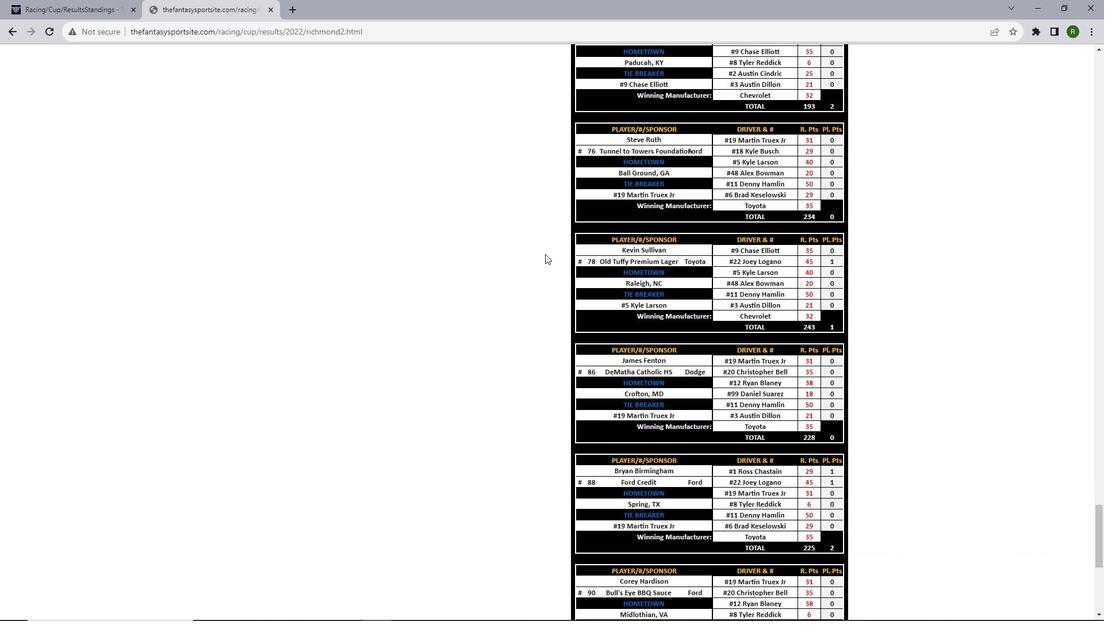 
Action: Mouse scrolled (545, 253) with delta (0, 0)
Screenshot: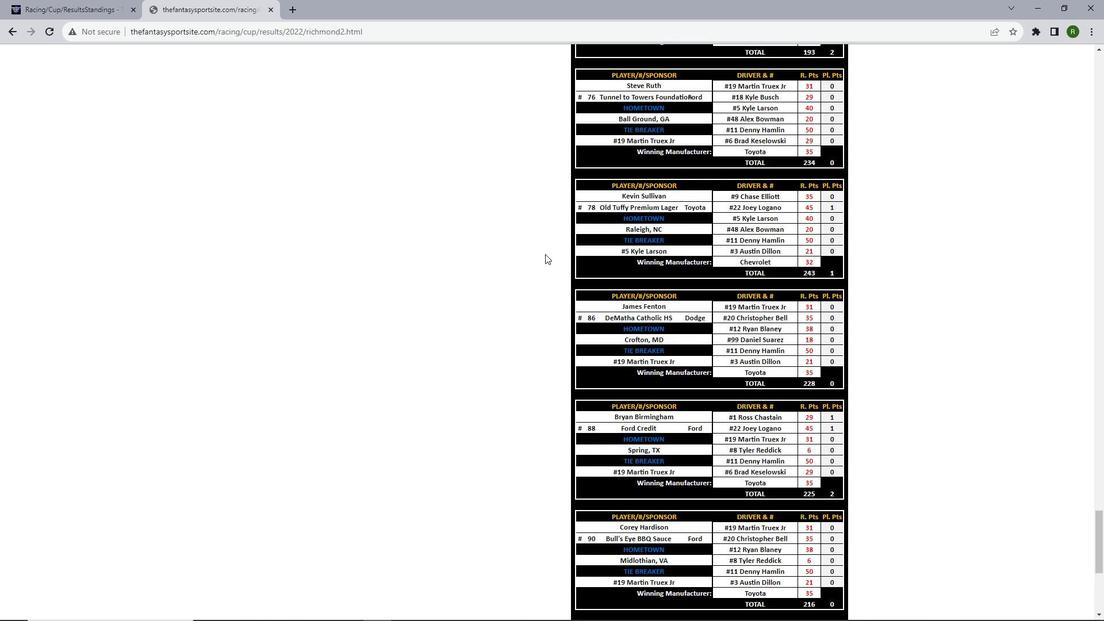 
Action: Mouse scrolled (545, 253) with delta (0, 0)
Screenshot: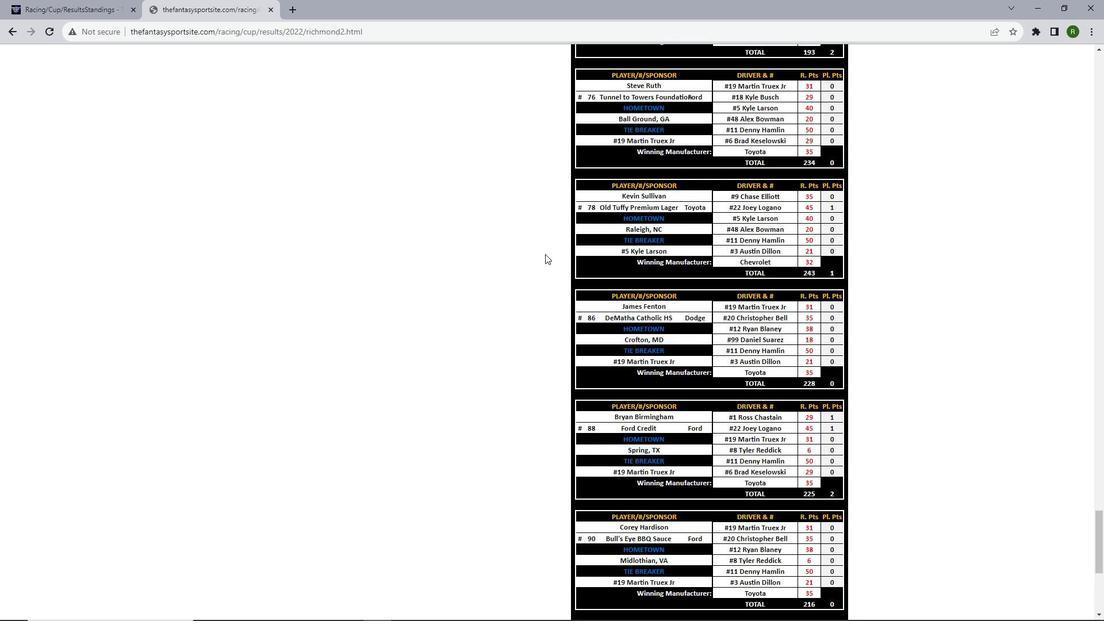 
Action: Mouse scrolled (545, 253) with delta (0, 0)
Screenshot: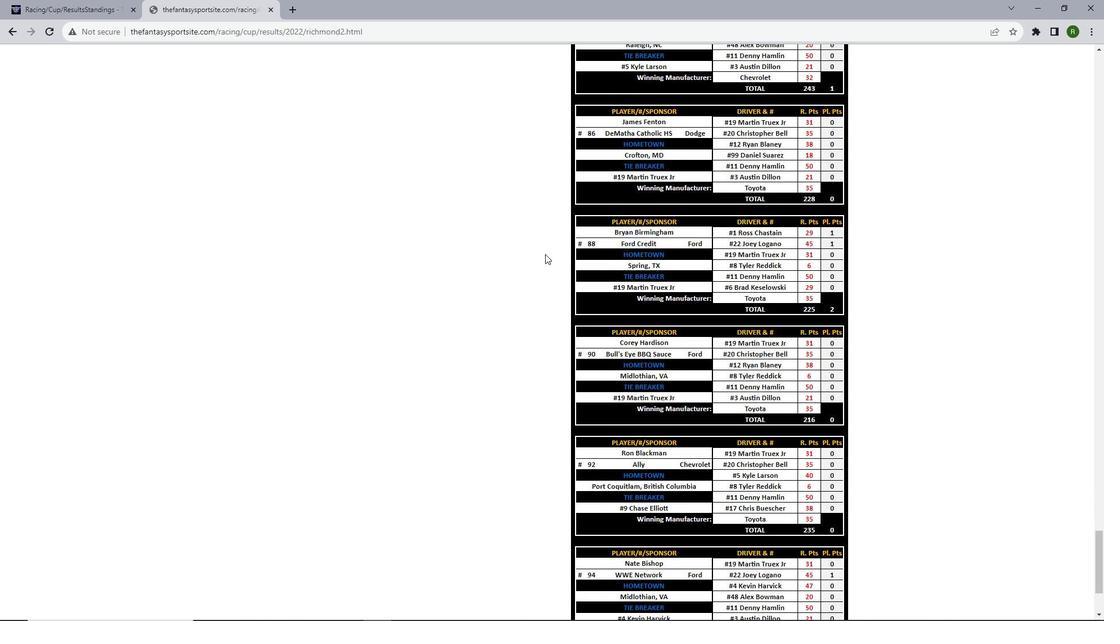 
Action: Mouse scrolled (545, 253) with delta (0, 0)
Screenshot: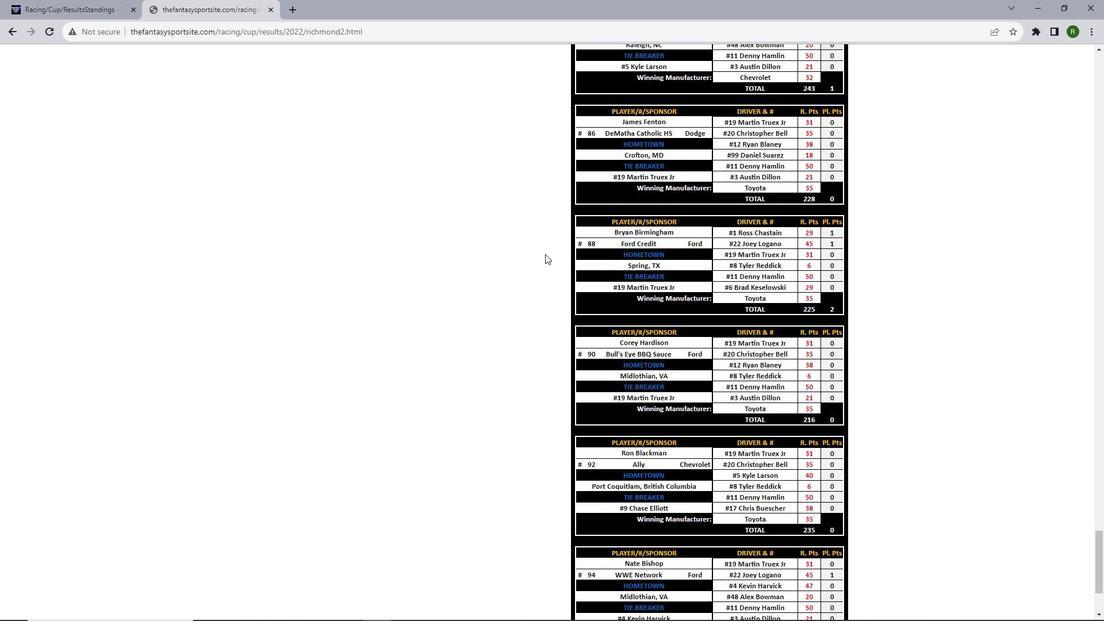 
Action: Mouse scrolled (545, 253) with delta (0, 0)
Screenshot: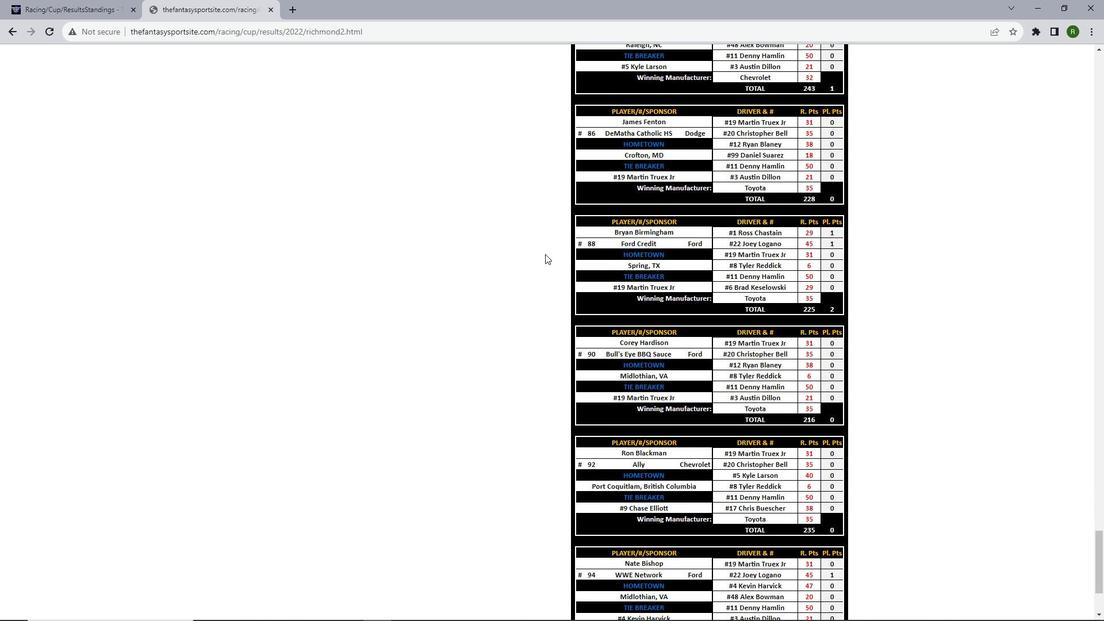 
Action: Mouse scrolled (545, 253) with delta (0, 0)
Screenshot: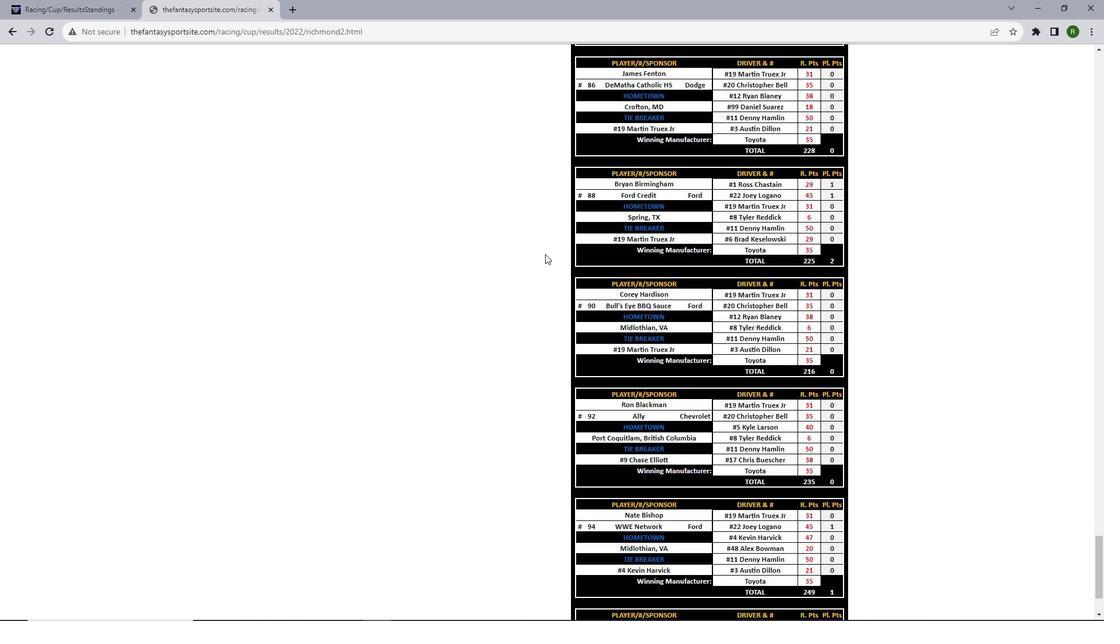 
Action: Mouse scrolled (545, 253) with delta (0, 0)
Screenshot: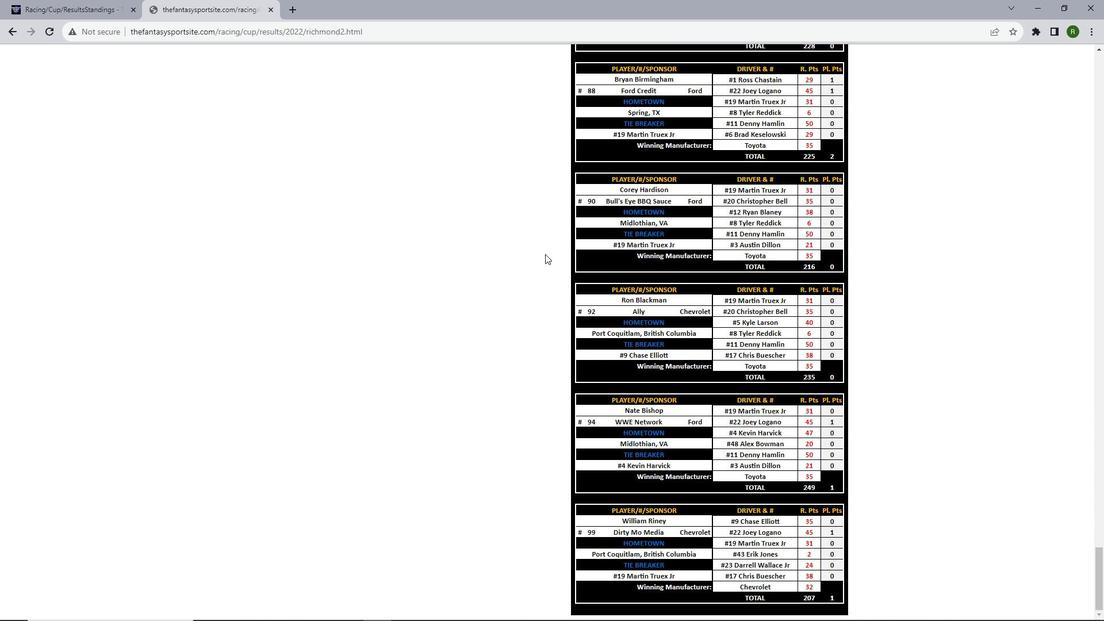 
Action: Mouse scrolled (545, 253) with delta (0, 0)
Screenshot: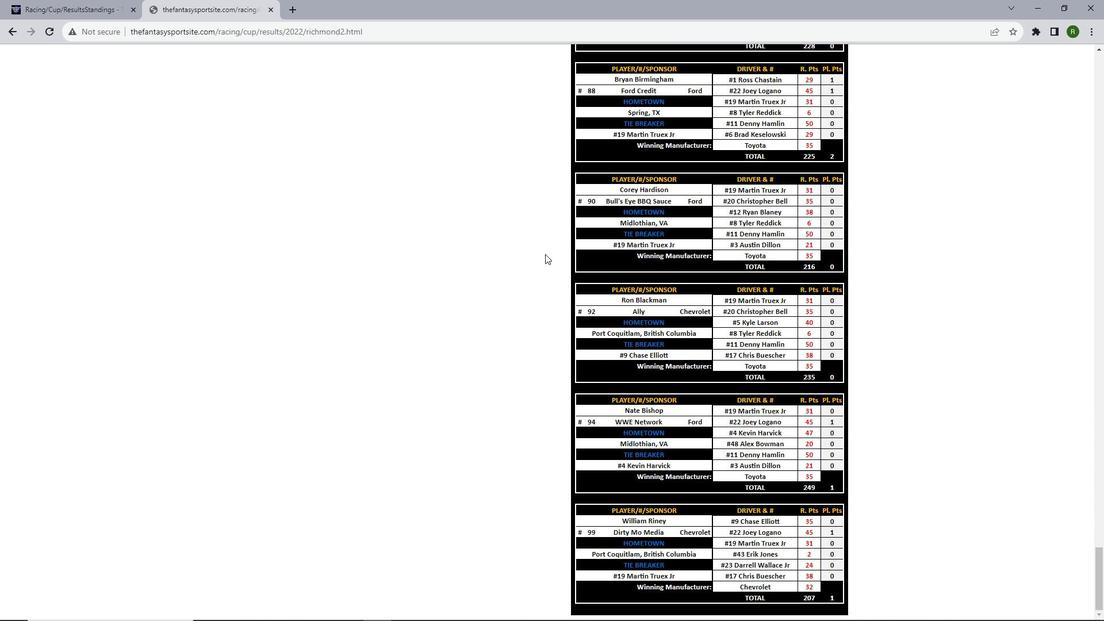 
Action: Mouse scrolled (545, 253) with delta (0, 0)
Screenshot: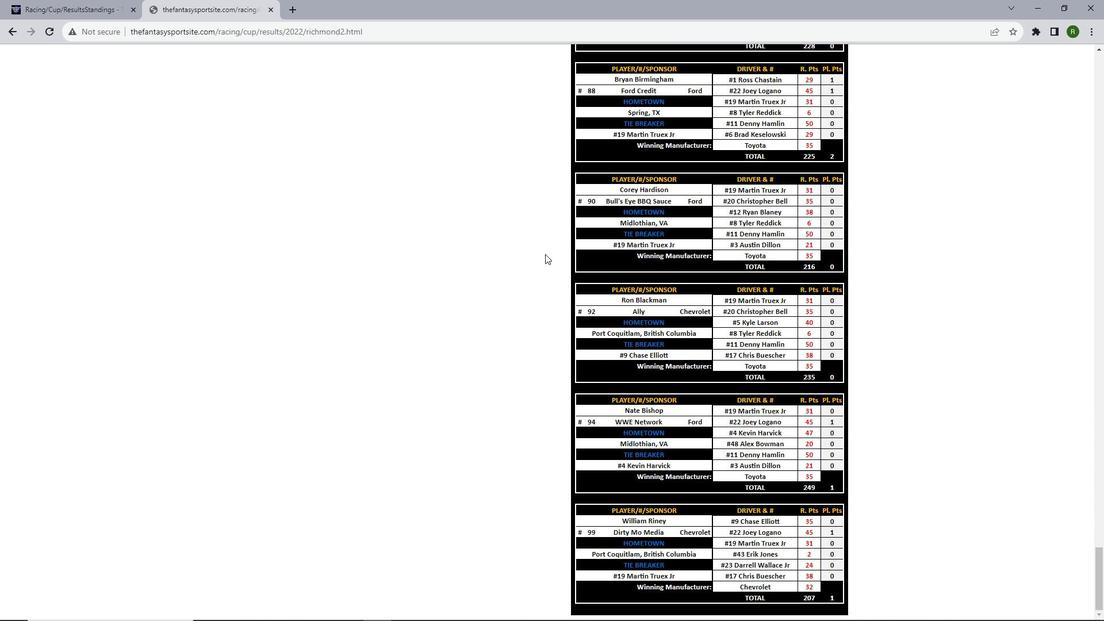 
